 Task: nan
Action: Mouse moved to (499, 648)
Screenshot: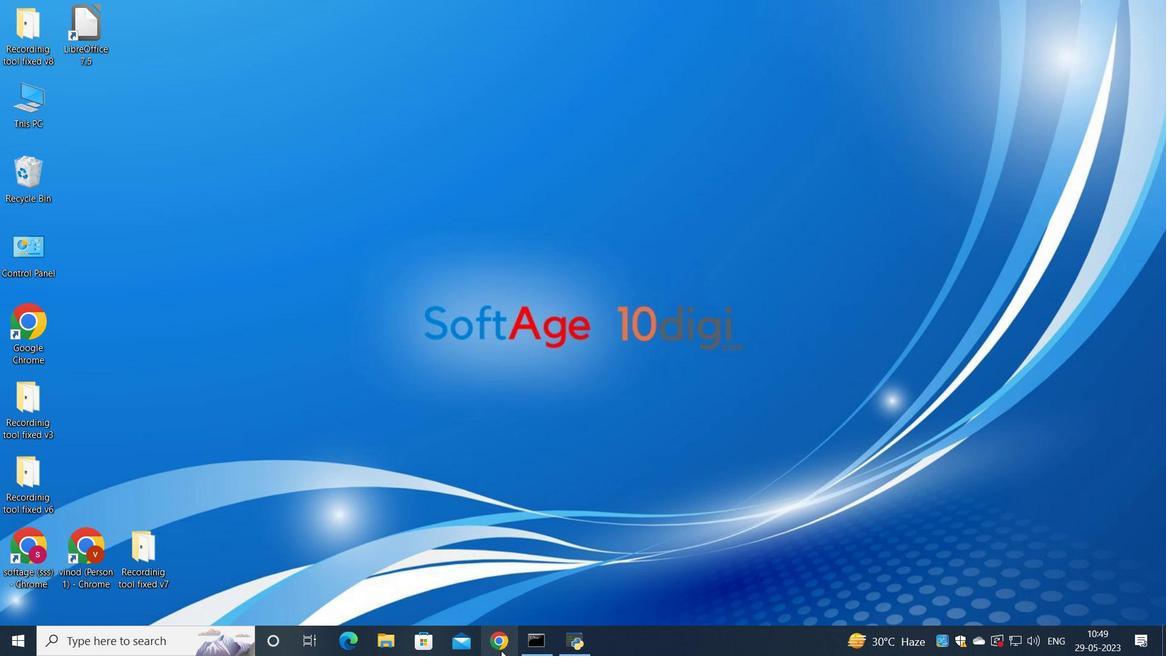 
Action: Mouse pressed left at (499, 648)
Screenshot: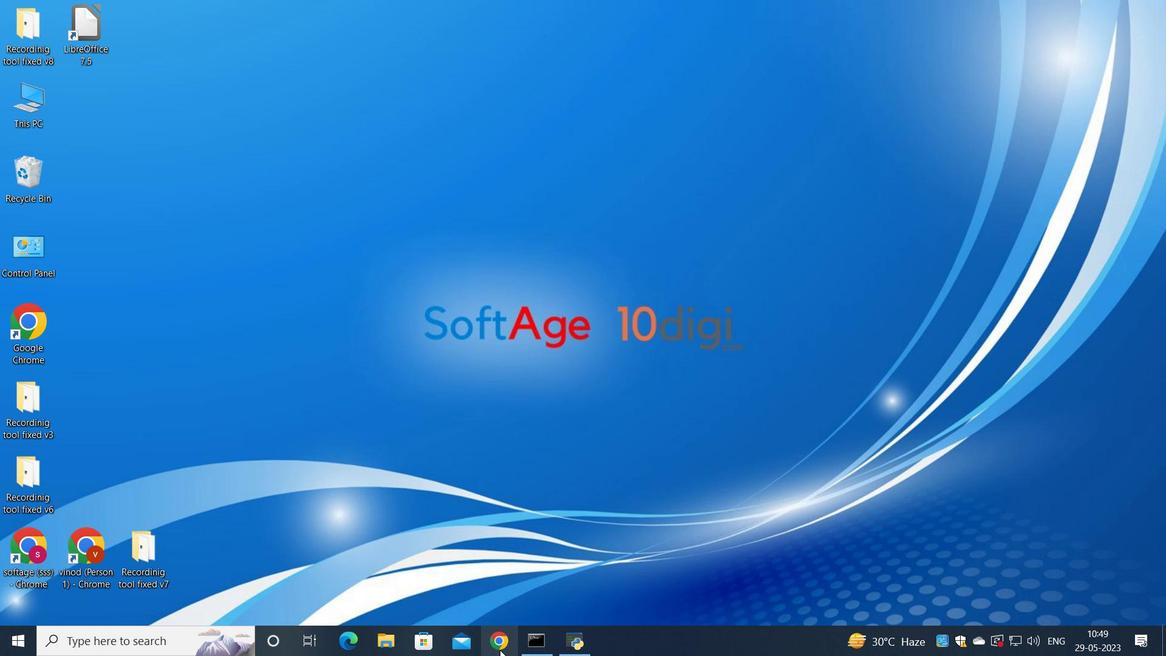 
Action: Mouse moved to (544, 386)
Screenshot: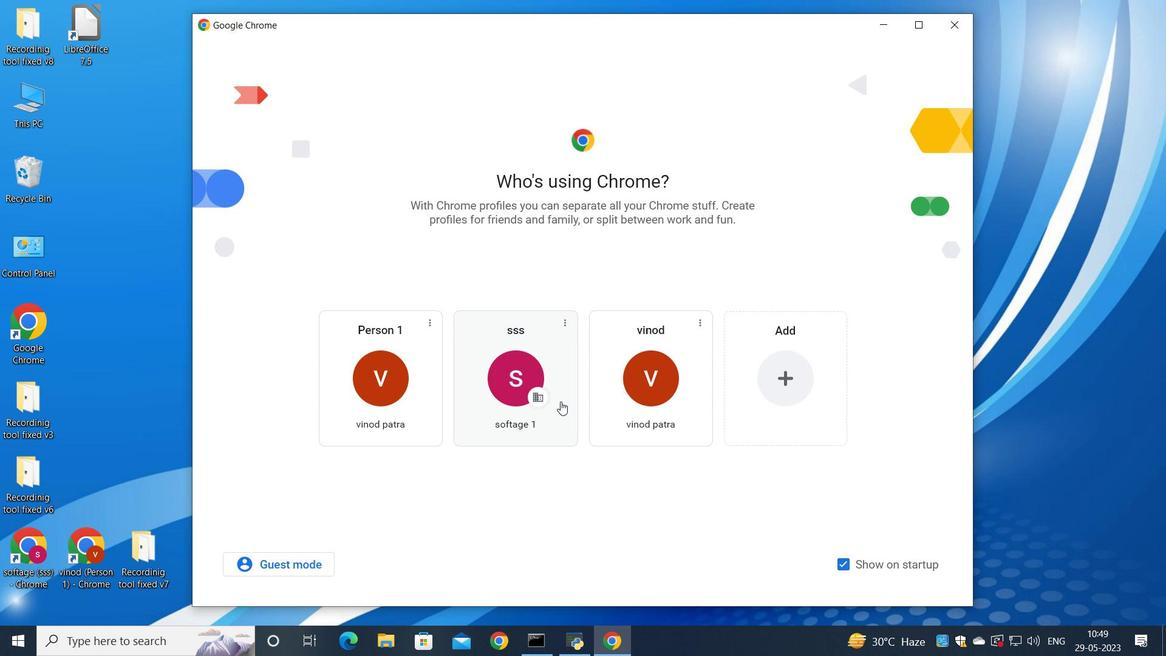 
Action: Mouse pressed left at (544, 386)
Screenshot: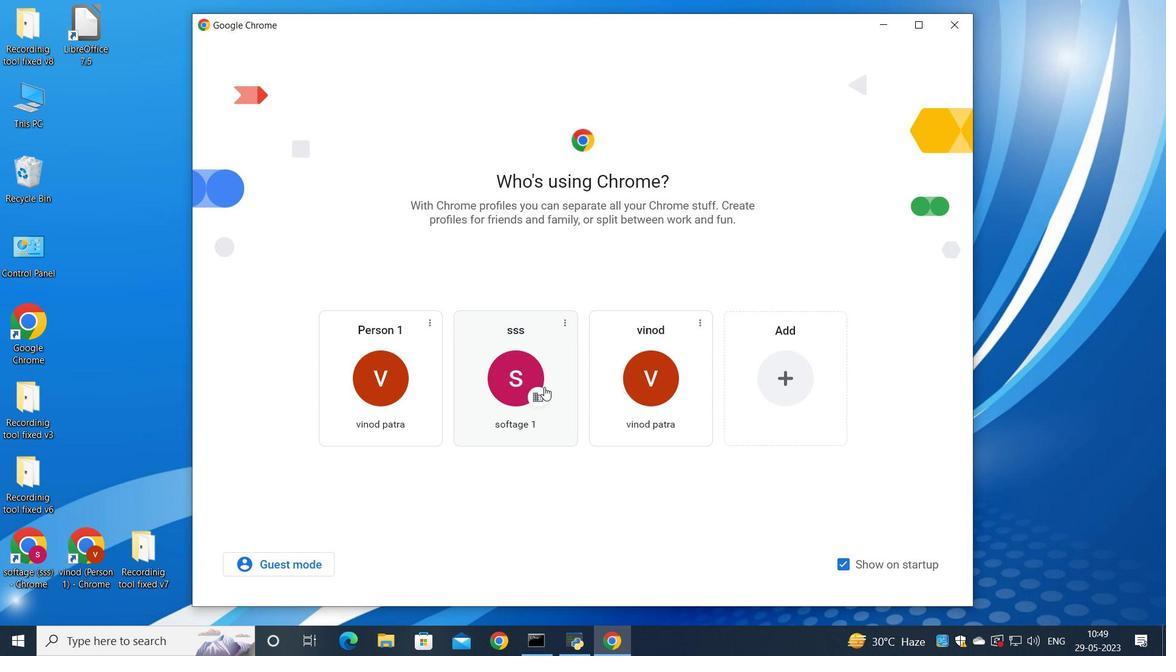
Action: Mouse moved to (1023, 82)
Screenshot: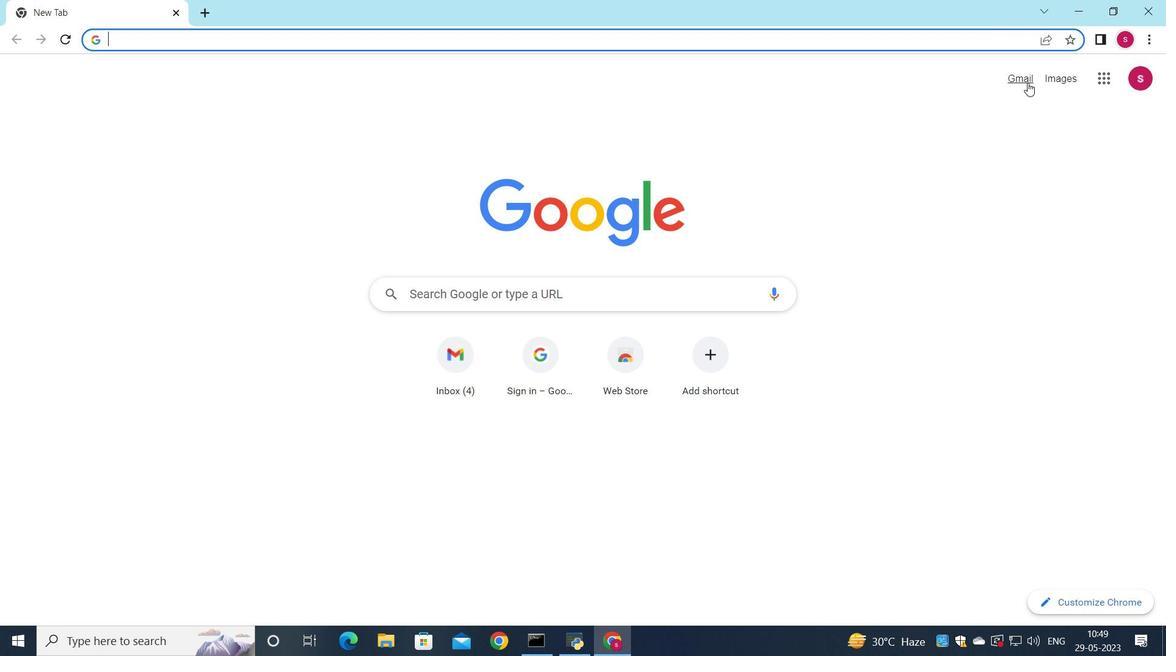 
Action: Mouse pressed left at (1023, 82)
Screenshot: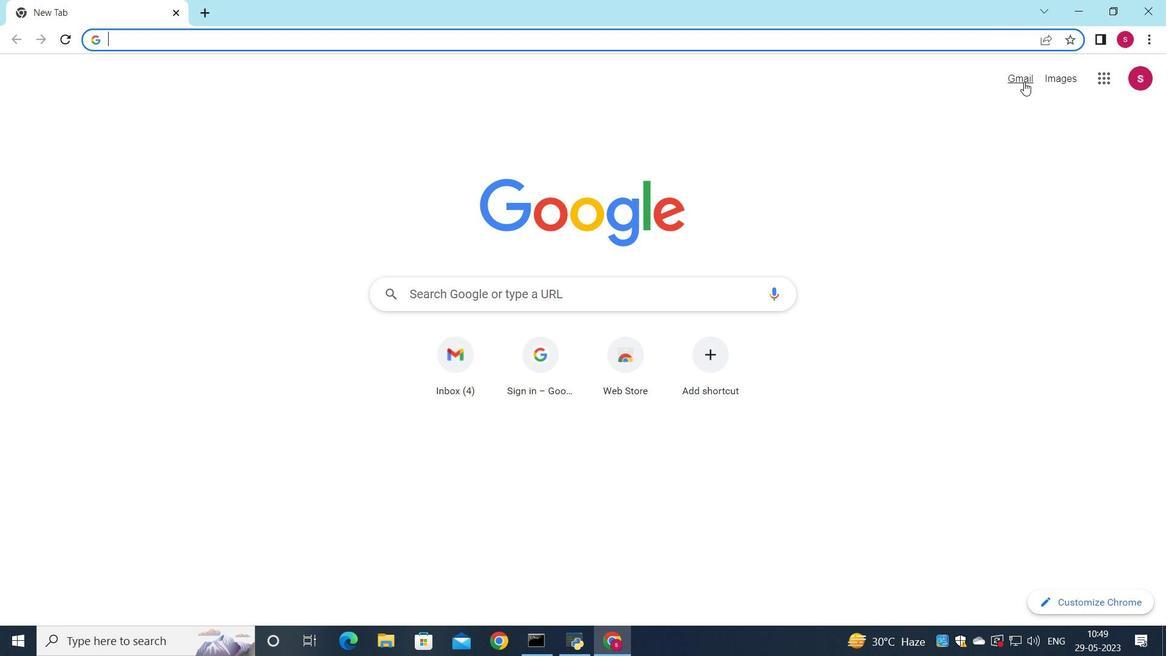 
Action: Mouse moved to (996, 98)
Screenshot: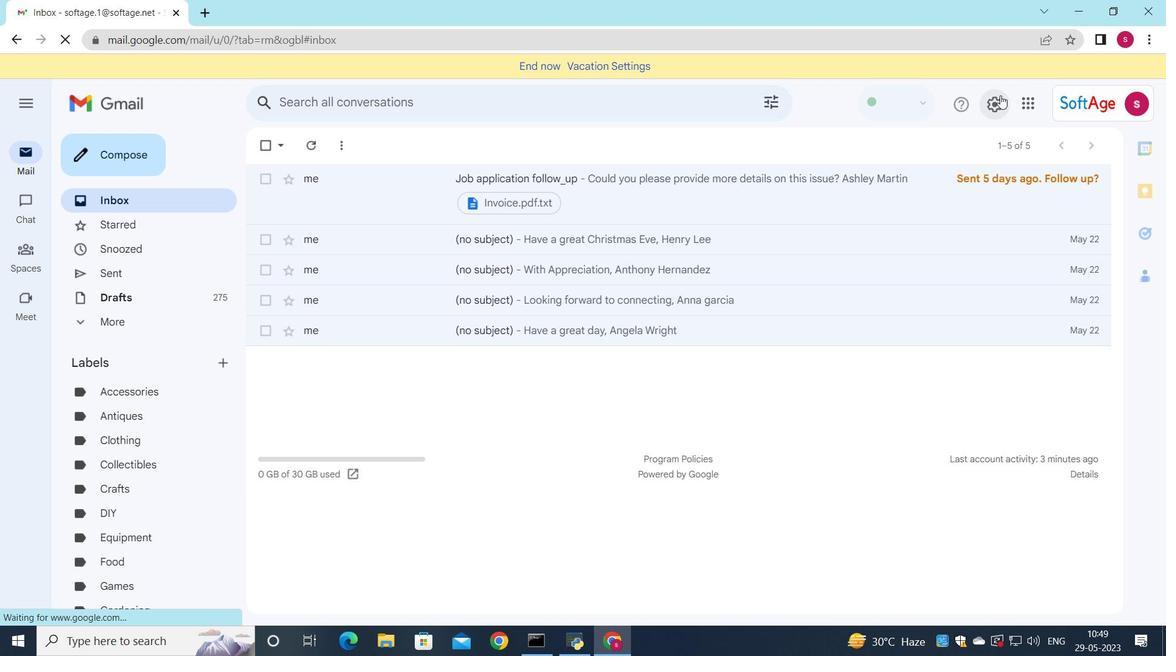 
Action: Mouse pressed left at (996, 98)
Screenshot: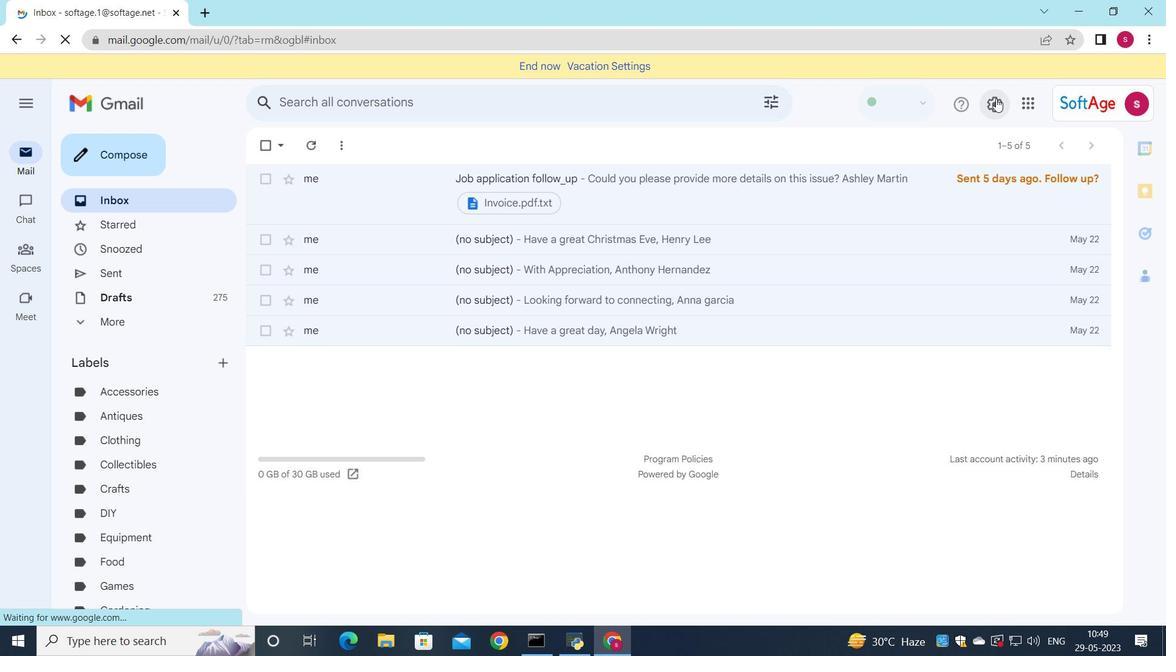 
Action: Mouse moved to (1004, 177)
Screenshot: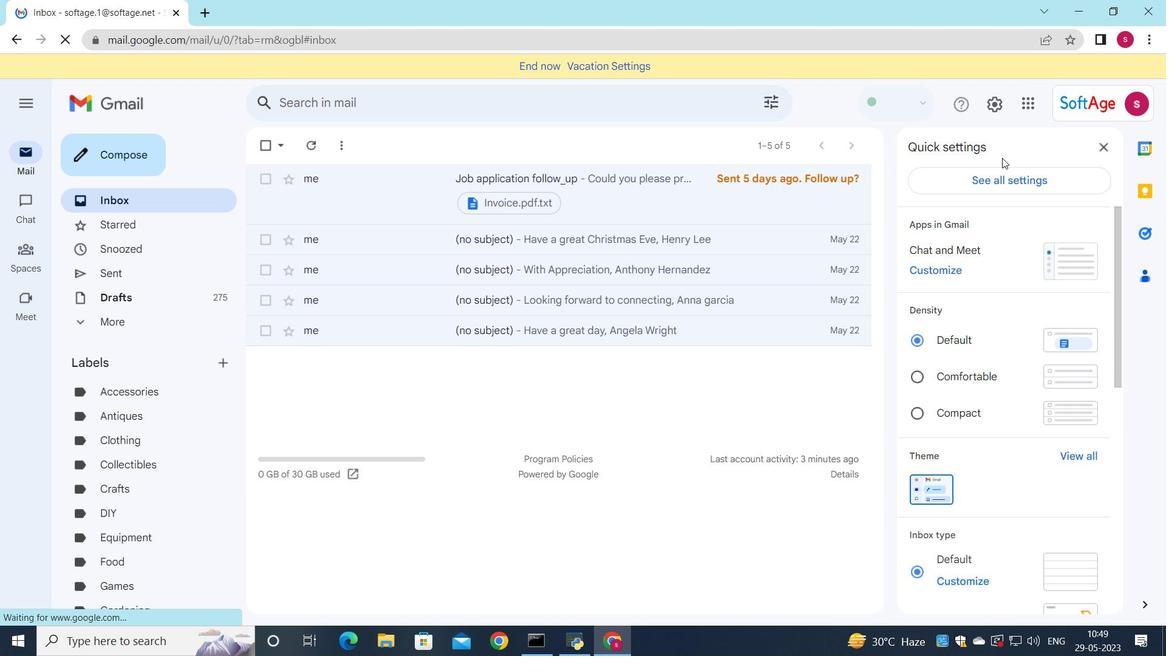 
Action: Mouse pressed left at (1004, 177)
Screenshot: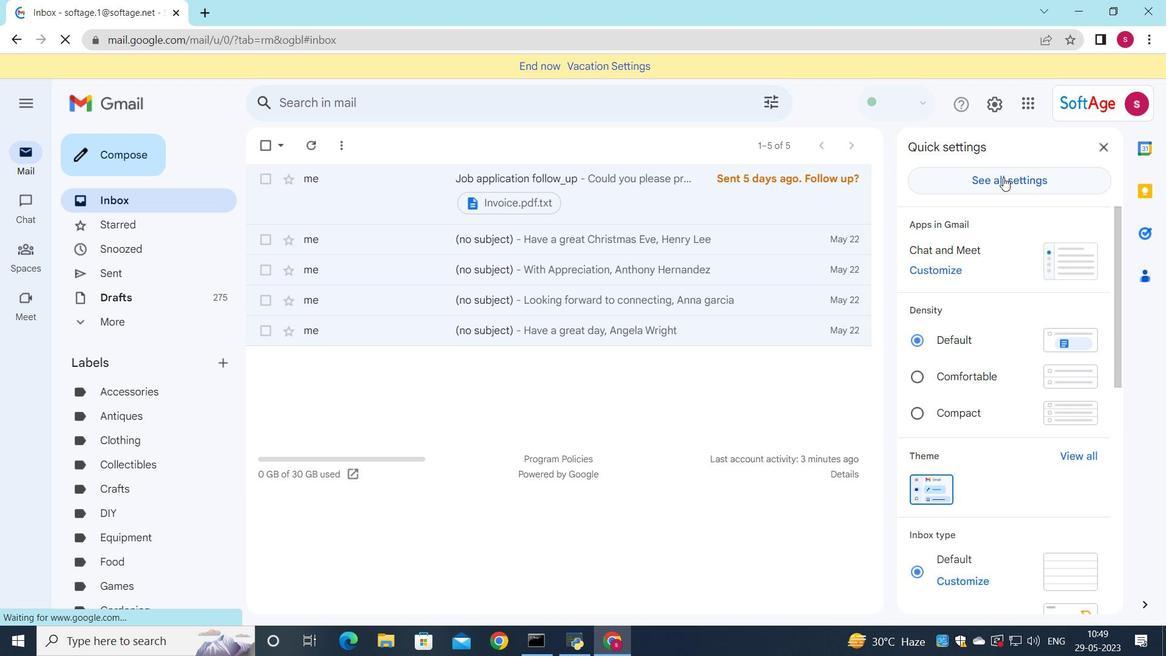 
Action: Mouse moved to (623, 278)
Screenshot: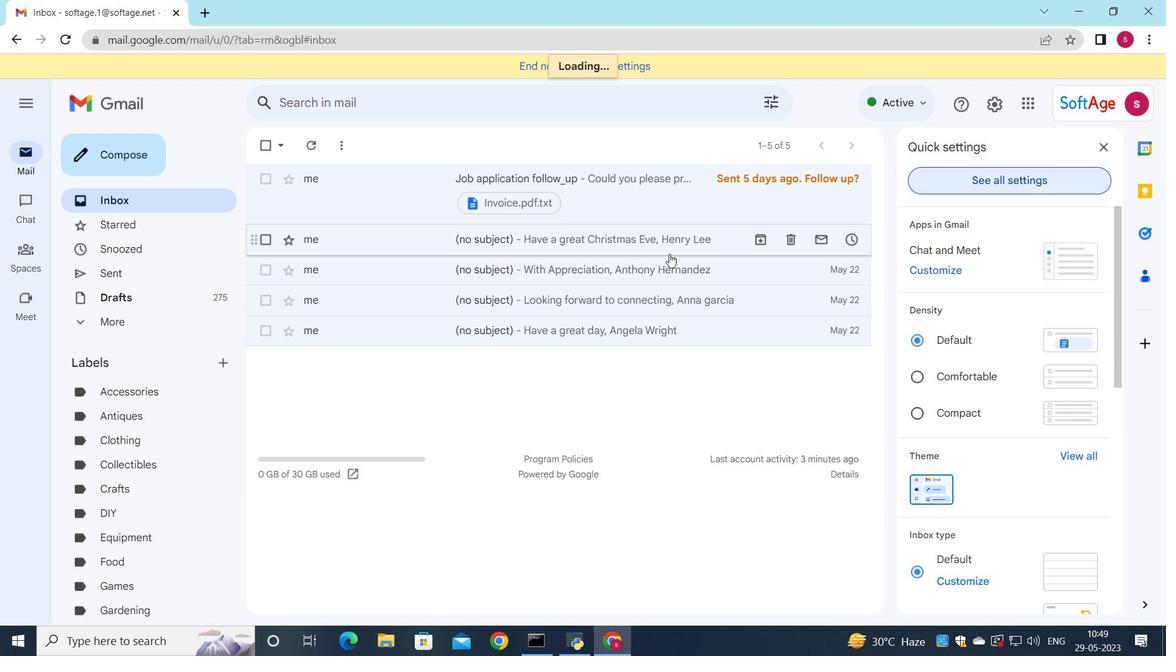 
Action: Mouse scrolled (623, 277) with delta (0, 0)
Screenshot: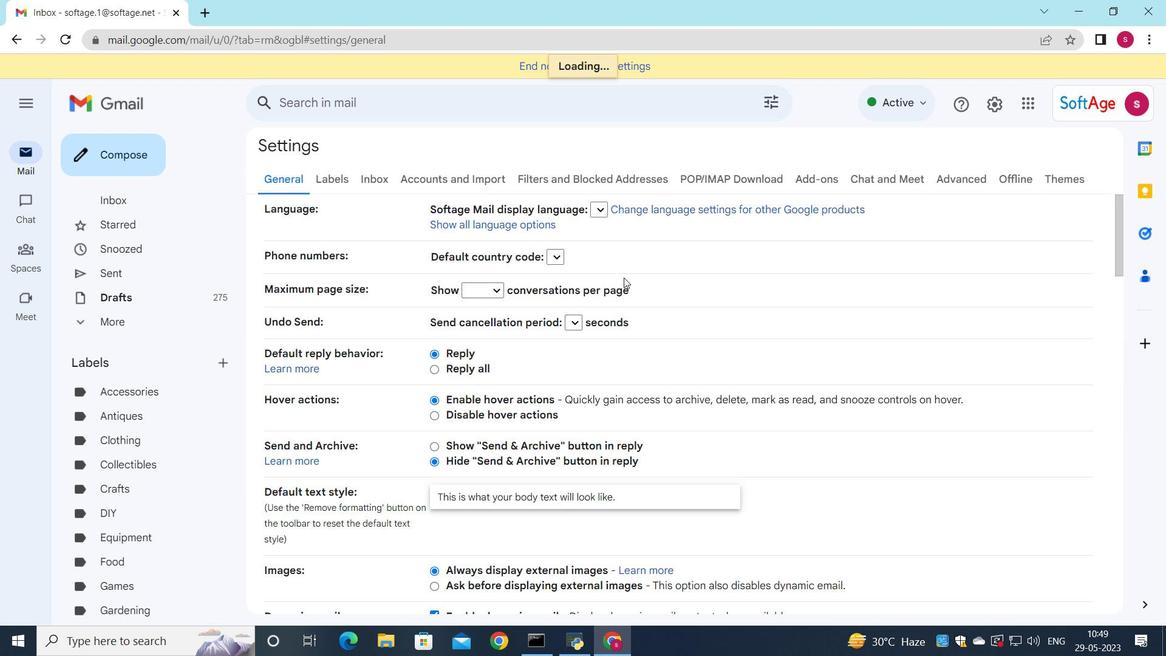 
Action: Mouse scrolled (623, 277) with delta (0, 0)
Screenshot: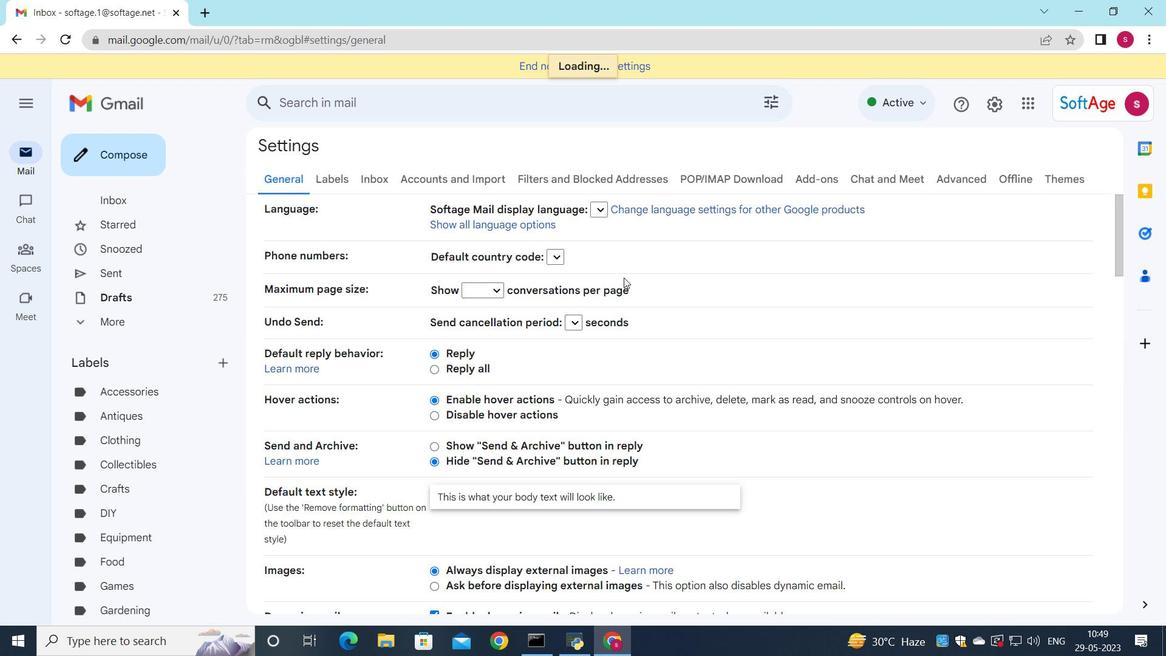 
Action: Mouse scrolled (623, 277) with delta (0, 0)
Screenshot: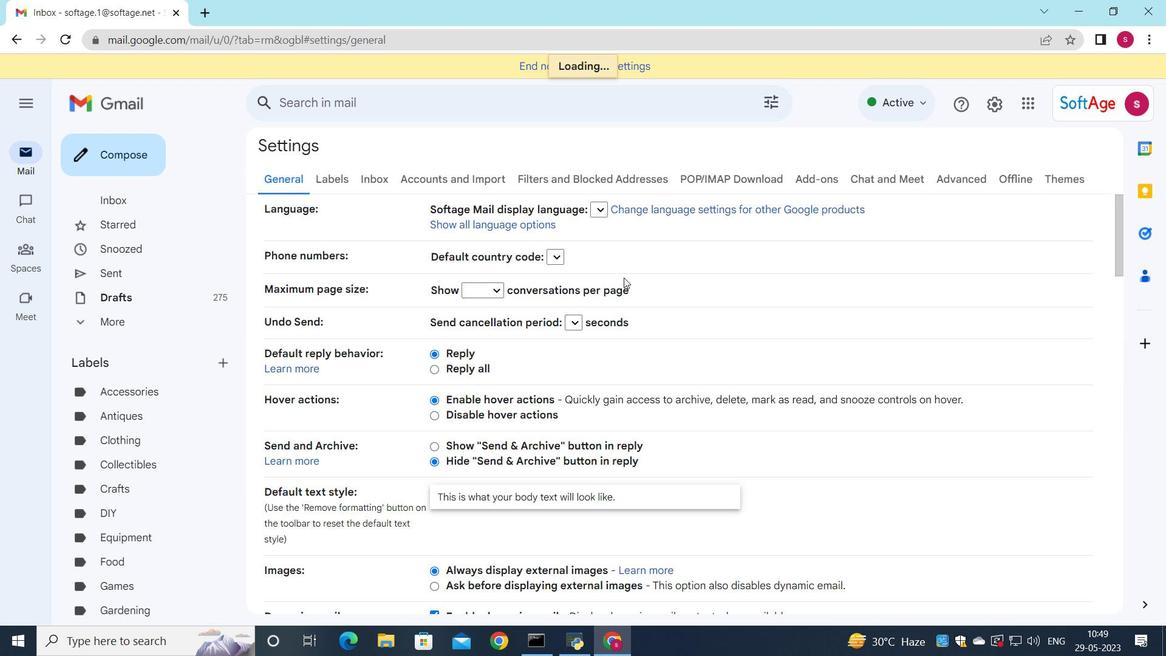 
Action: Mouse scrolled (623, 277) with delta (0, 0)
Screenshot: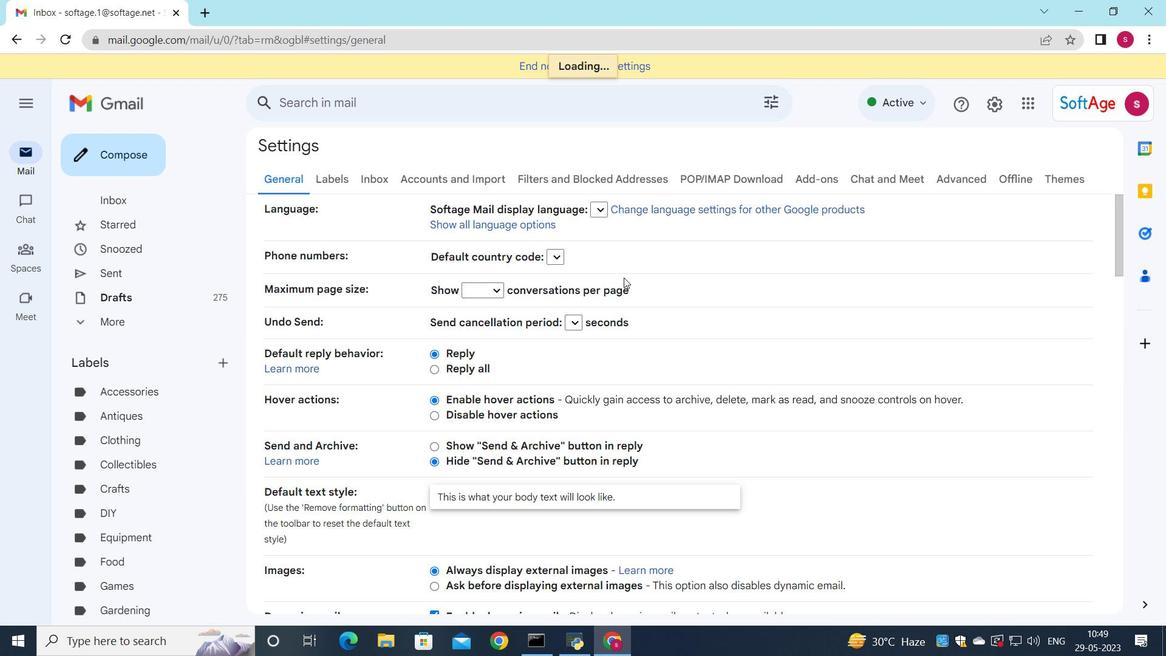 
Action: Mouse scrolled (623, 277) with delta (0, 0)
Screenshot: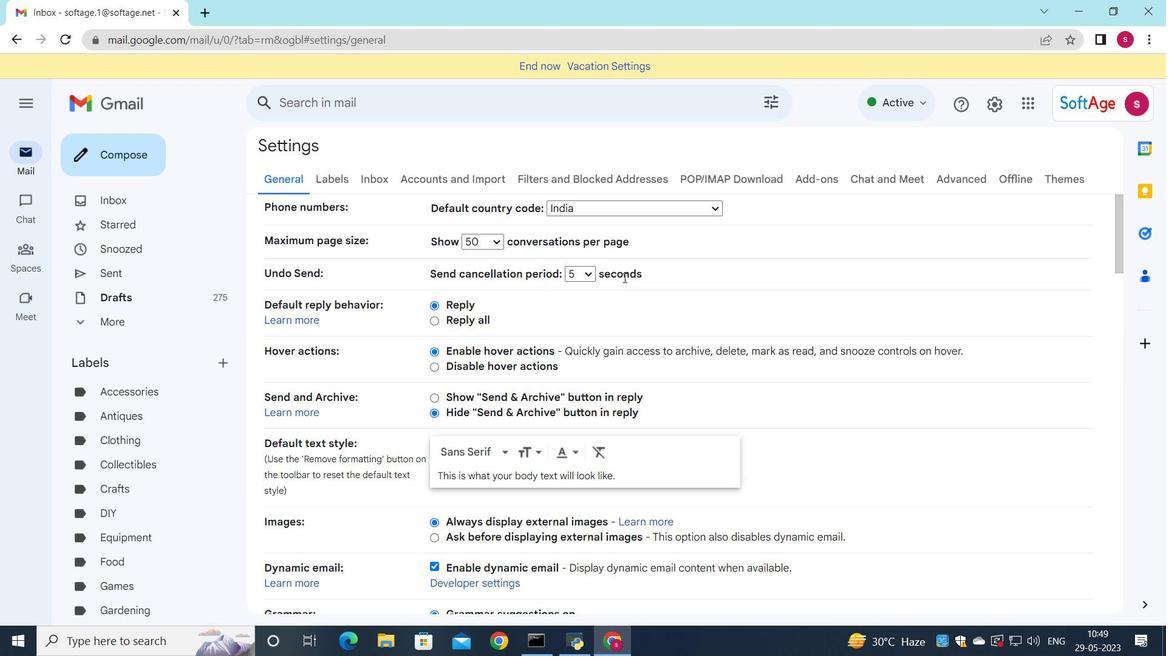 
Action: Mouse scrolled (623, 277) with delta (0, 0)
Screenshot: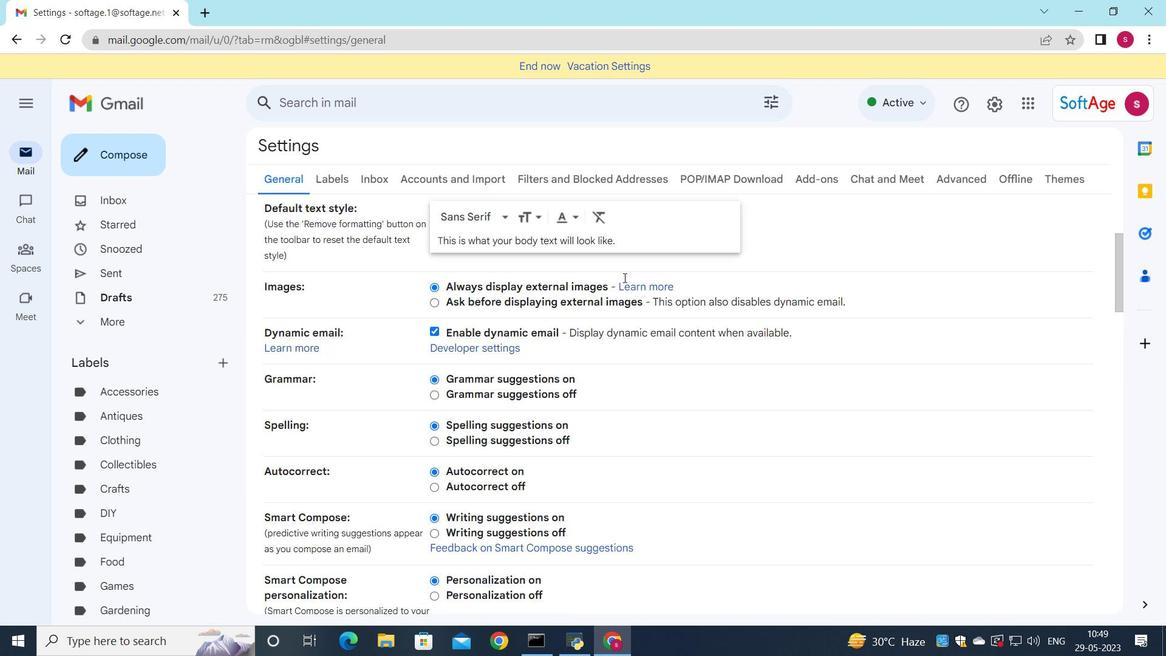 
Action: Mouse scrolled (623, 277) with delta (0, 0)
Screenshot: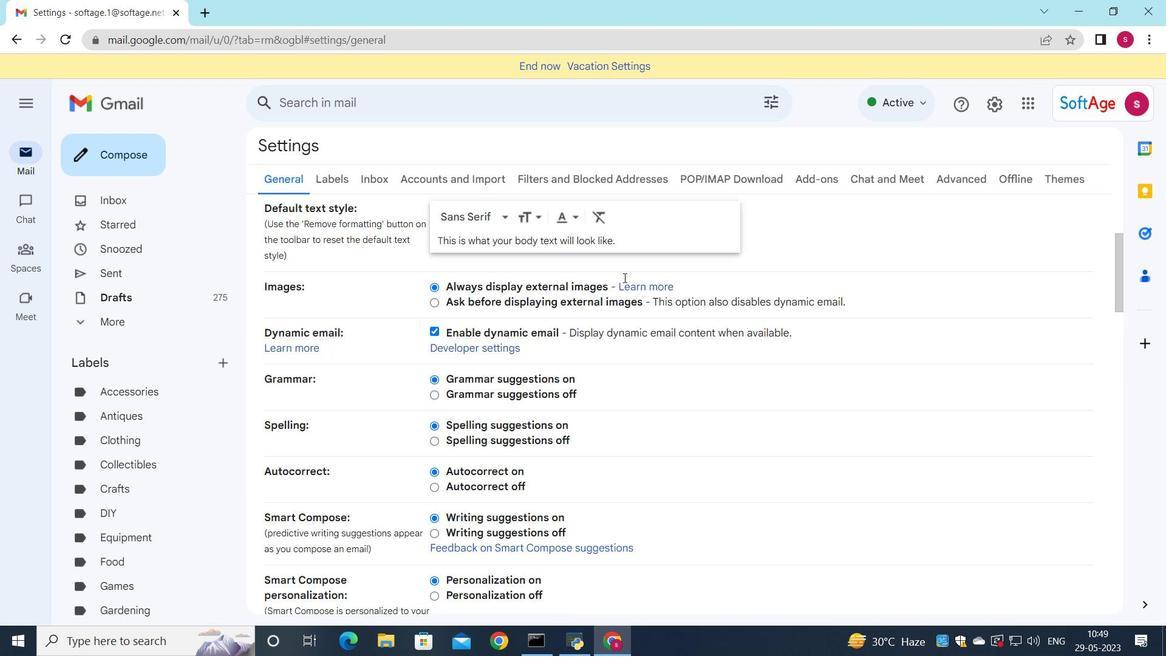 
Action: Mouse scrolled (623, 277) with delta (0, 0)
Screenshot: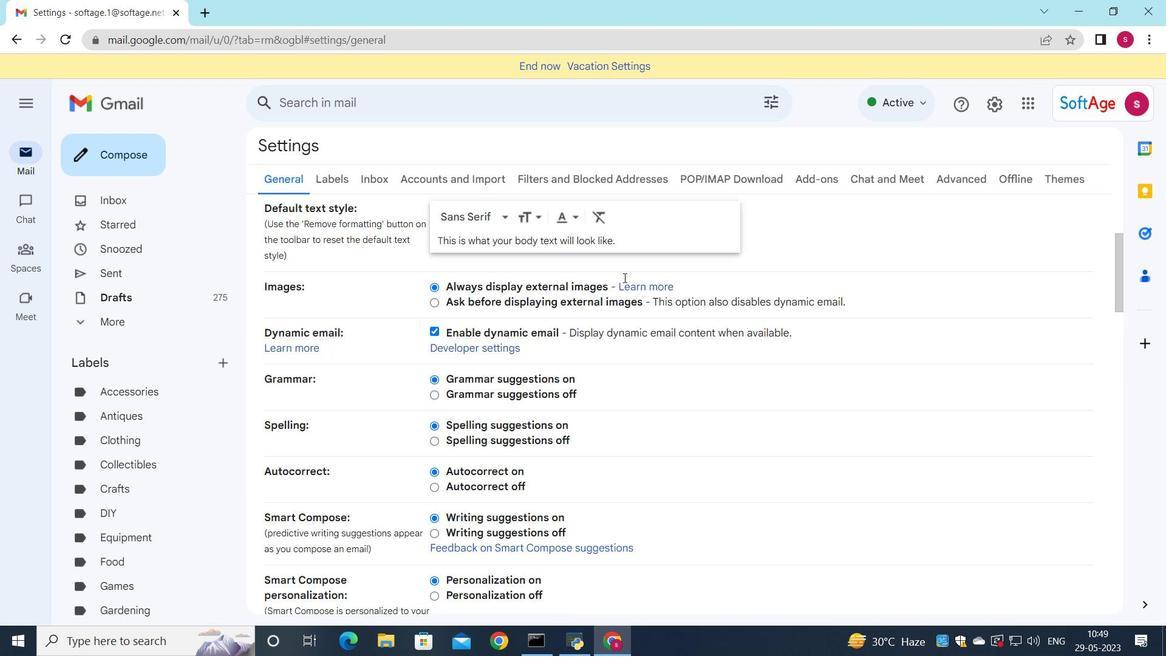 
Action: Mouse scrolled (623, 277) with delta (0, 0)
Screenshot: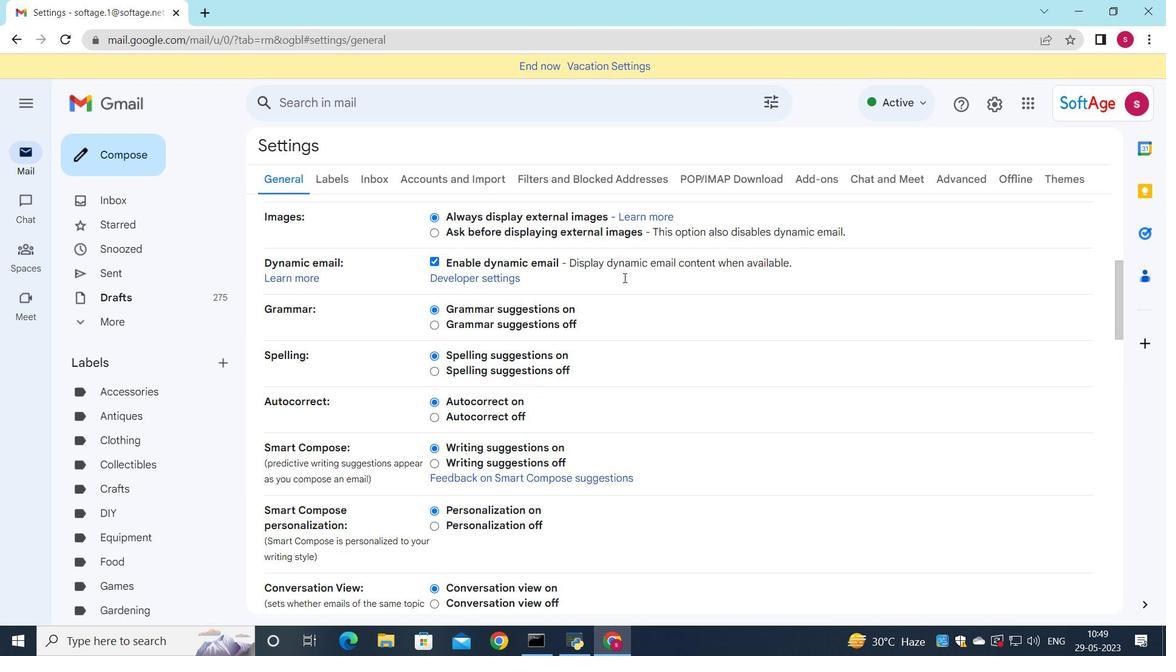 
Action: Mouse scrolled (623, 277) with delta (0, 0)
Screenshot: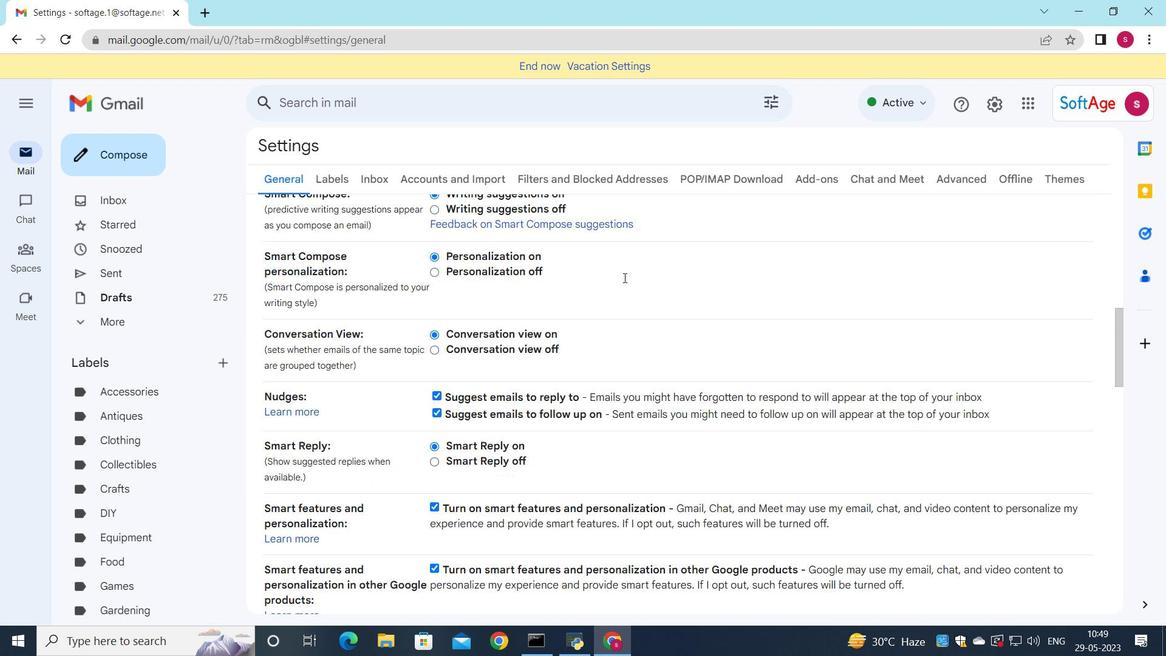 
Action: Mouse scrolled (623, 277) with delta (0, 0)
Screenshot: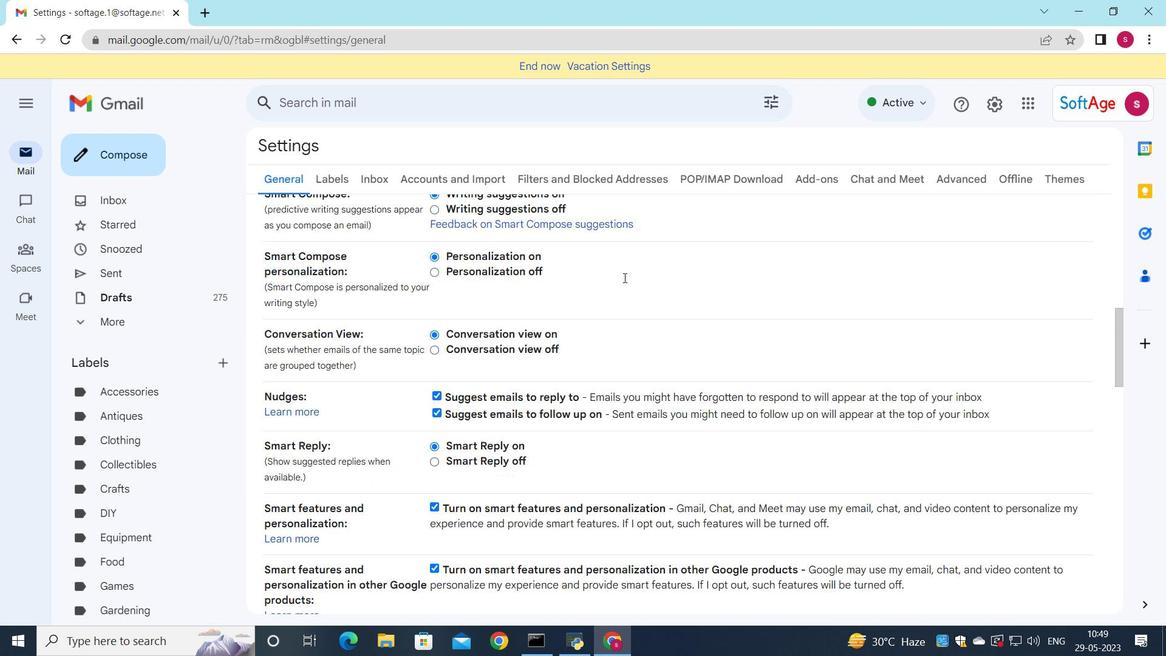 
Action: Mouse scrolled (623, 277) with delta (0, 0)
Screenshot: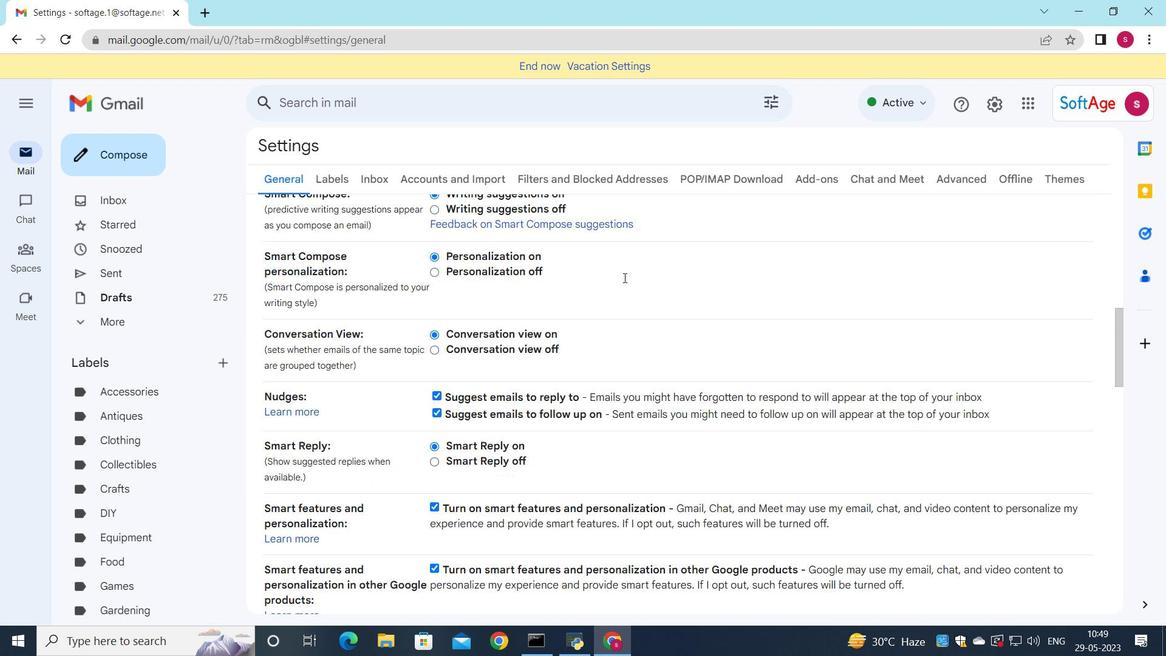 
Action: Mouse moved to (775, 346)
Screenshot: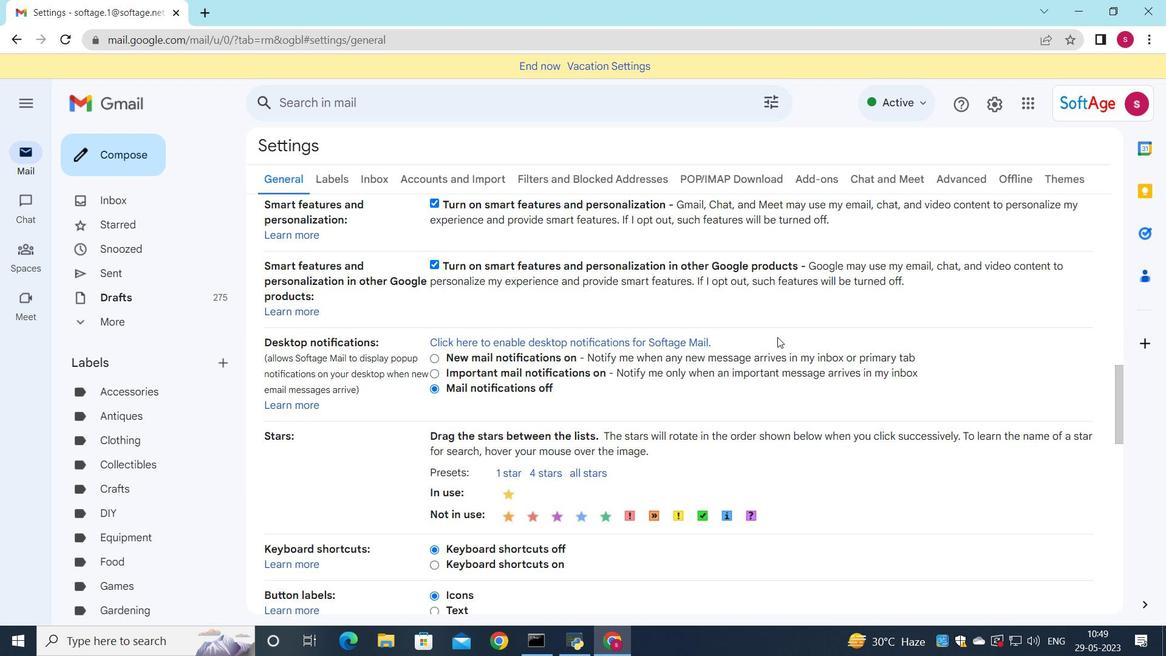 
Action: Mouse scrolled (775, 345) with delta (0, 0)
Screenshot: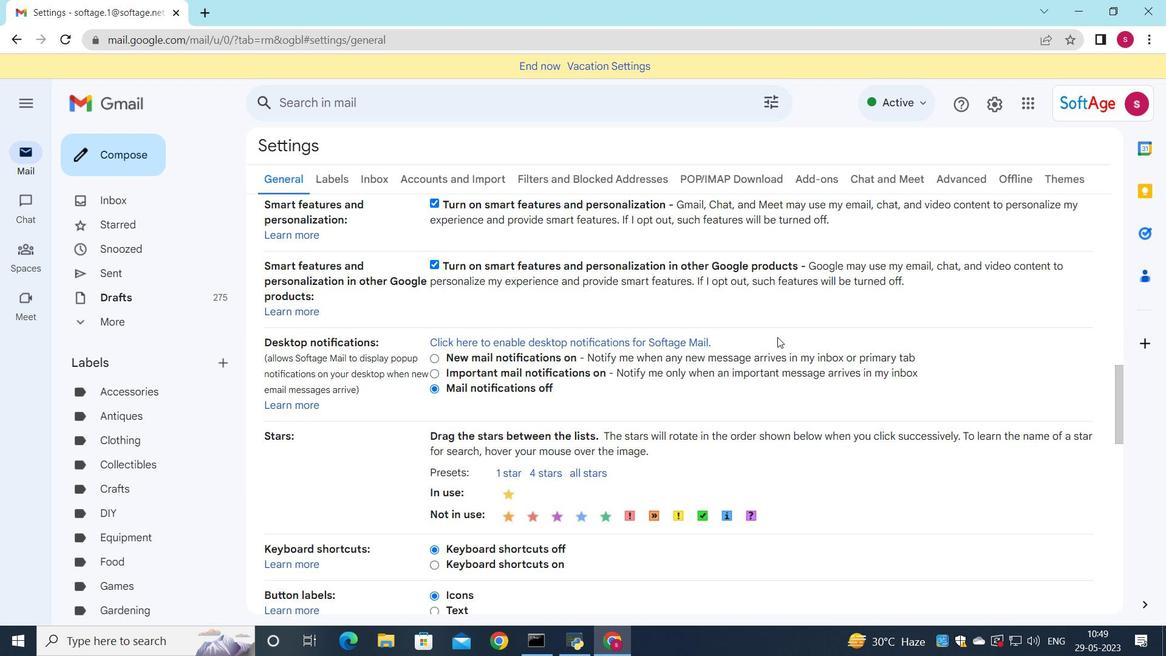 
Action: Mouse moved to (772, 352)
Screenshot: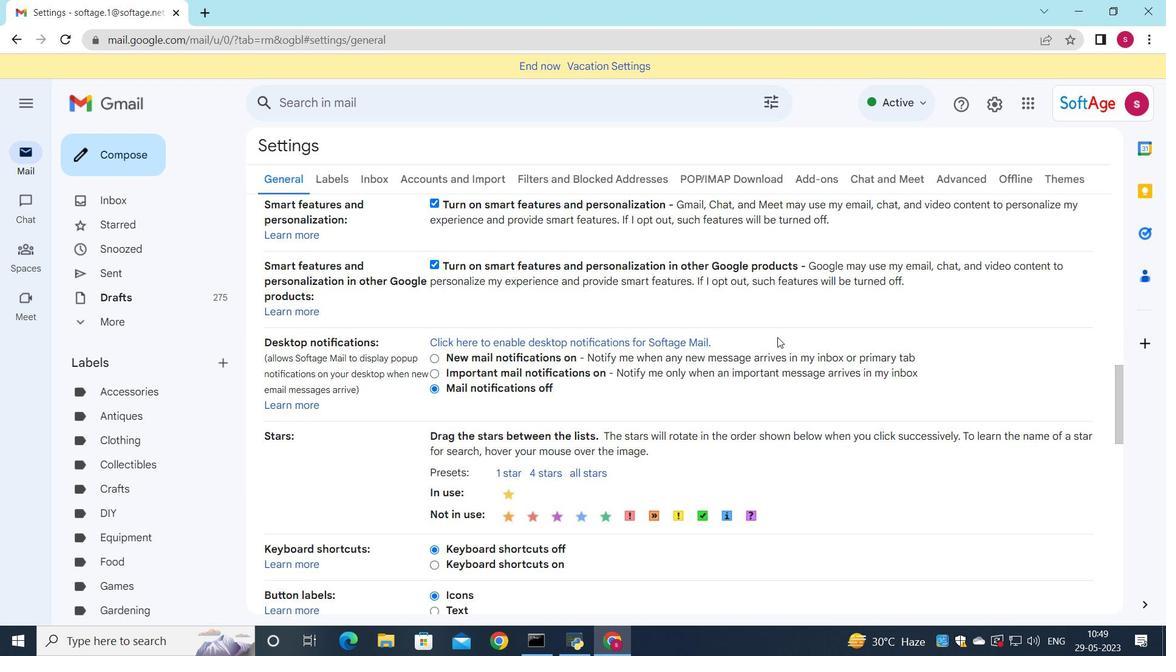 
Action: Mouse scrolled (772, 352) with delta (0, 0)
Screenshot: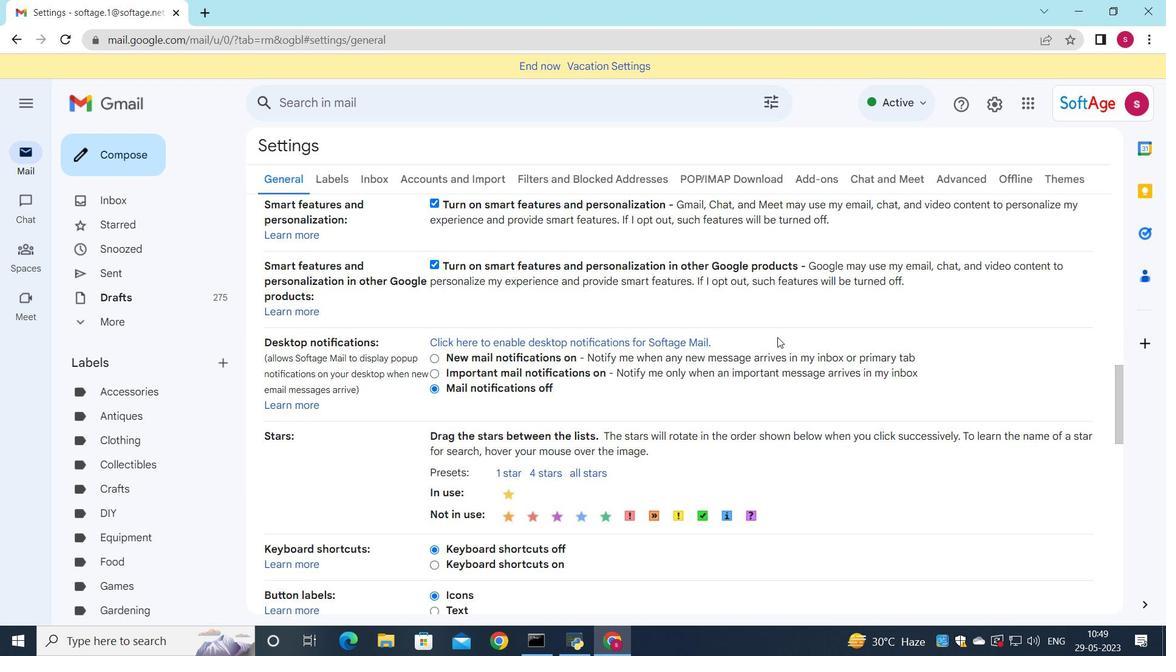 
Action: Mouse moved to (767, 359)
Screenshot: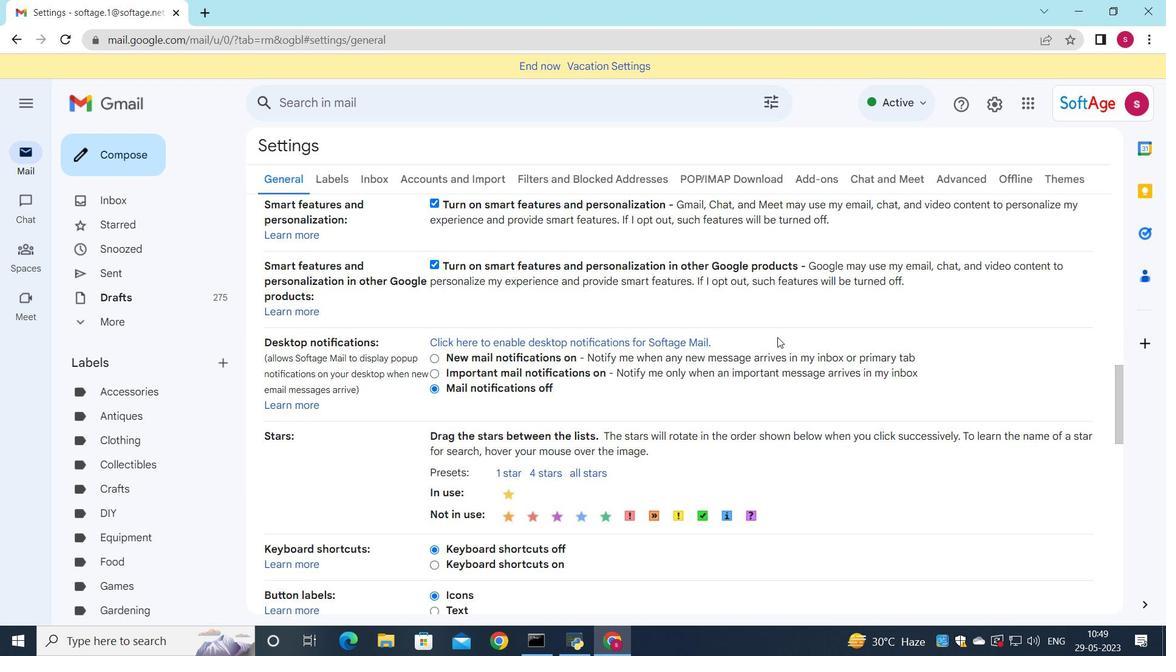 
Action: Mouse scrolled (767, 358) with delta (0, 0)
Screenshot: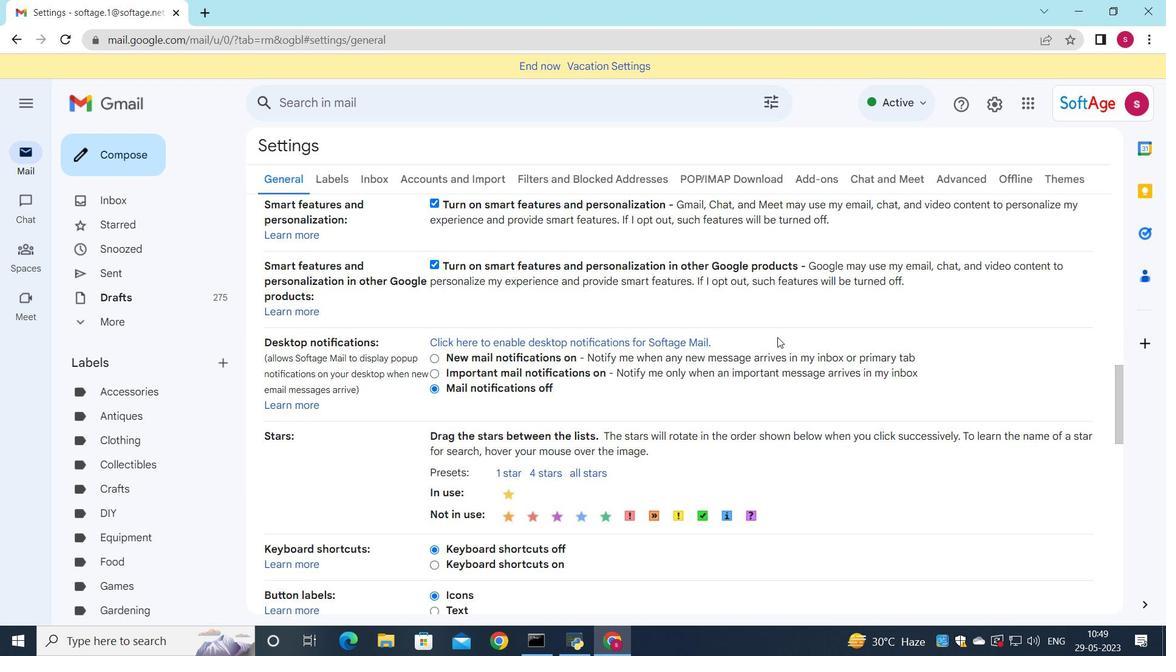 
Action: Mouse moved to (756, 385)
Screenshot: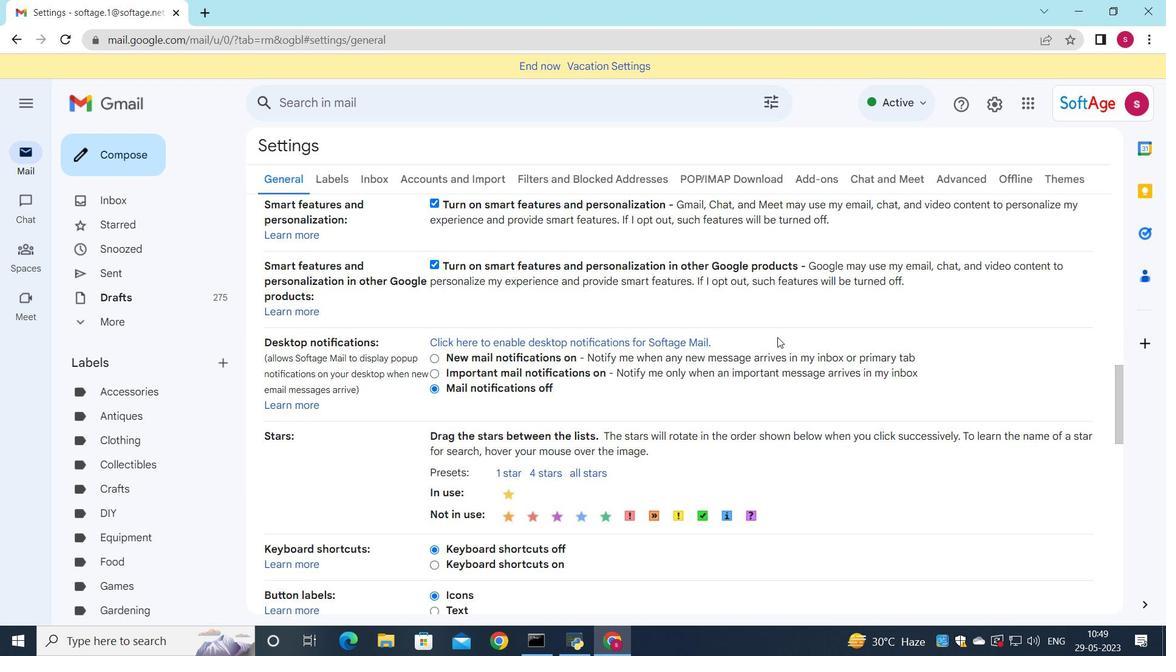 
Action: Mouse scrolled (760, 377) with delta (0, 0)
Screenshot: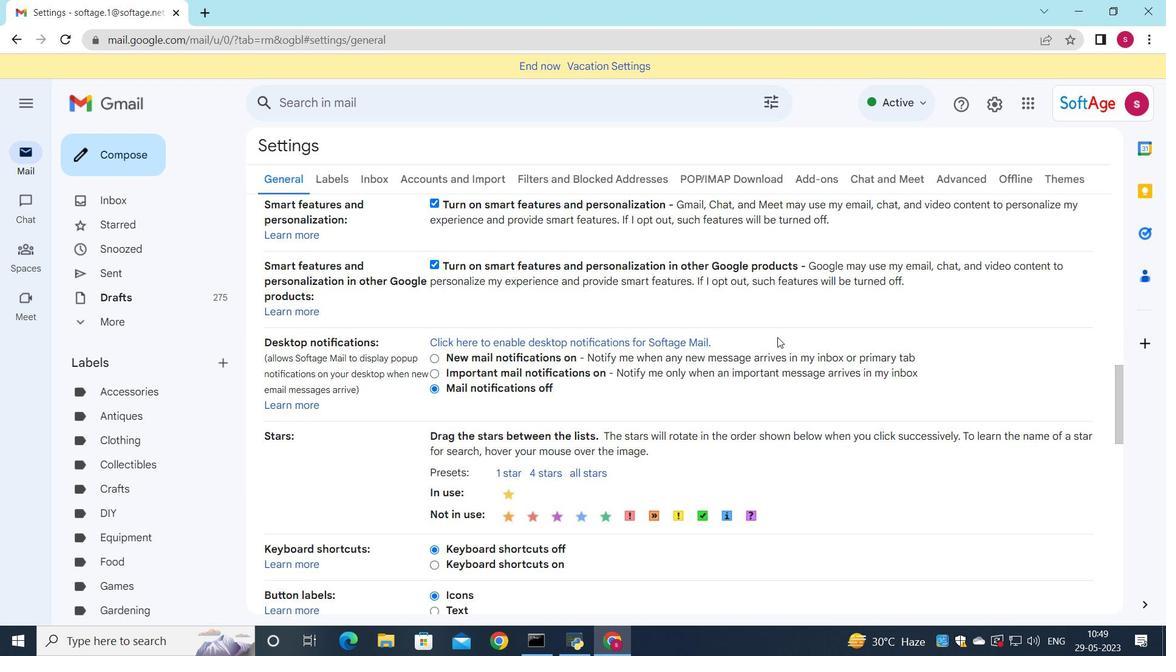 
Action: Mouse moved to (712, 397)
Screenshot: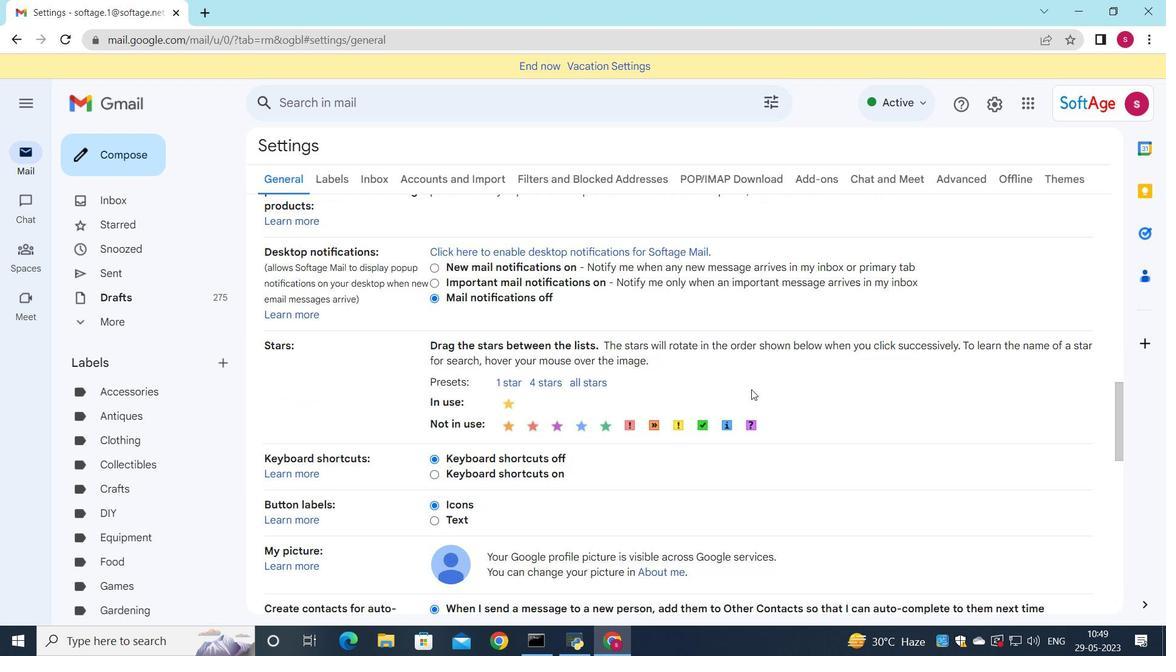 
Action: Mouse scrolled (712, 397) with delta (0, 0)
Screenshot: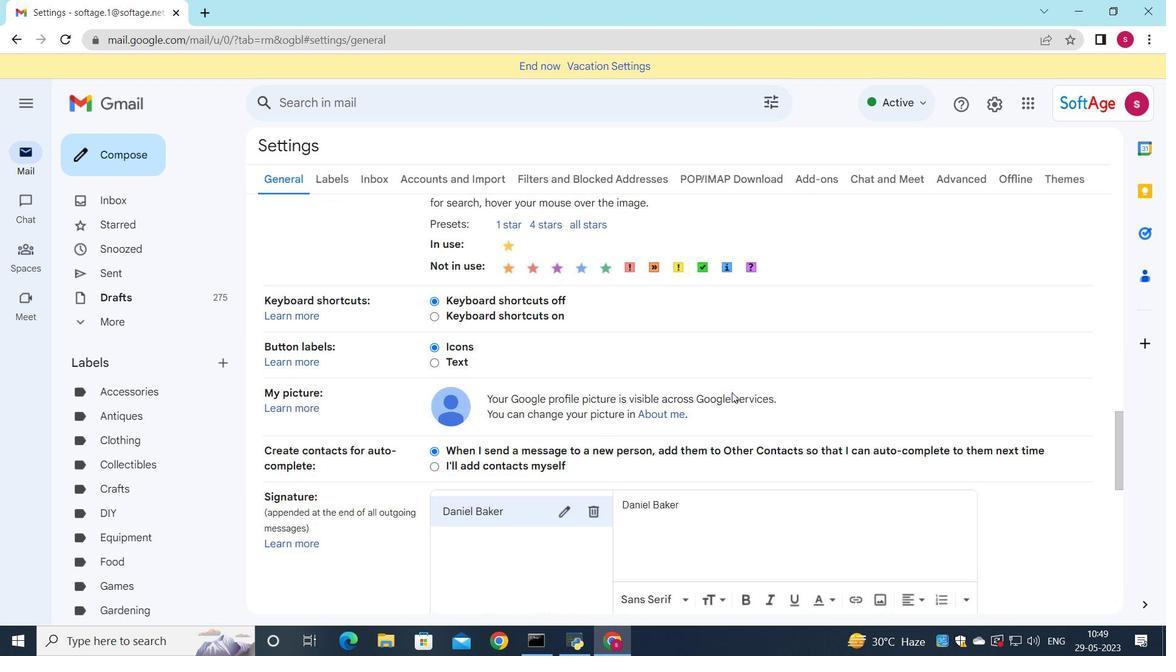 
Action: Mouse scrolled (712, 397) with delta (0, 0)
Screenshot: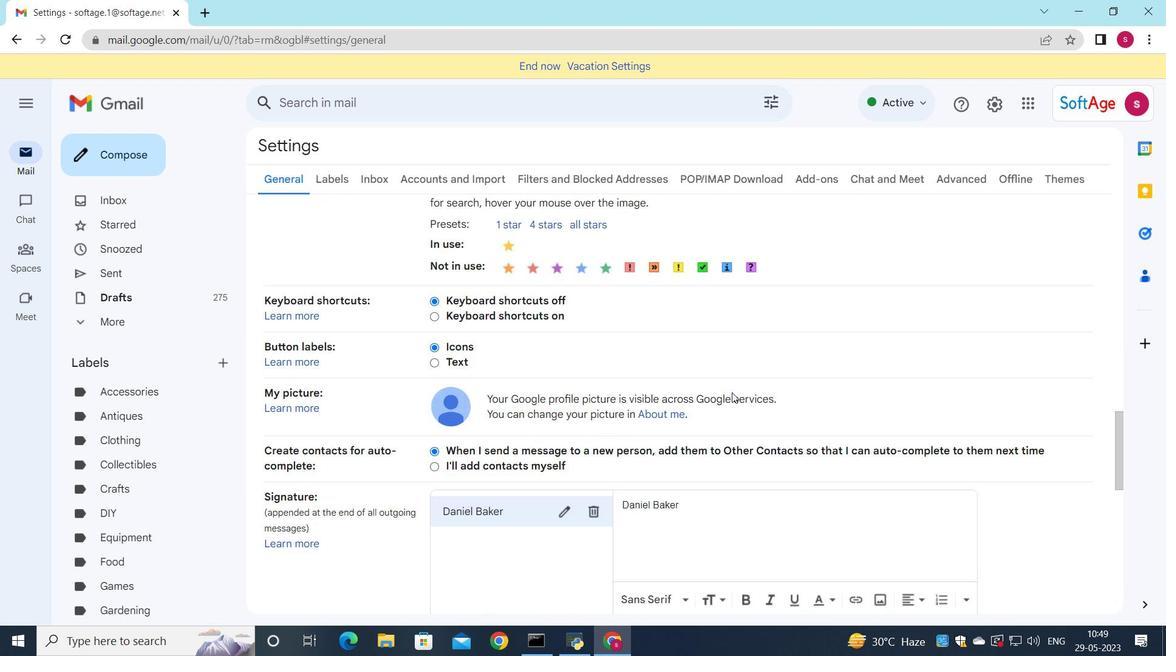 
Action: Mouse moved to (594, 305)
Screenshot: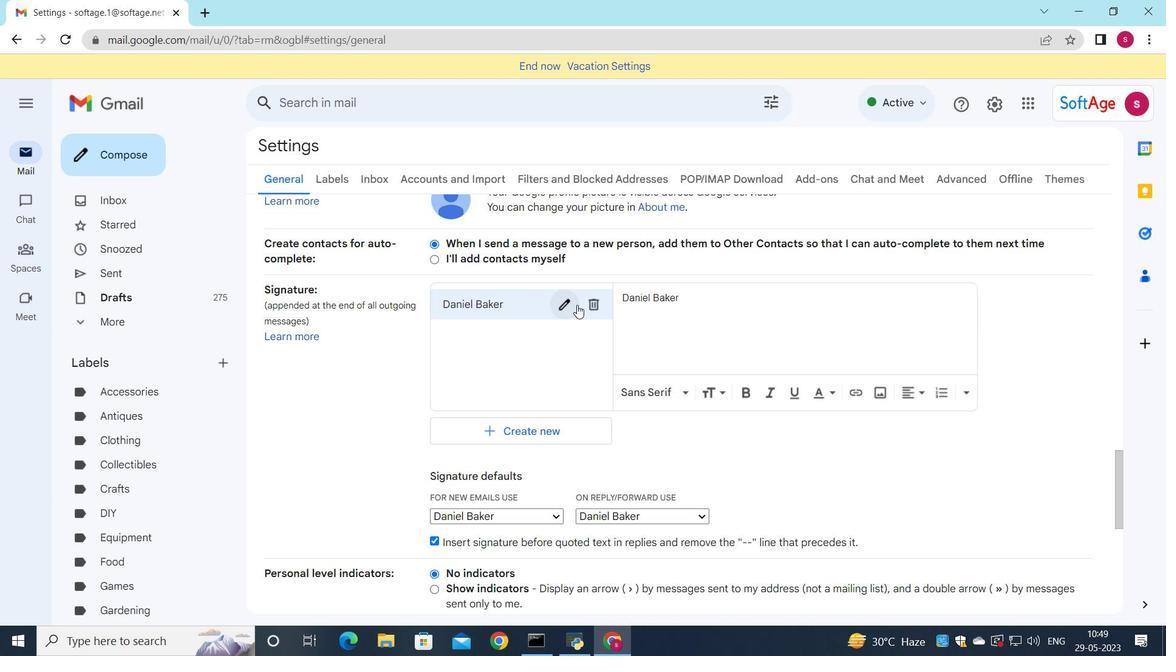 
Action: Mouse pressed left at (594, 305)
Screenshot: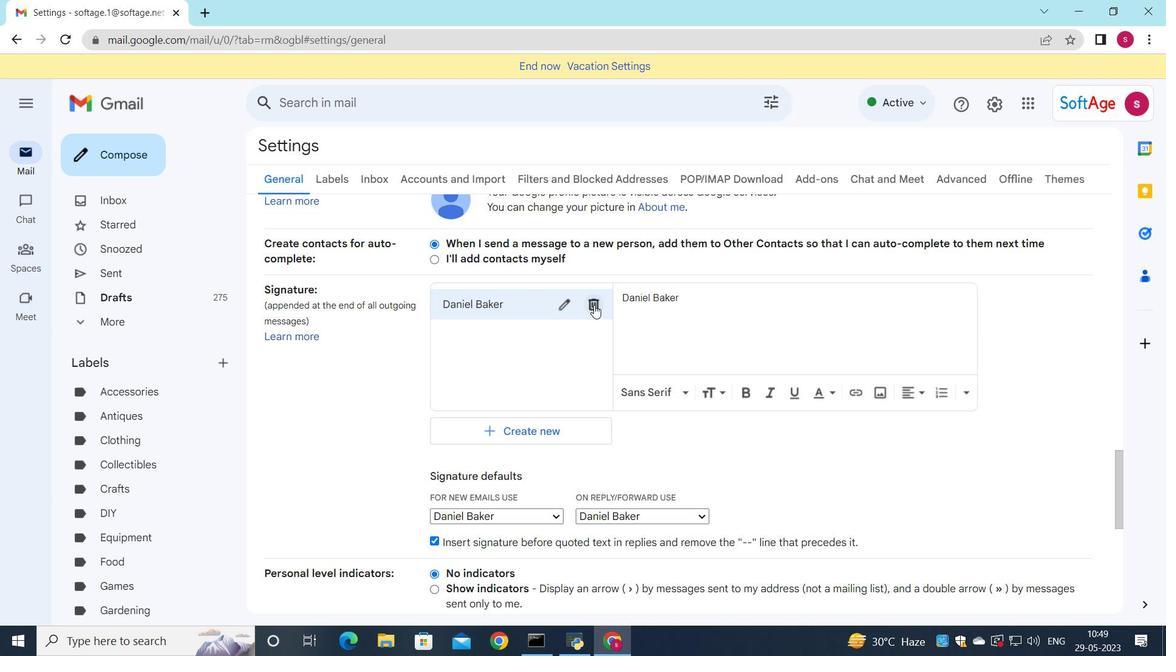 
Action: Mouse moved to (713, 357)
Screenshot: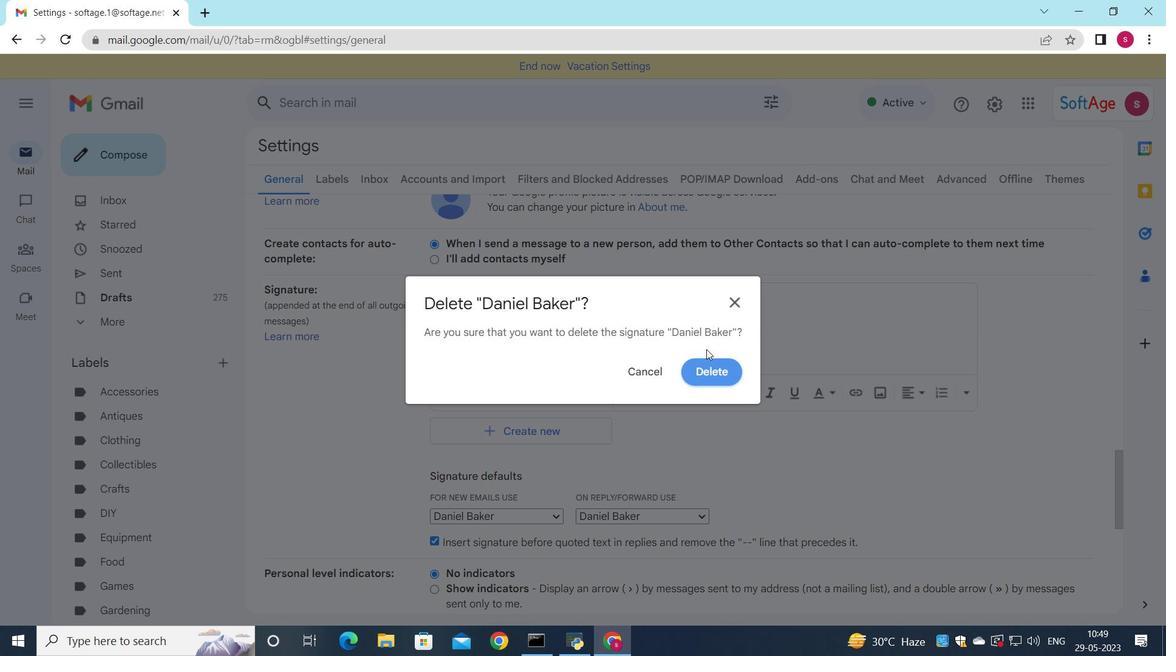 
Action: Mouse pressed left at (713, 357)
Screenshot: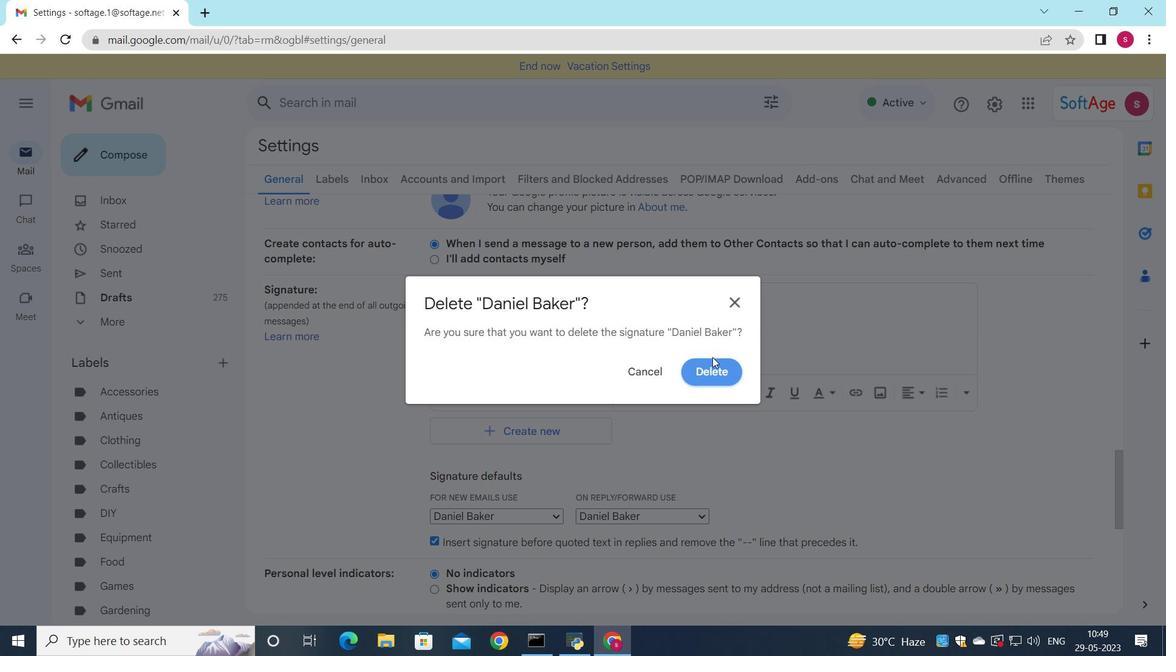 
Action: Mouse moved to (725, 377)
Screenshot: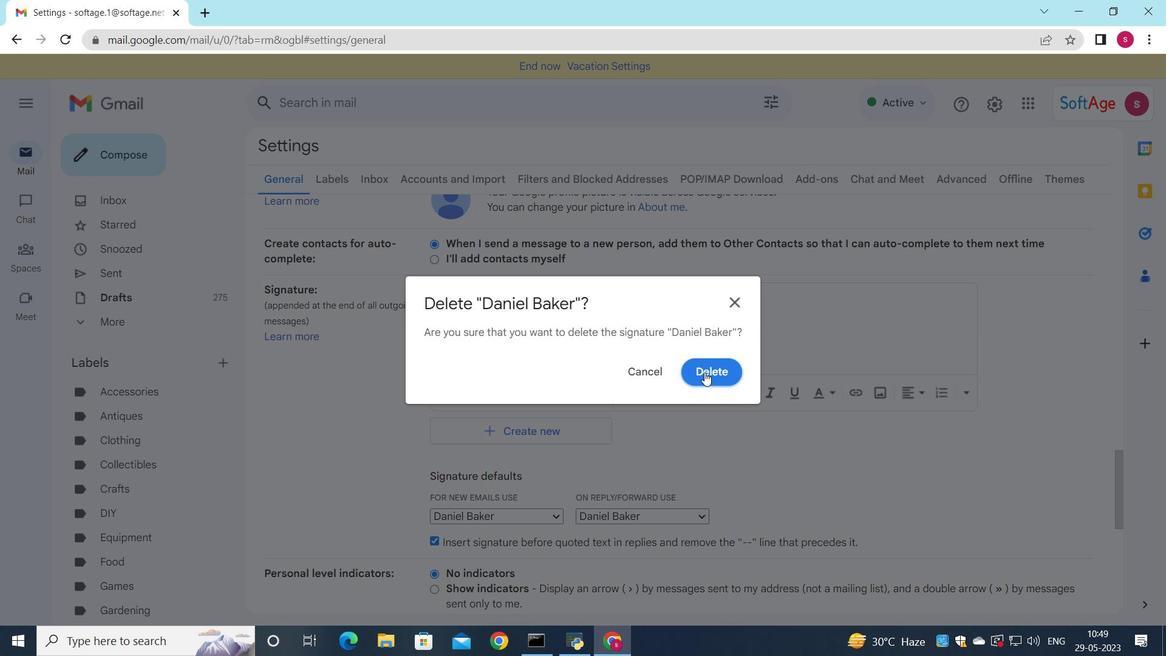 
Action: Mouse pressed left at (725, 377)
Screenshot: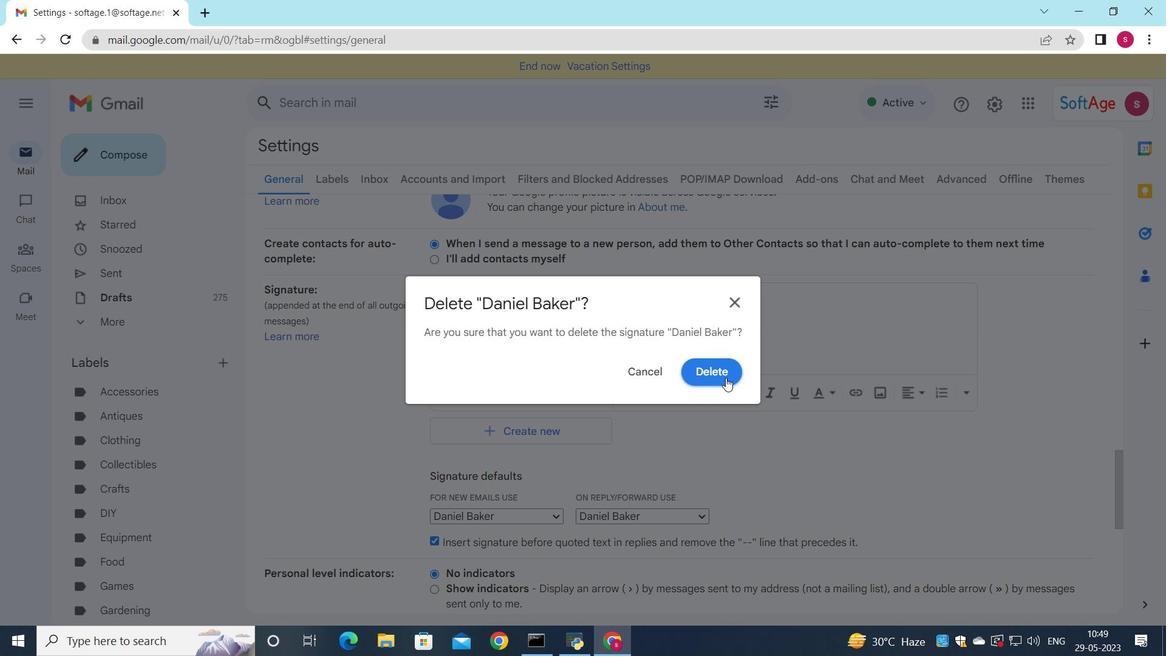 
Action: Mouse moved to (528, 323)
Screenshot: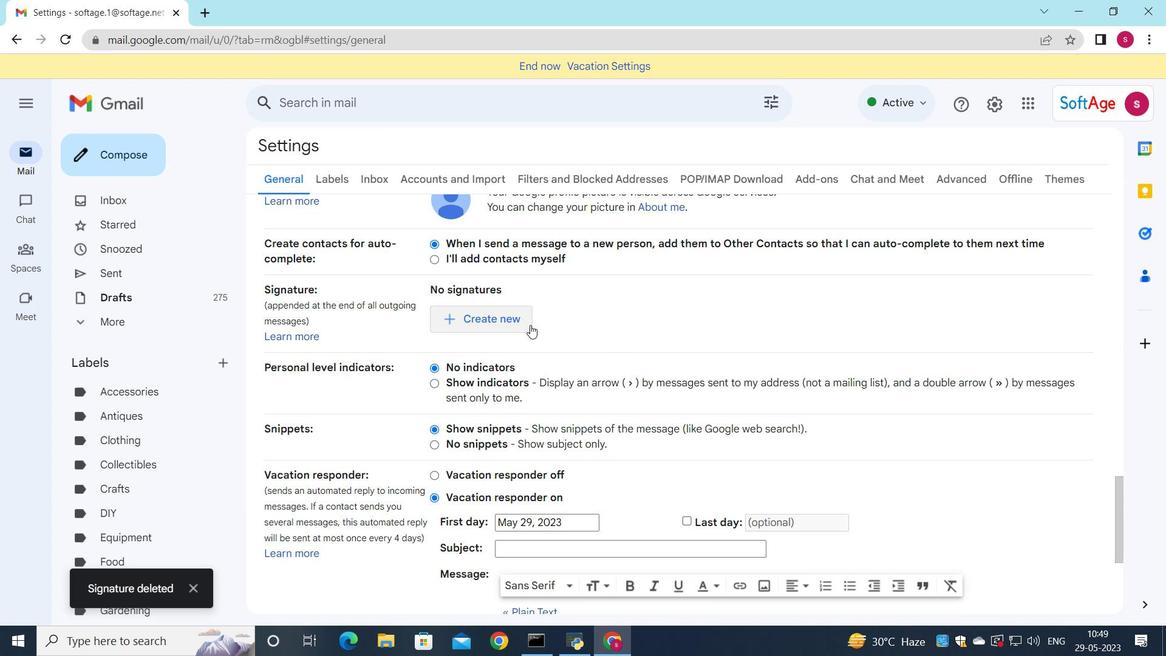 
Action: Mouse pressed left at (528, 323)
Screenshot: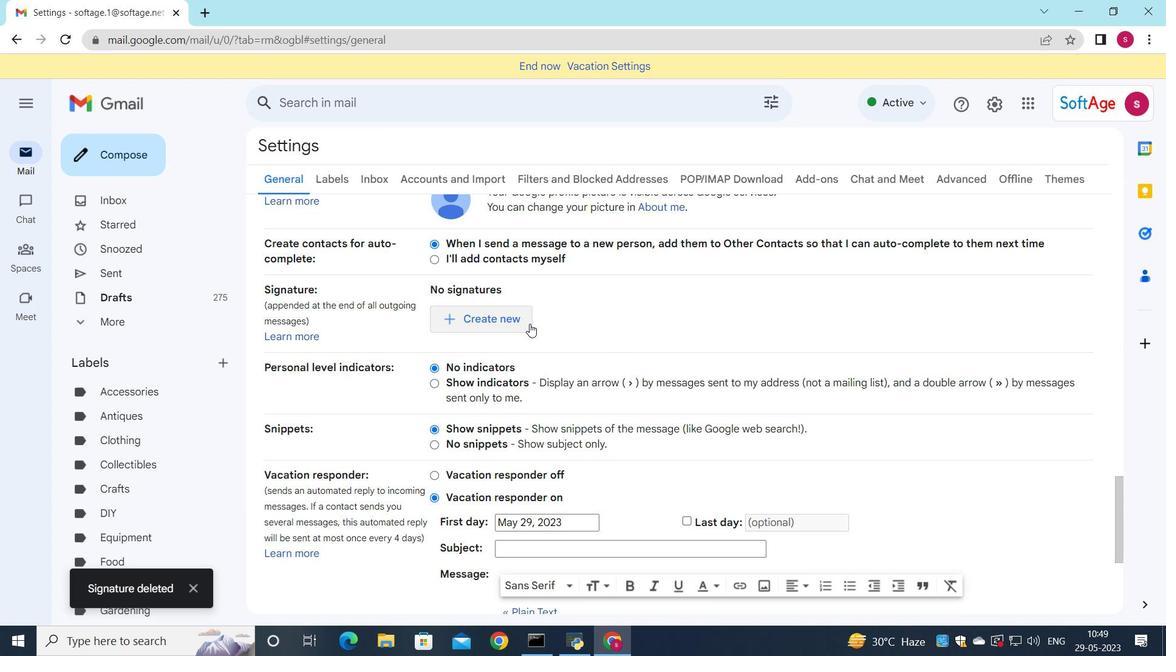 
Action: Mouse moved to (652, 346)
Screenshot: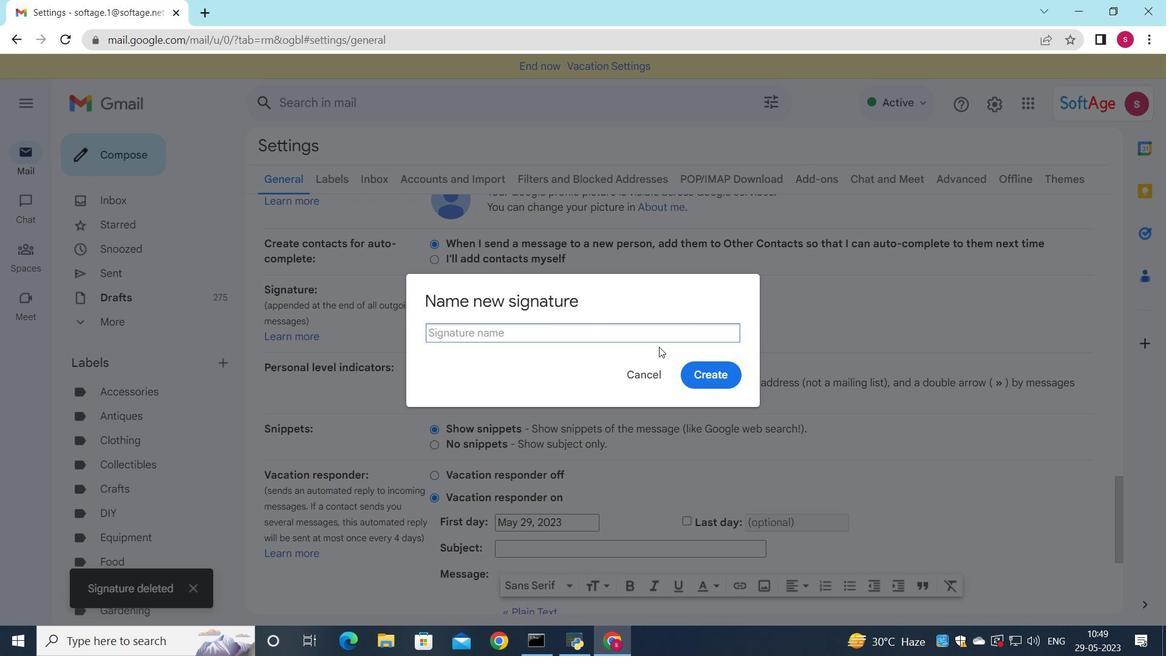 
Action: Key pressed <Key.shift>Danielle<Key.space><Key.shift>Scott
Screenshot: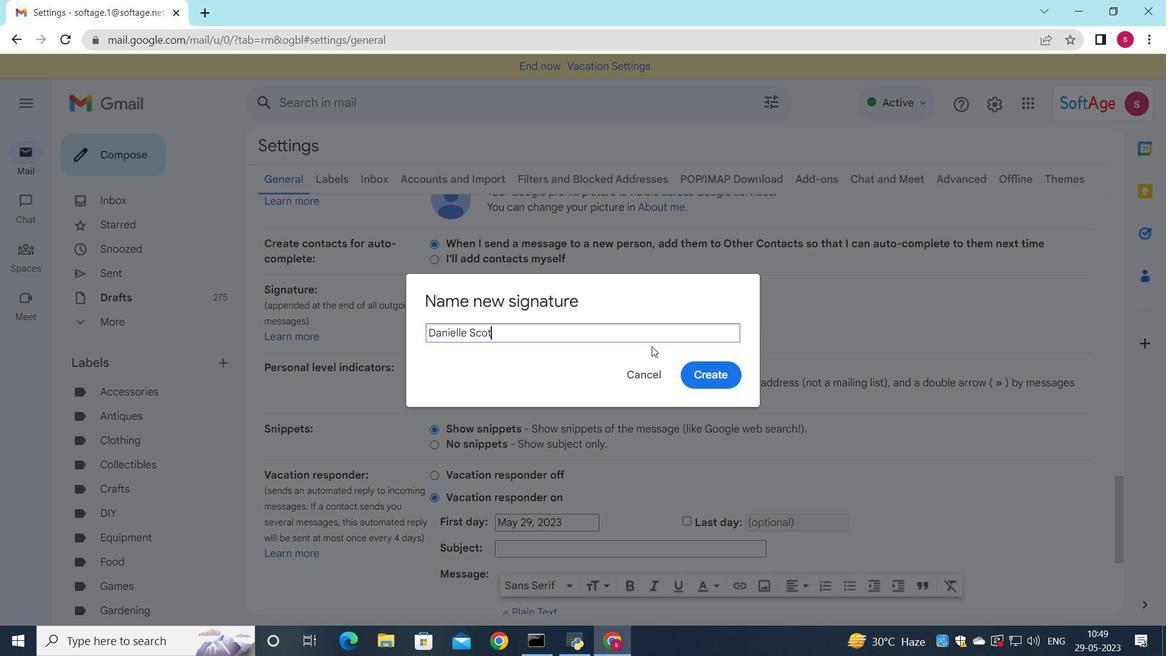 
Action: Mouse moved to (701, 379)
Screenshot: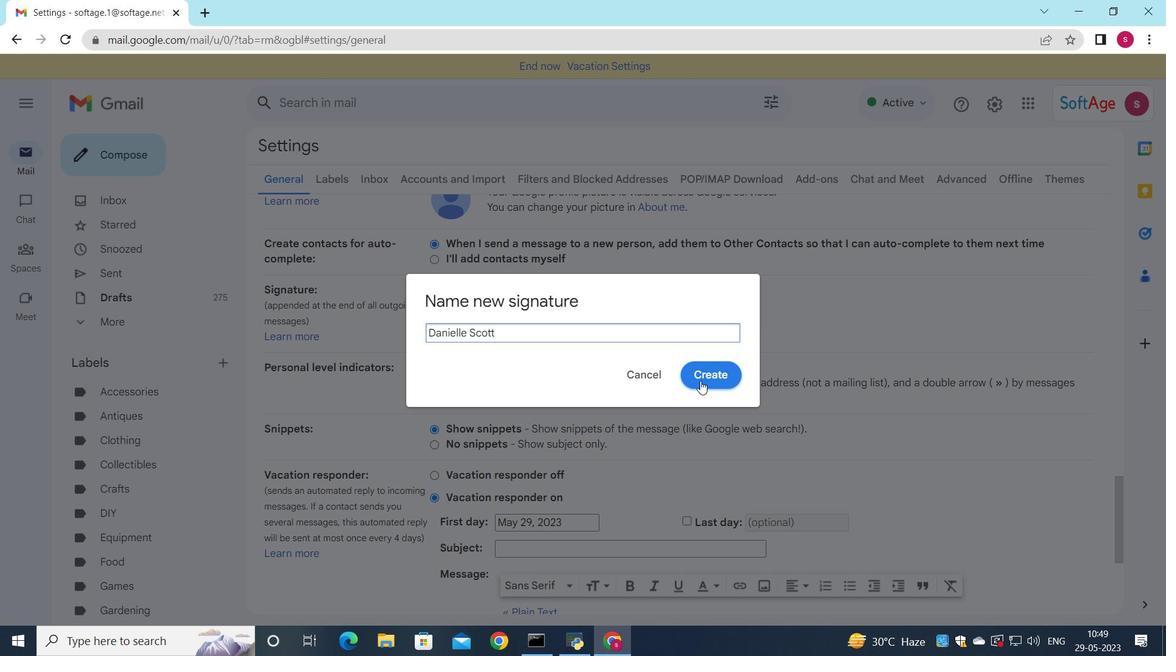 
Action: Mouse pressed left at (701, 379)
Screenshot: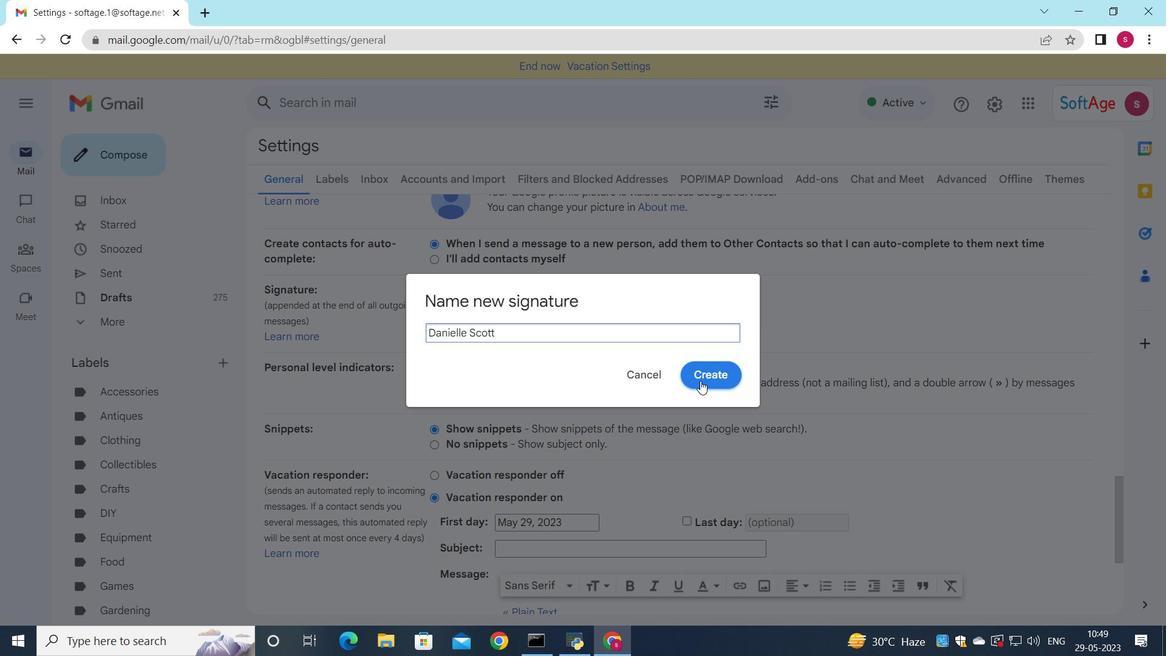 
Action: Mouse moved to (668, 305)
Screenshot: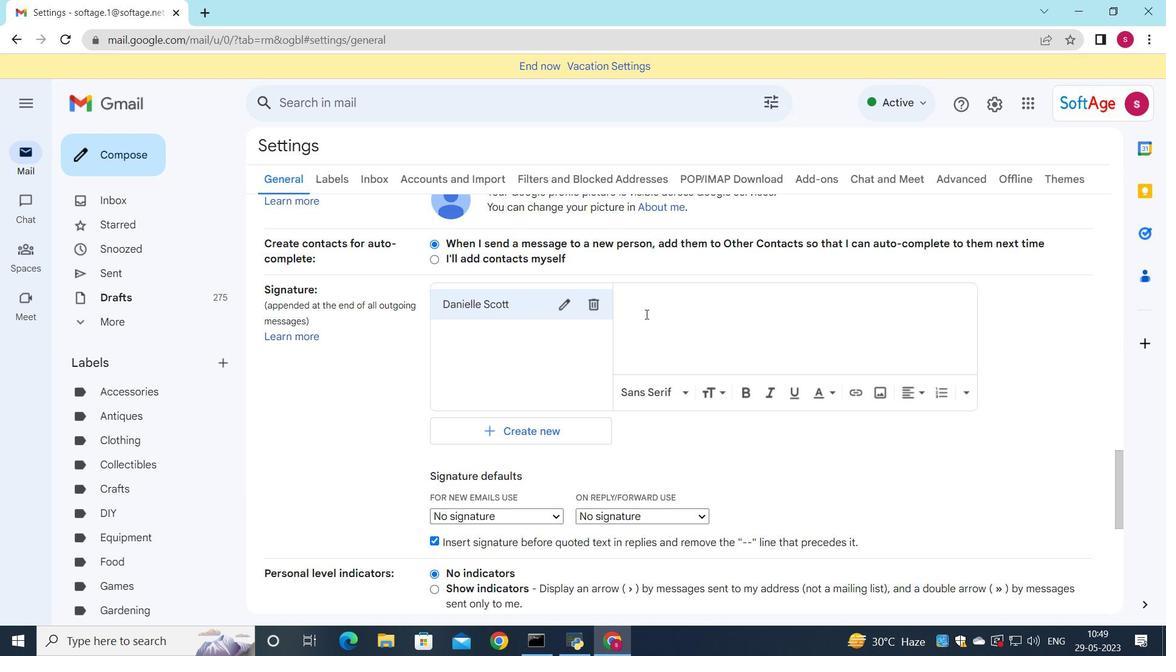 
Action: Mouse pressed left at (668, 305)
Screenshot: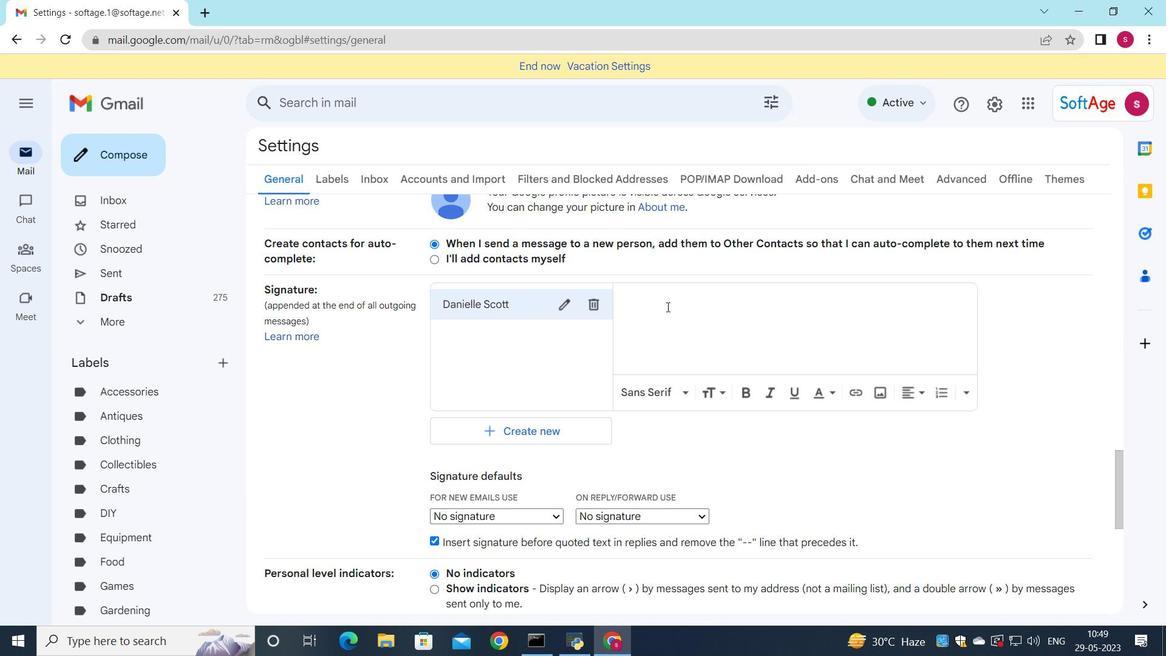 
Action: Key pressed <Key.shift>Danielle<Key.space><Key.shift>Scott
Screenshot: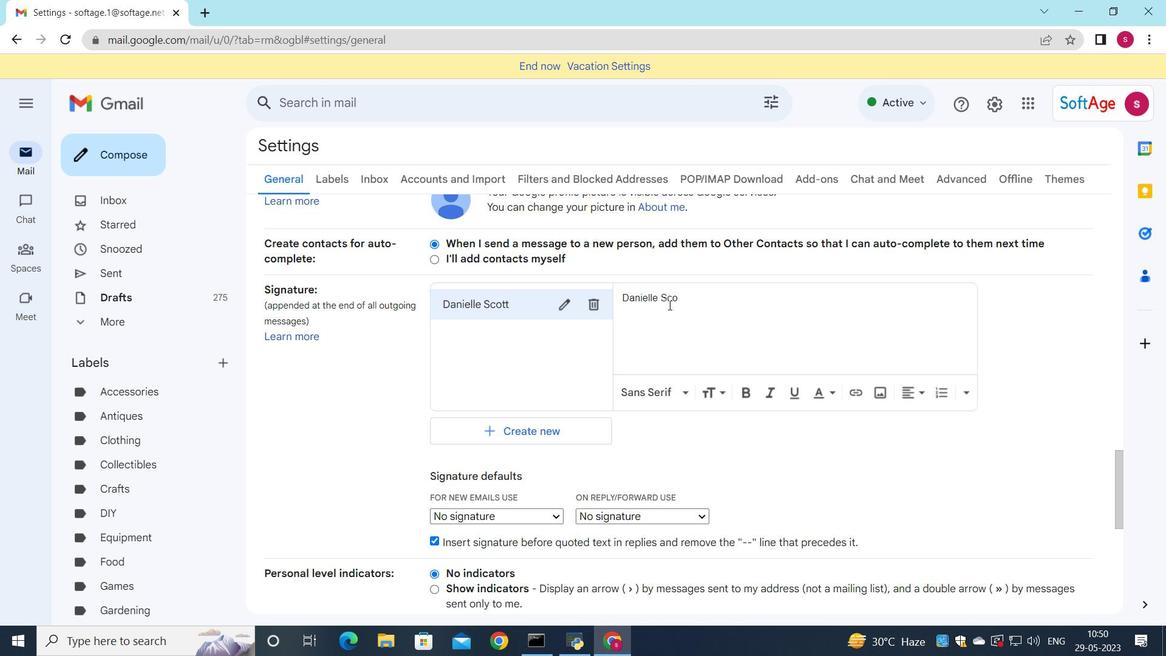
Action: Mouse moved to (560, 513)
Screenshot: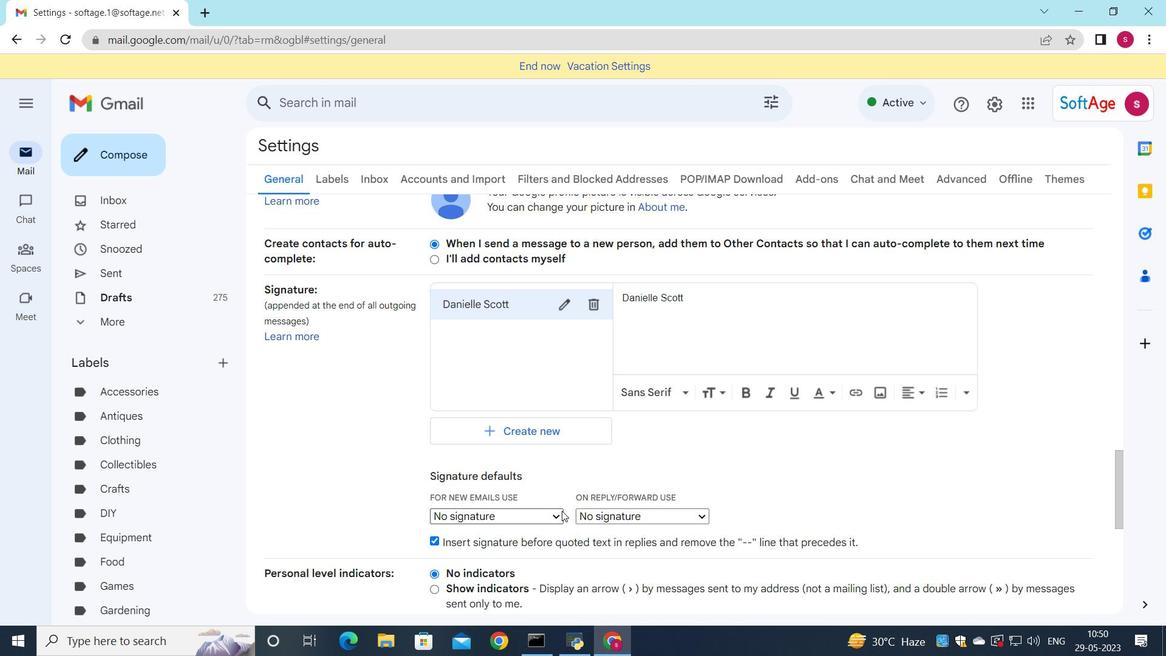 
Action: Mouse pressed left at (560, 513)
Screenshot: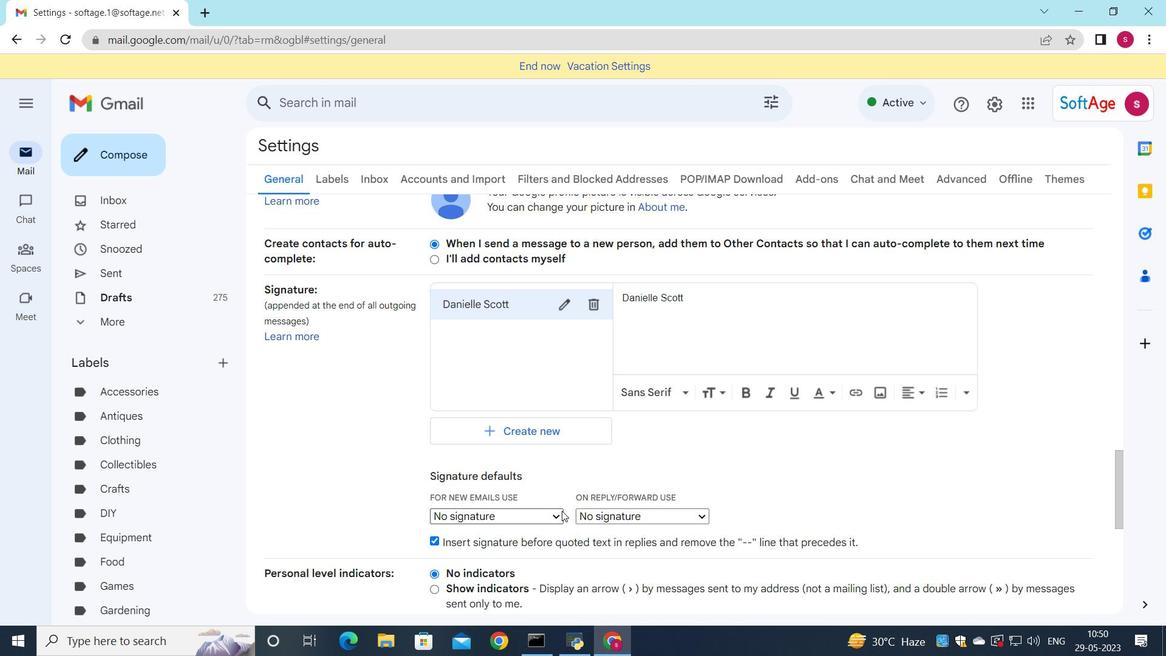 
Action: Mouse moved to (516, 557)
Screenshot: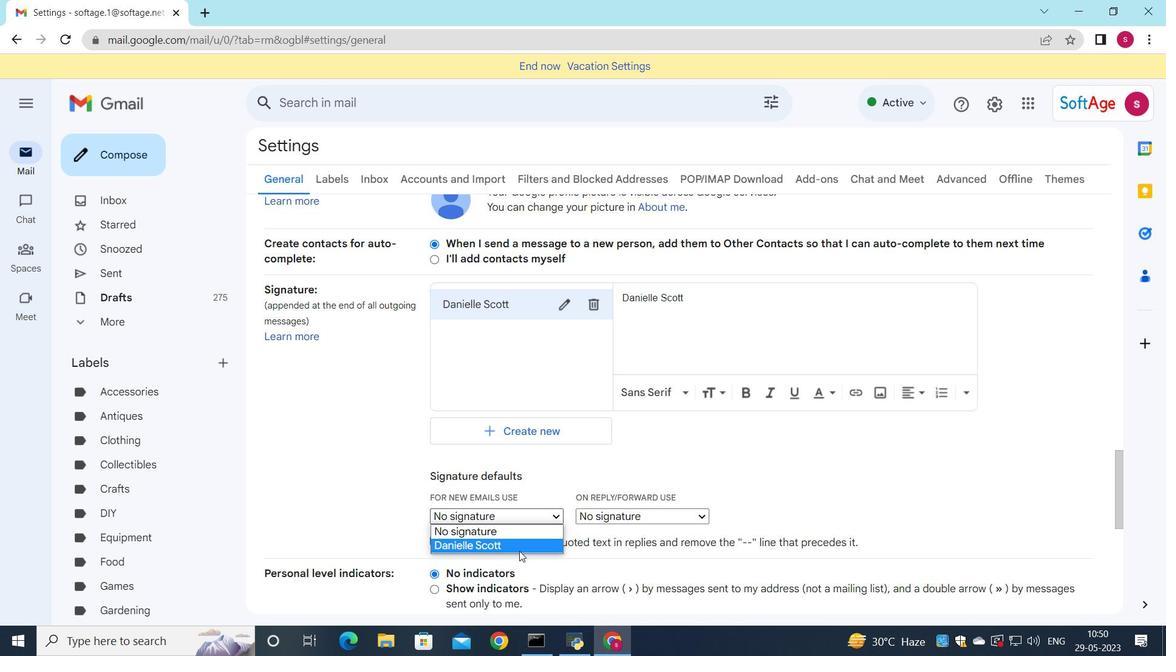 
Action: Mouse pressed left at (516, 557)
Screenshot: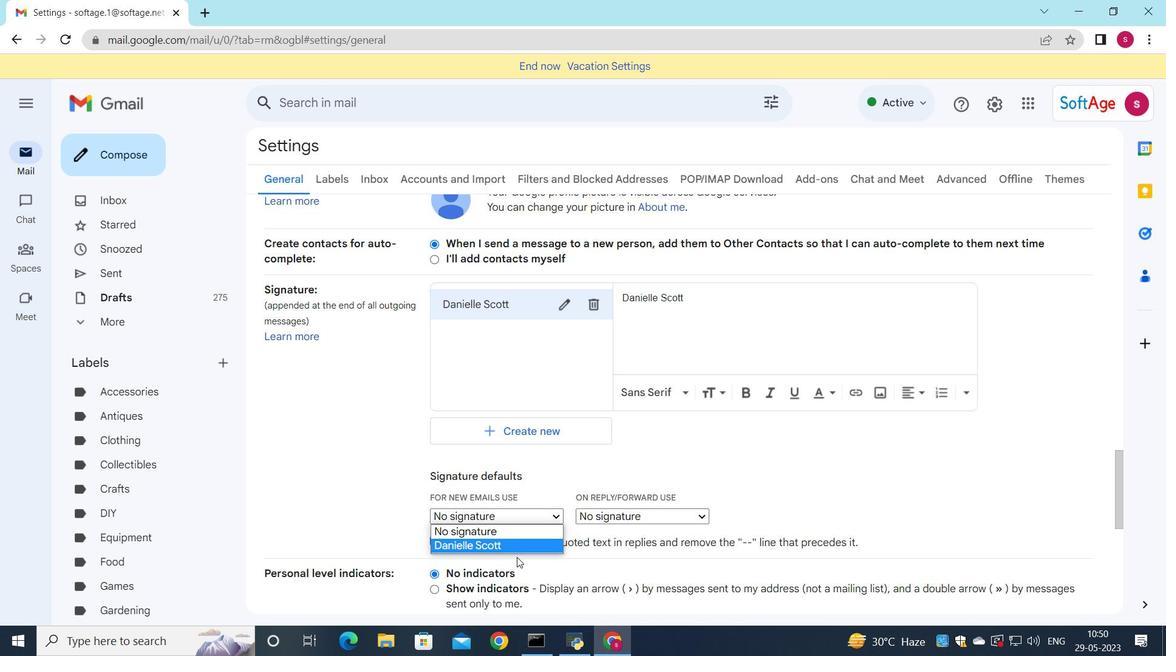 
Action: Mouse moved to (533, 521)
Screenshot: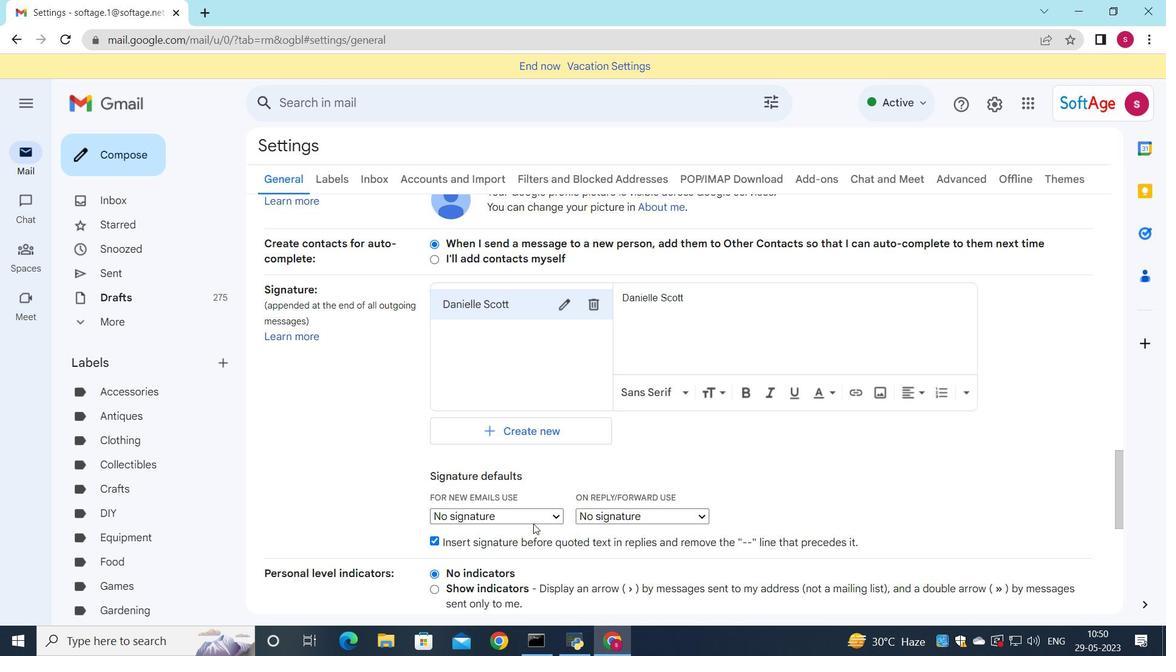 
Action: Mouse pressed left at (533, 521)
Screenshot: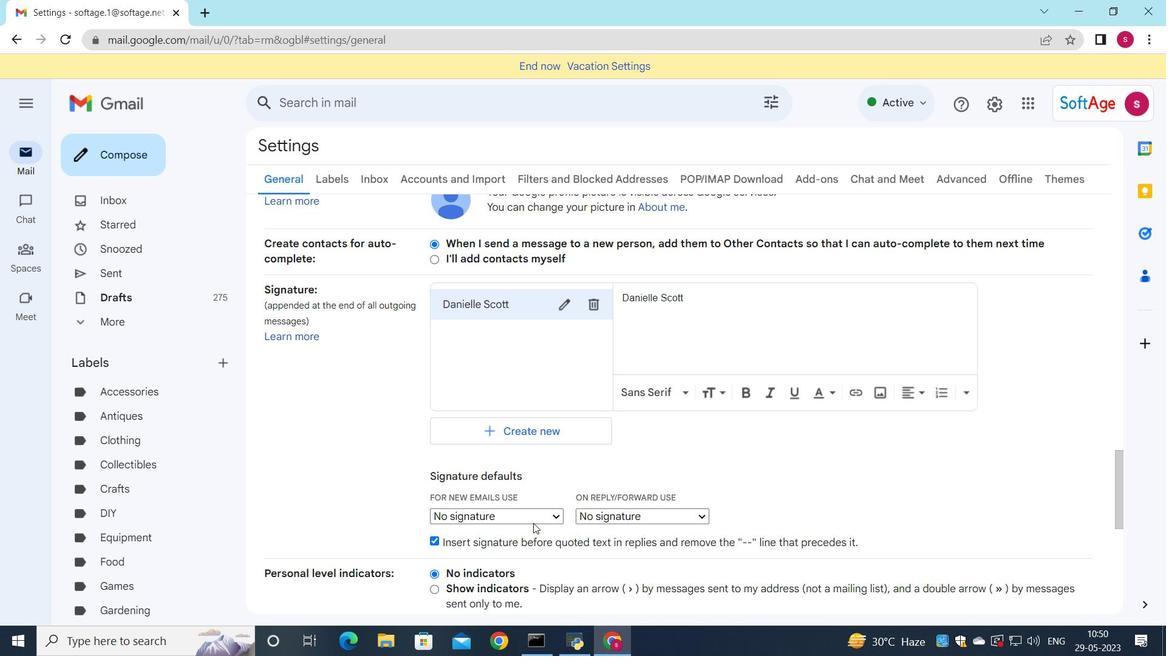 
Action: Mouse moved to (523, 540)
Screenshot: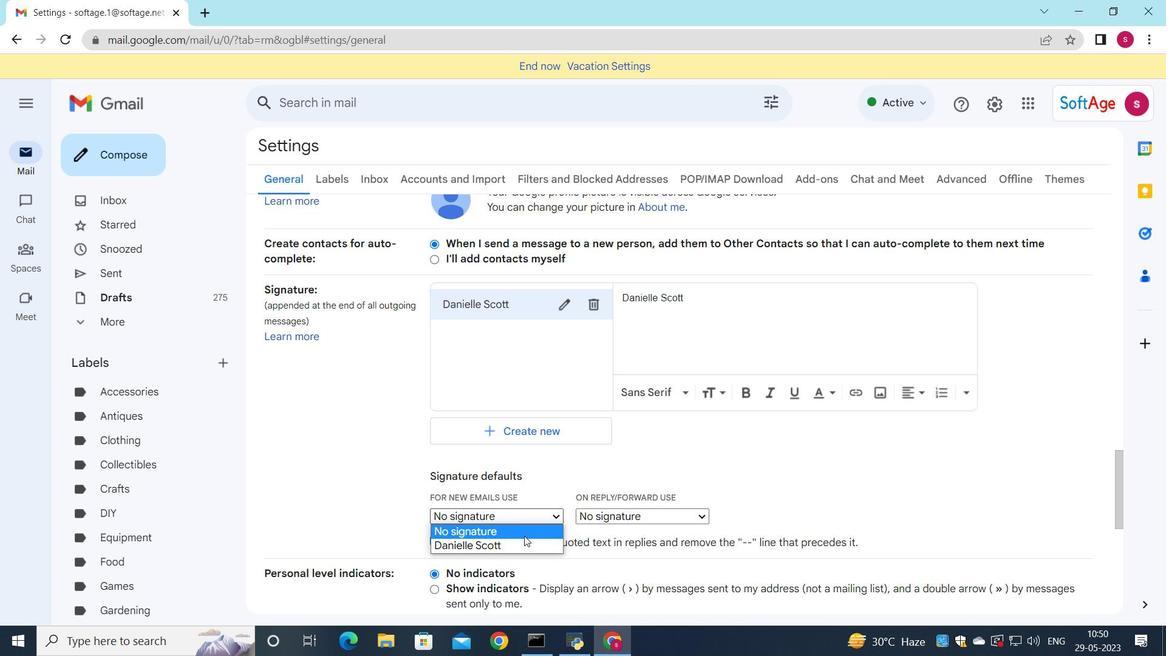 
Action: Mouse pressed left at (523, 540)
Screenshot: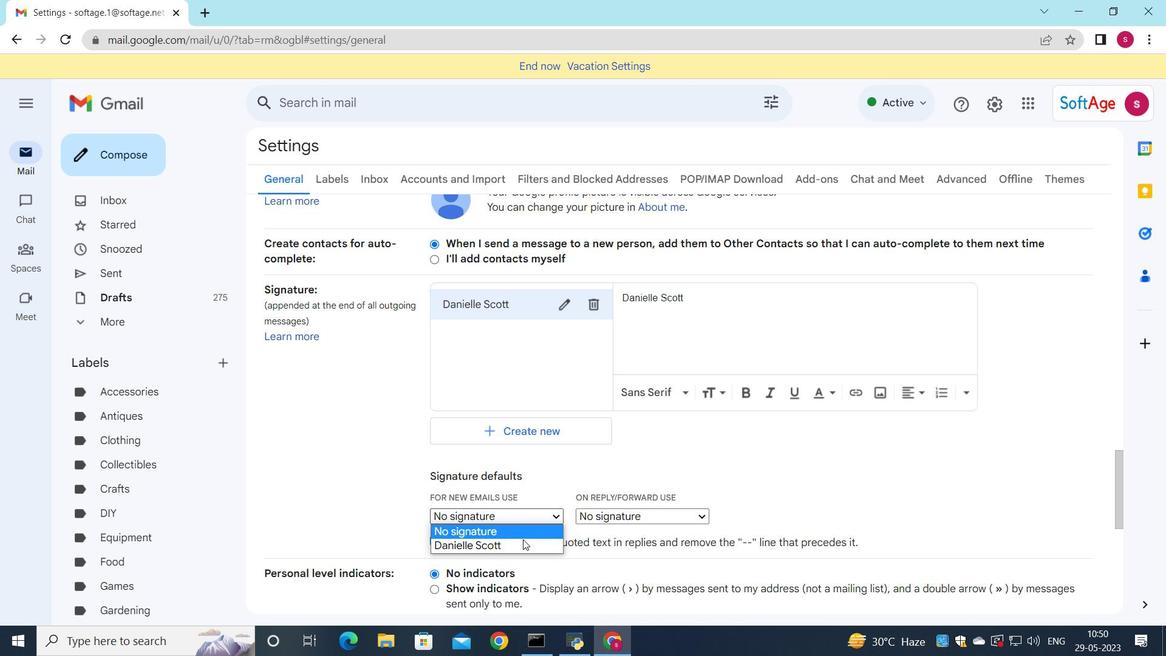 
Action: Mouse moved to (595, 515)
Screenshot: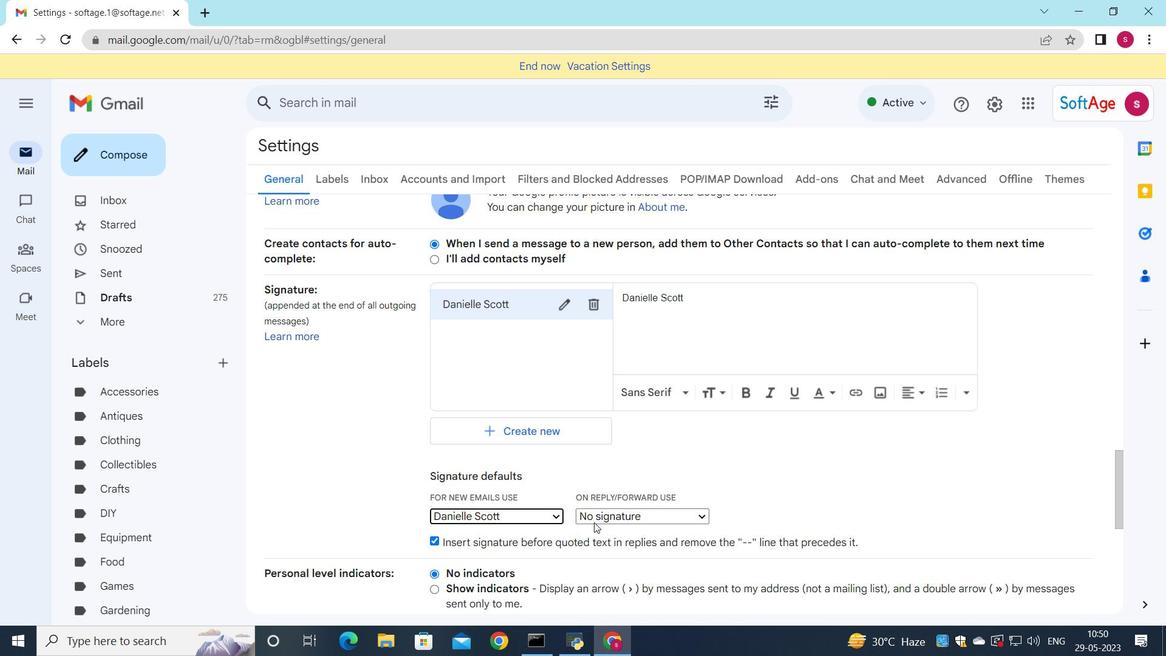 
Action: Mouse pressed left at (595, 515)
Screenshot: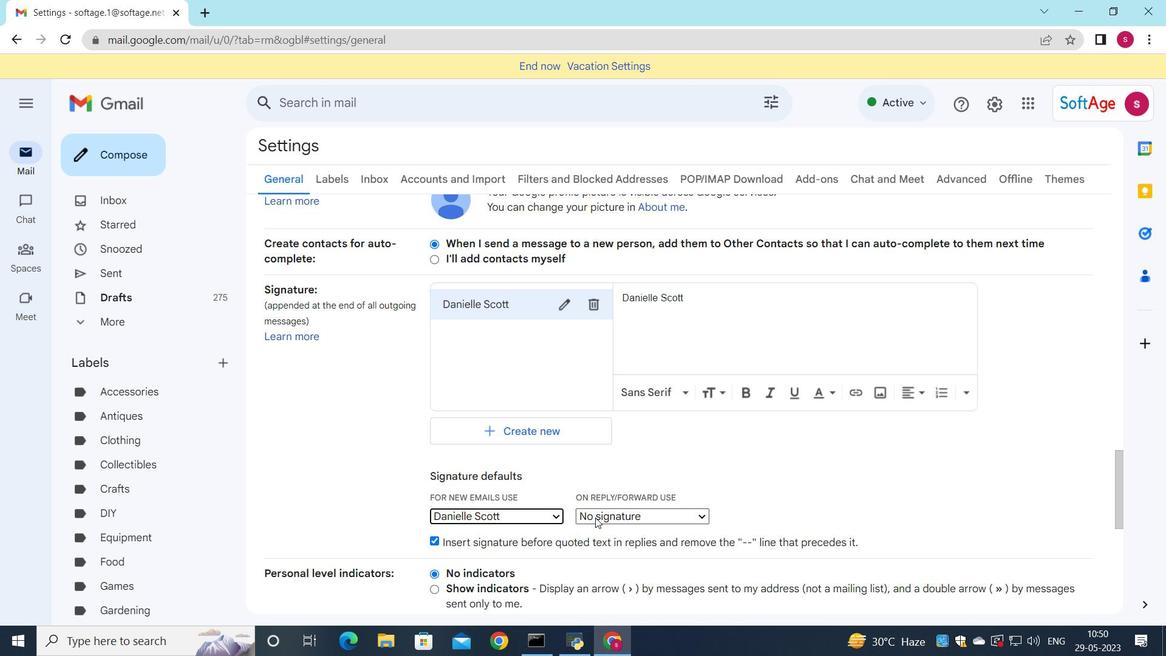 
Action: Mouse moved to (580, 547)
Screenshot: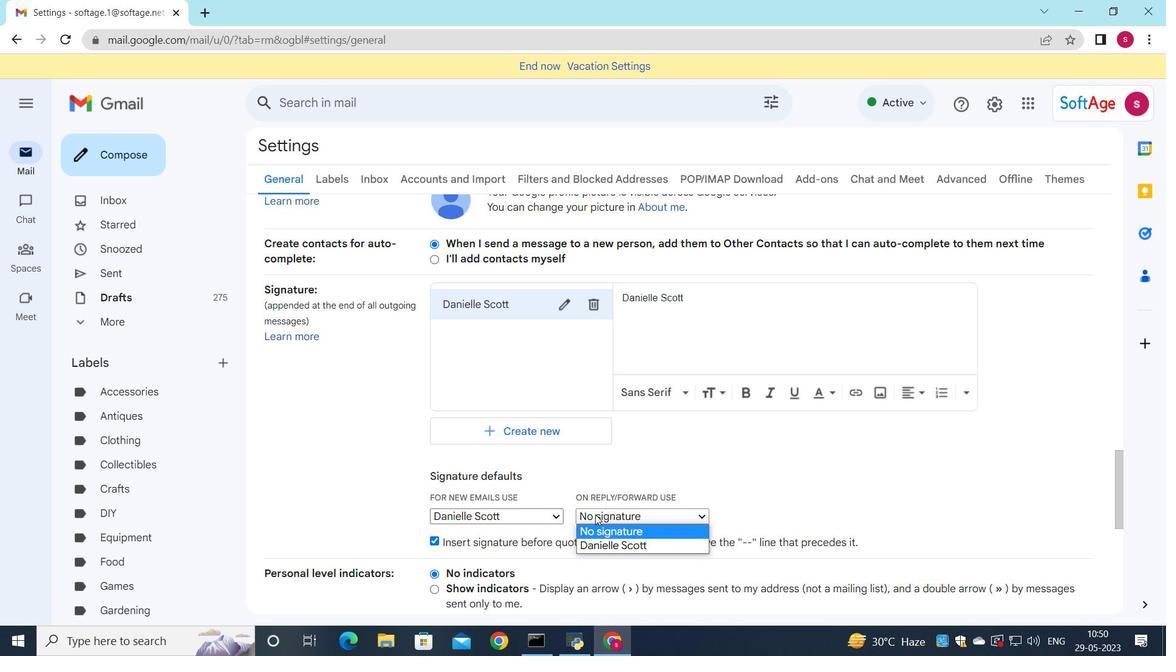 
Action: Mouse pressed left at (580, 547)
Screenshot: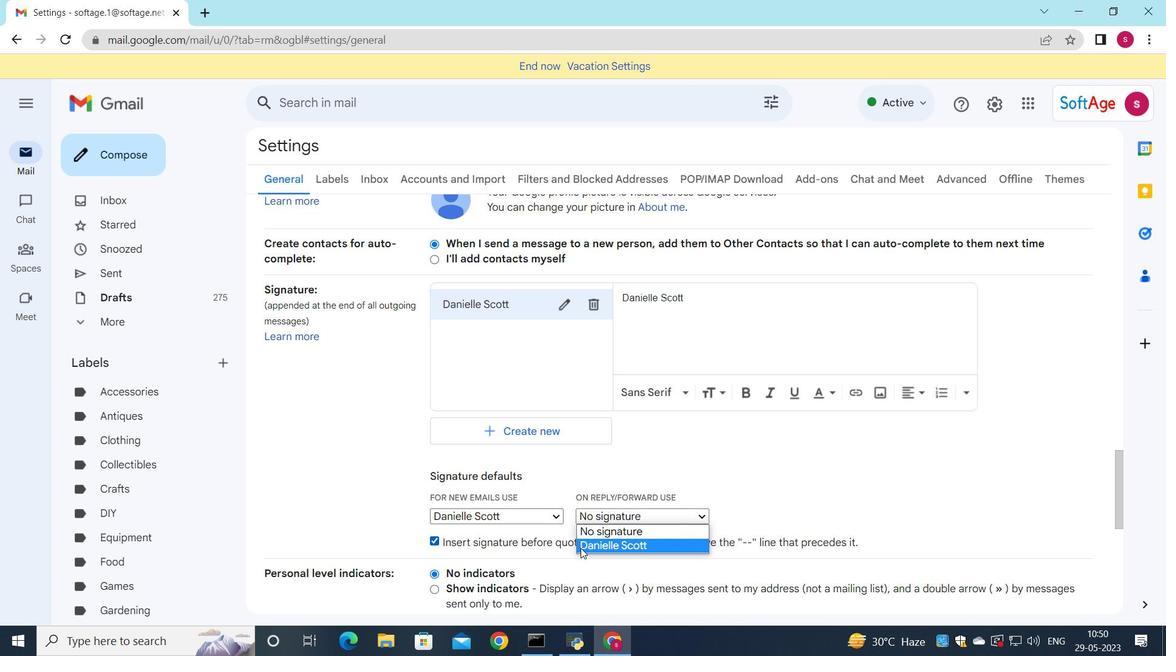 
Action: Mouse moved to (575, 540)
Screenshot: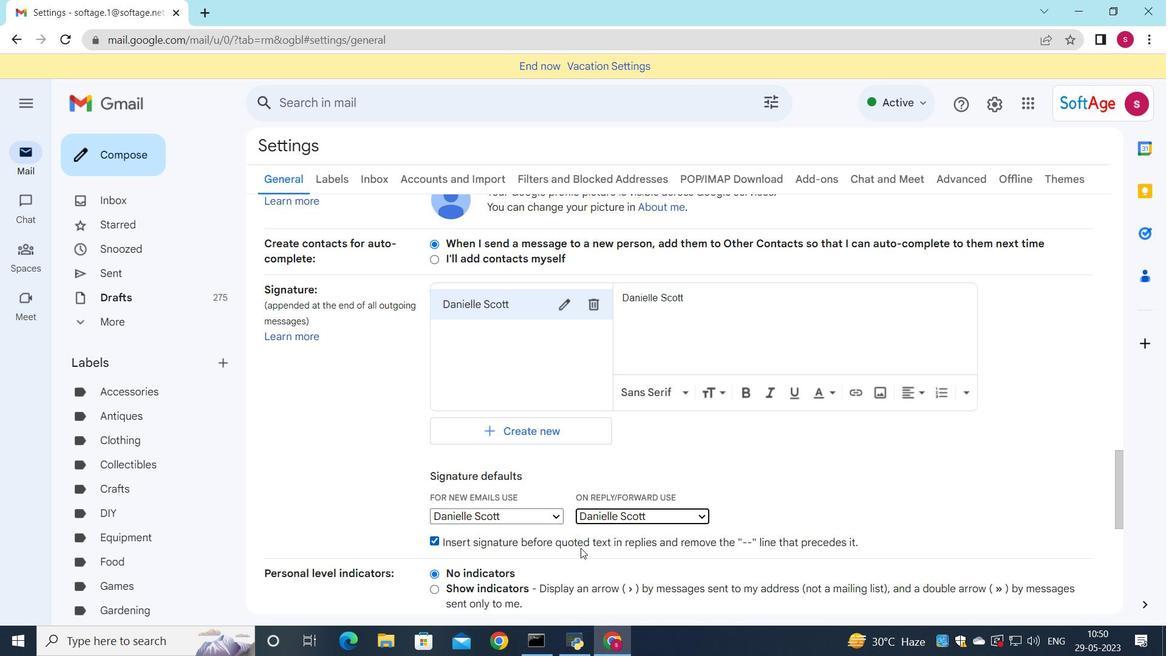 
Action: Mouse scrolled (575, 539) with delta (0, 0)
Screenshot: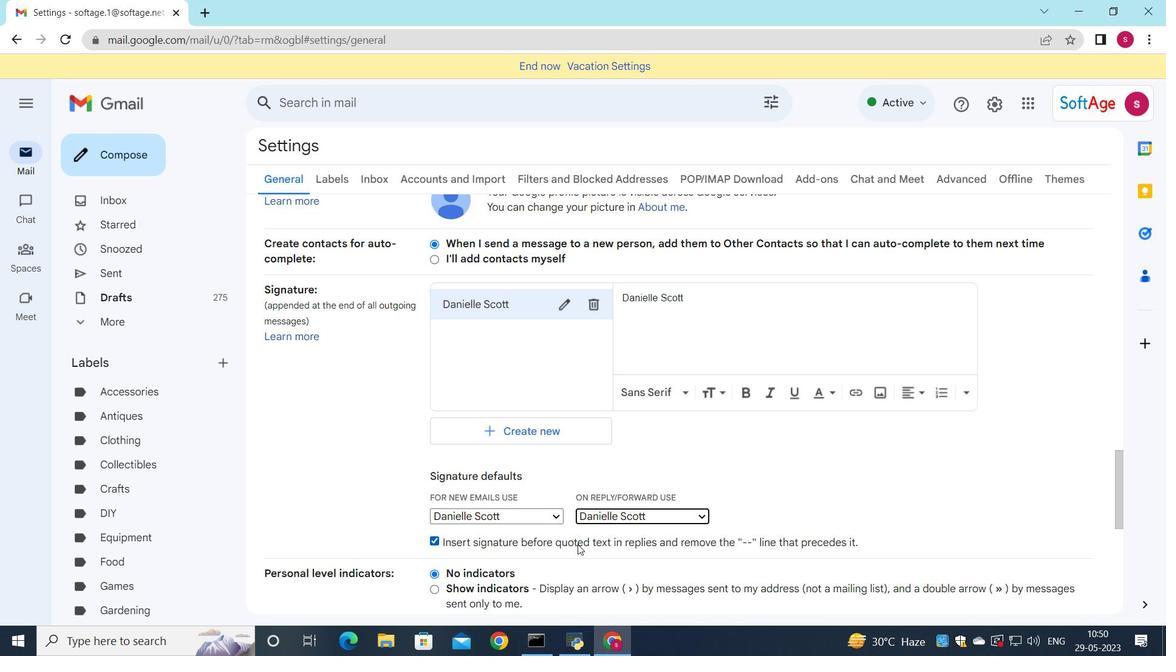 
Action: Mouse scrolled (575, 539) with delta (0, 0)
Screenshot: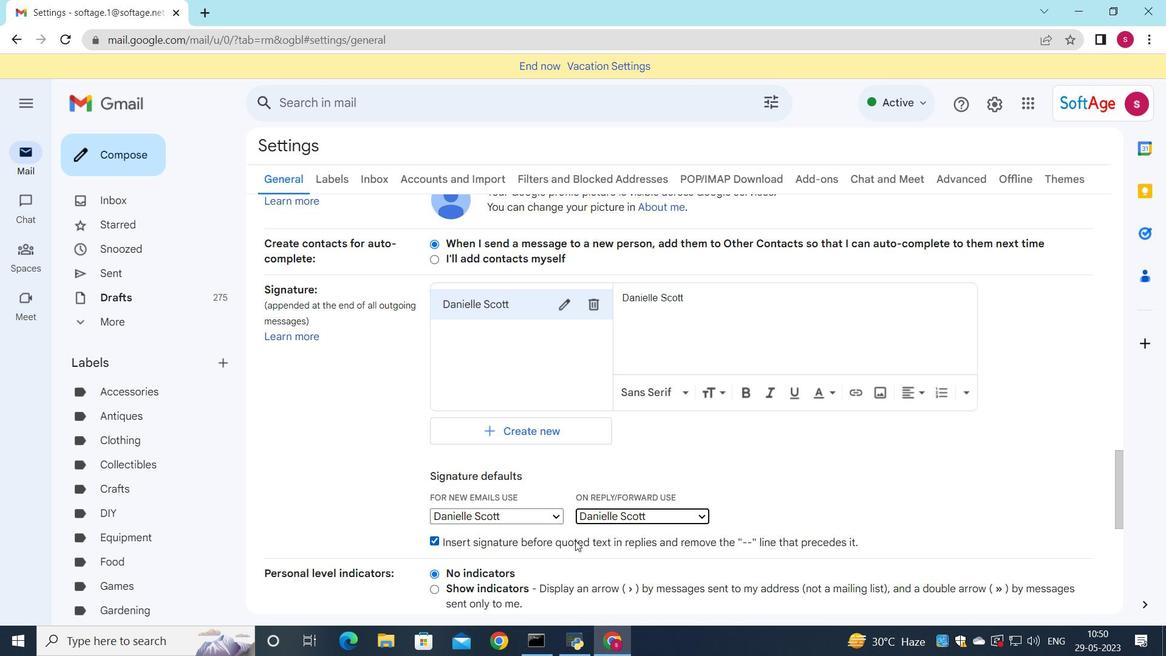 
Action: Mouse scrolled (575, 539) with delta (0, 0)
Screenshot: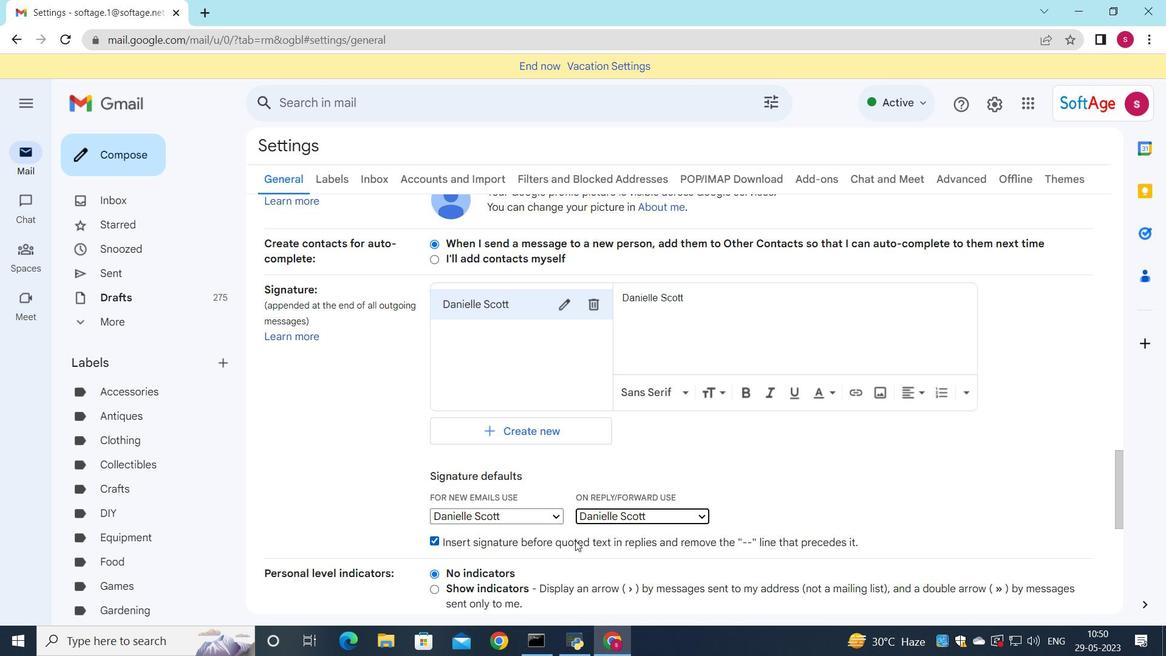 
Action: Mouse moved to (574, 540)
Screenshot: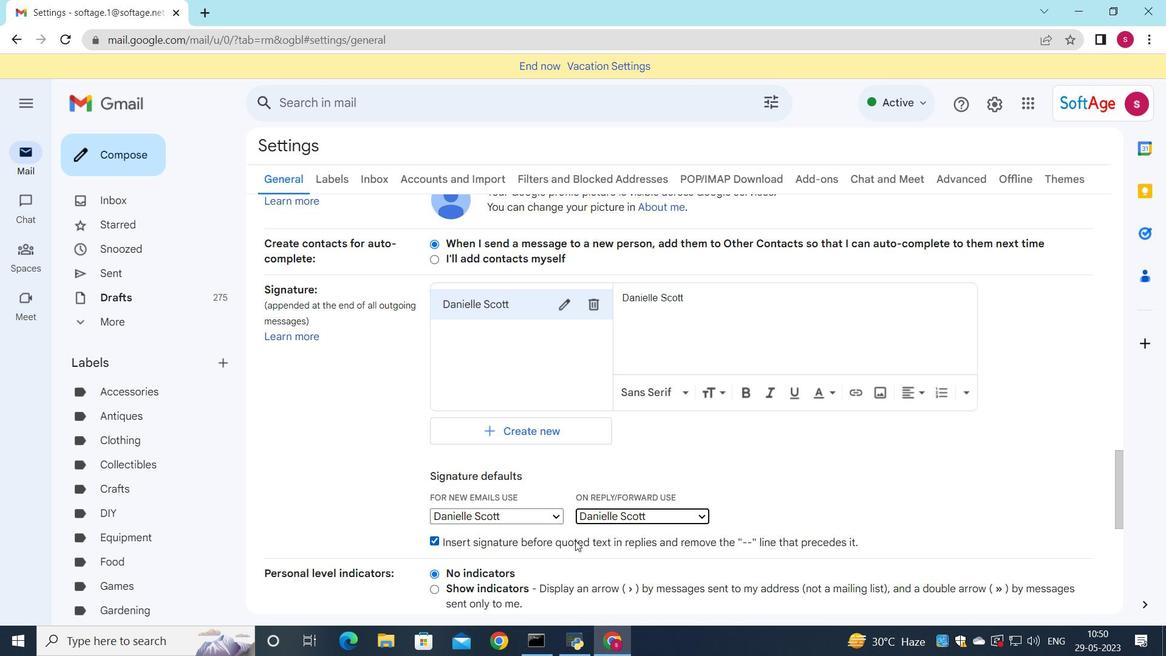 
Action: Mouse scrolled (574, 539) with delta (0, 0)
Screenshot: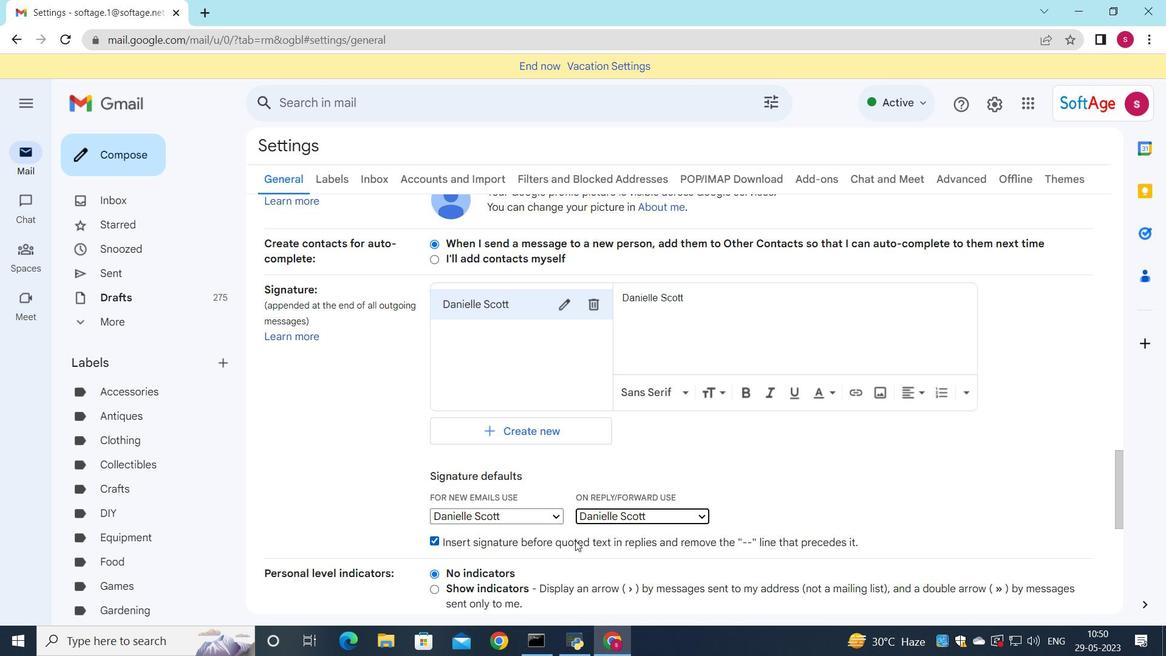 
Action: Mouse moved to (564, 525)
Screenshot: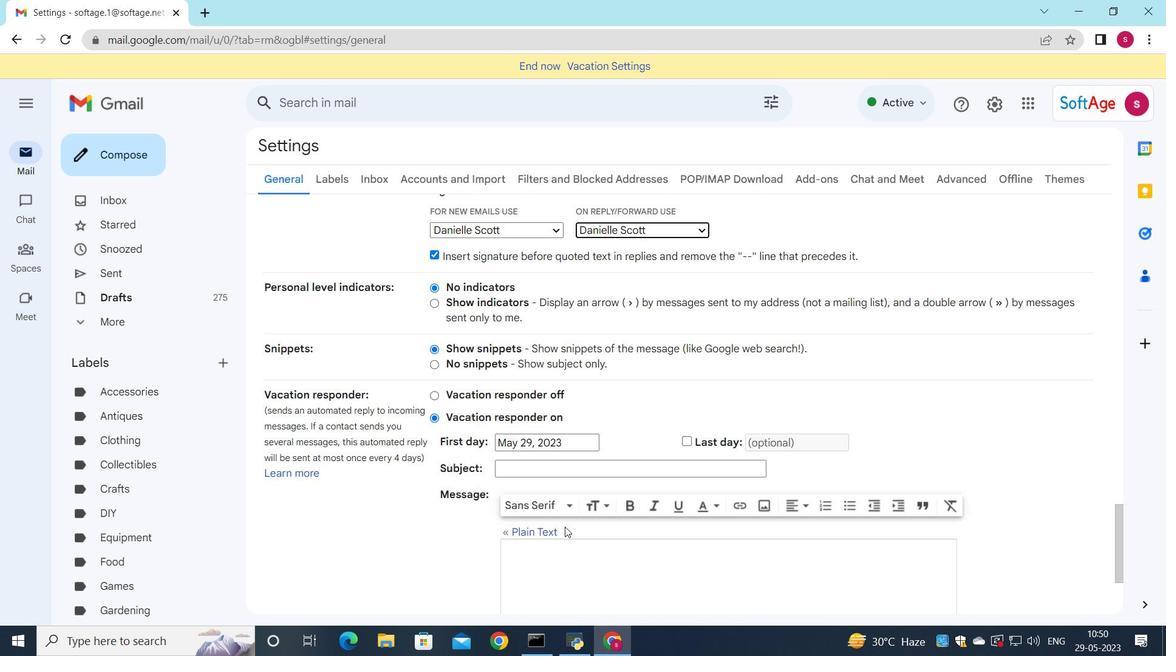 
Action: Mouse scrolled (564, 524) with delta (0, 0)
Screenshot: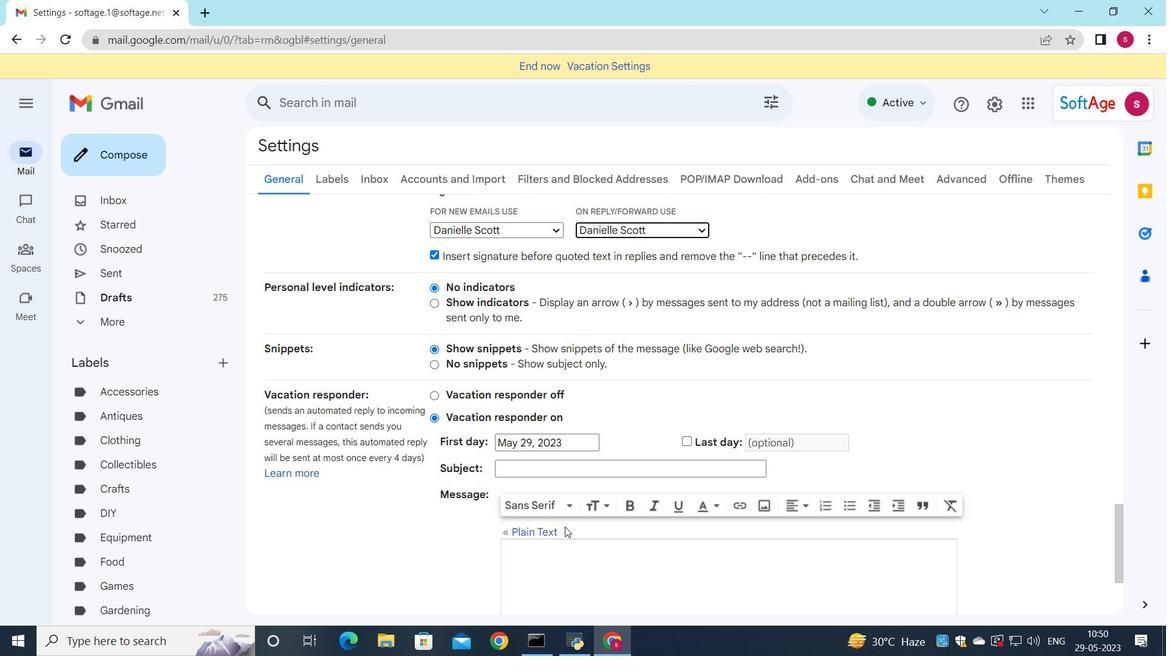 
Action: Mouse moved to (560, 528)
Screenshot: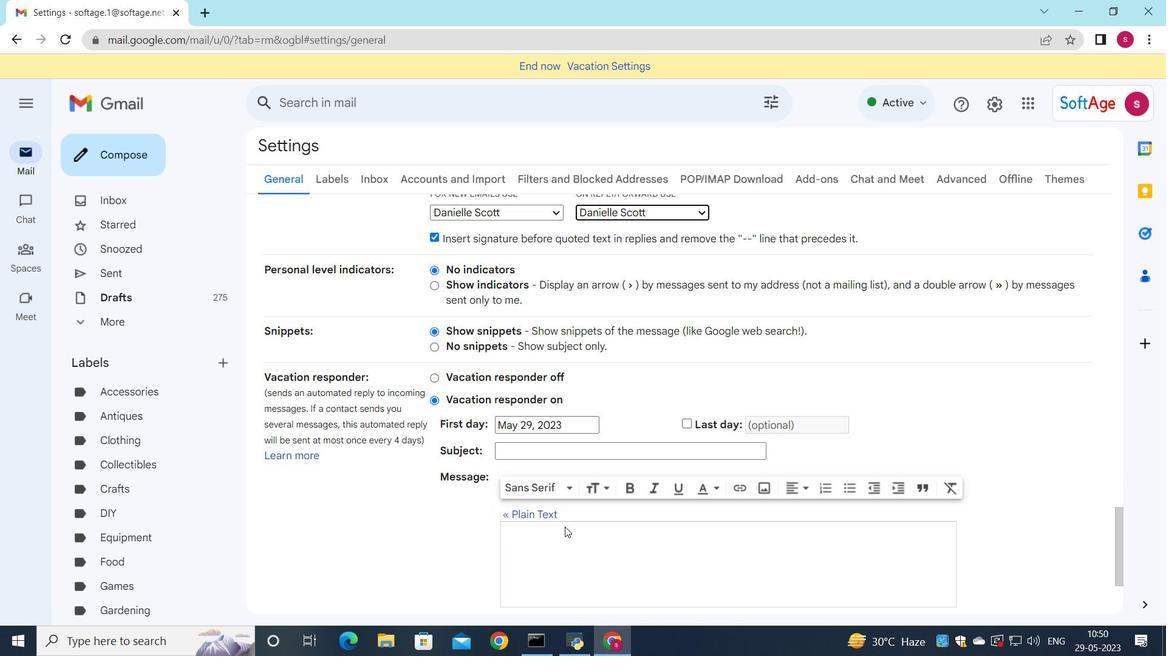 
Action: Mouse scrolled (560, 527) with delta (0, 0)
Screenshot: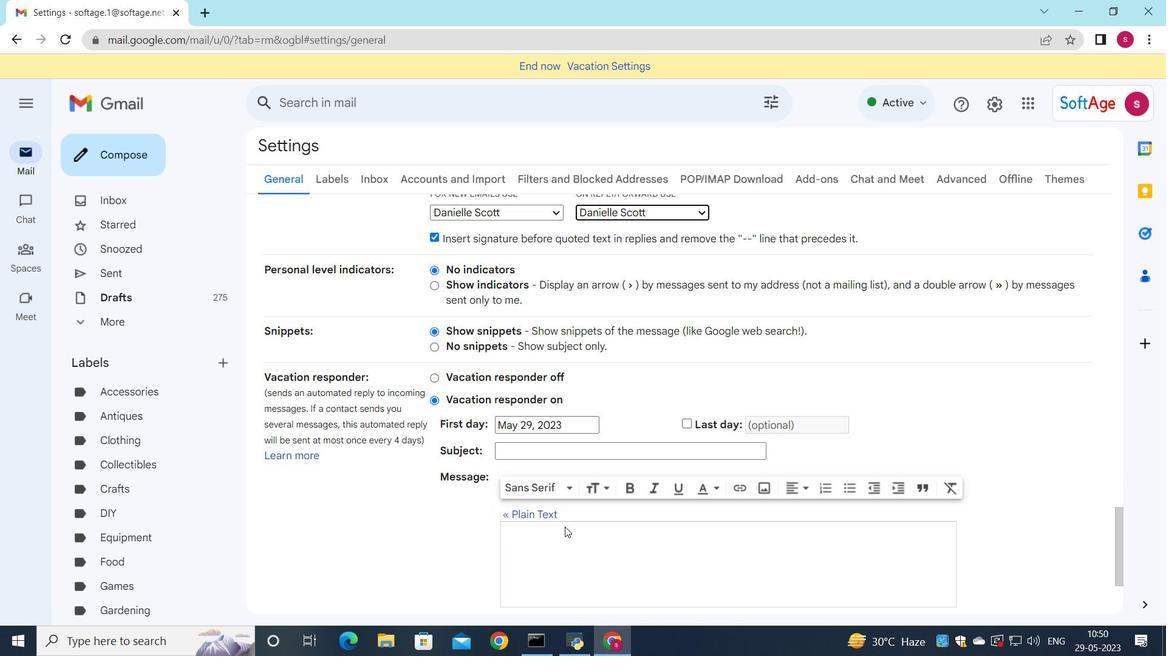 
Action: Mouse moved to (558, 529)
Screenshot: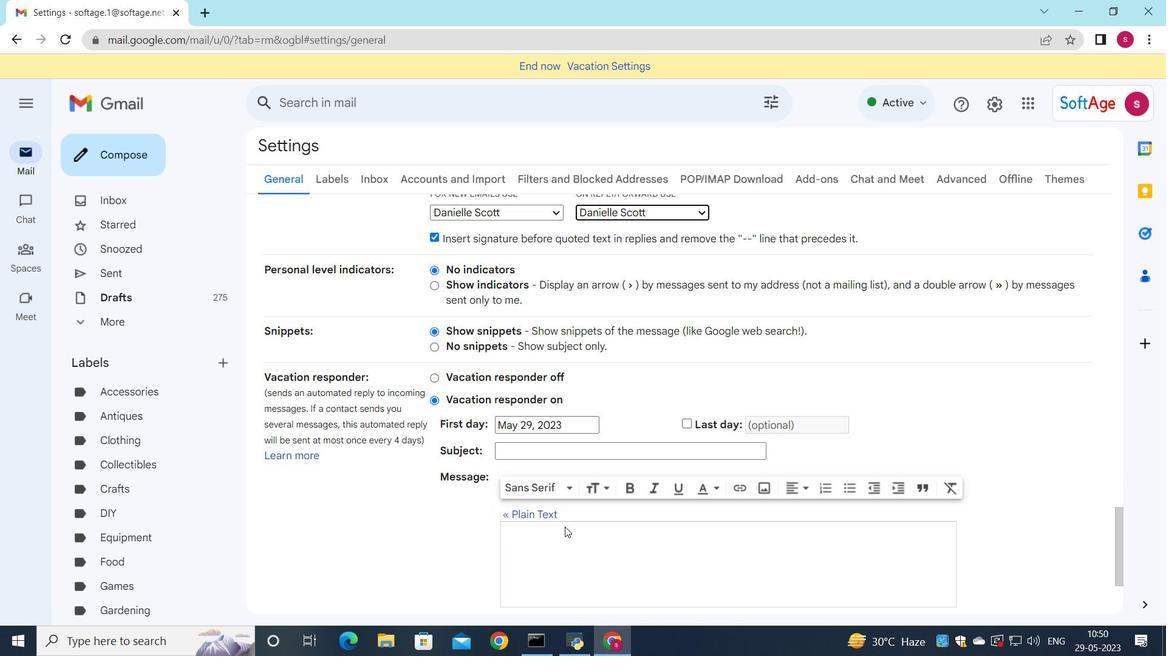 
Action: Mouse scrolled (558, 528) with delta (0, 0)
Screenshot: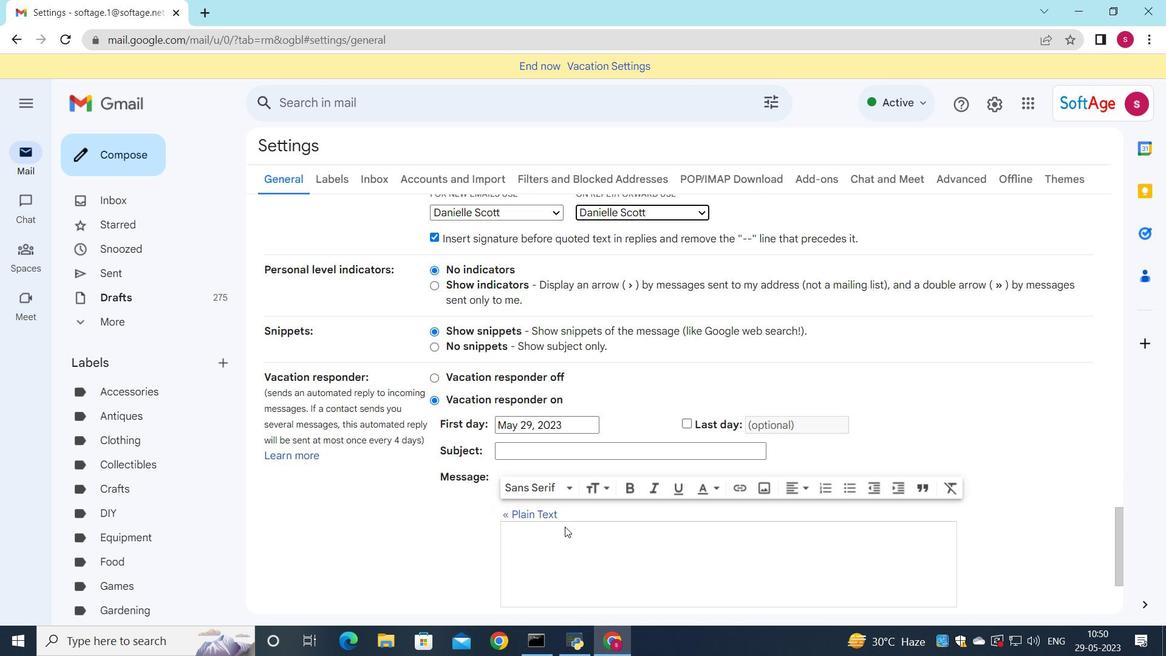 
Action: Mouse scrolled (558, 528) with delta (0, 0)
Screenshot: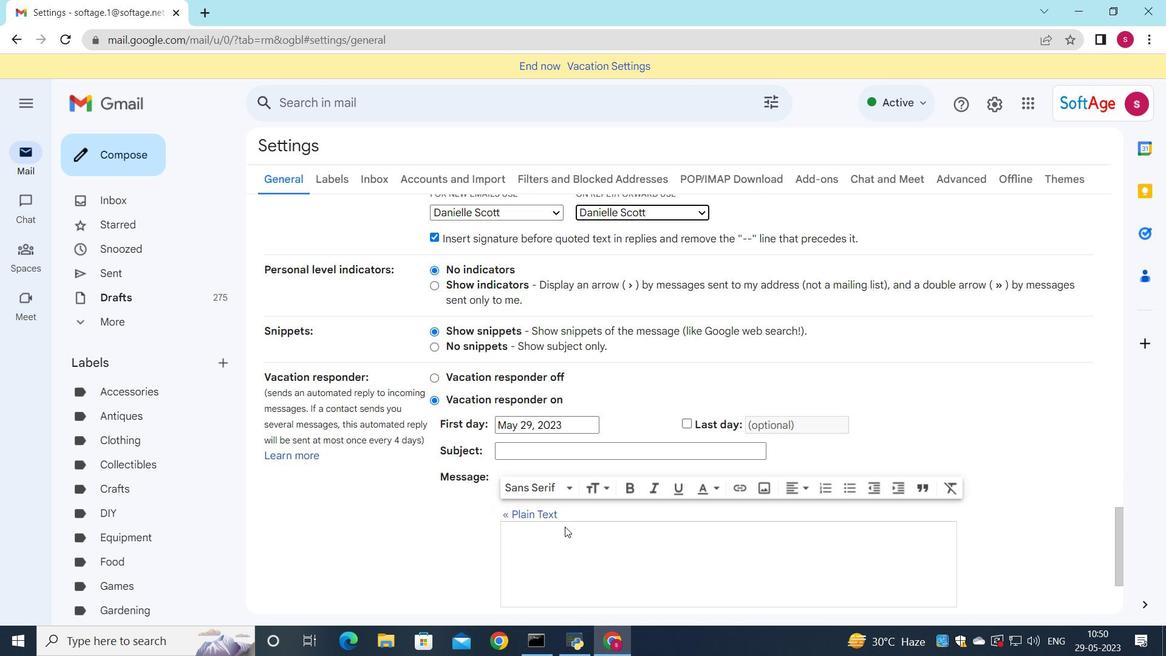 
Action: Mouse moved to (566, 545)
Screenshot: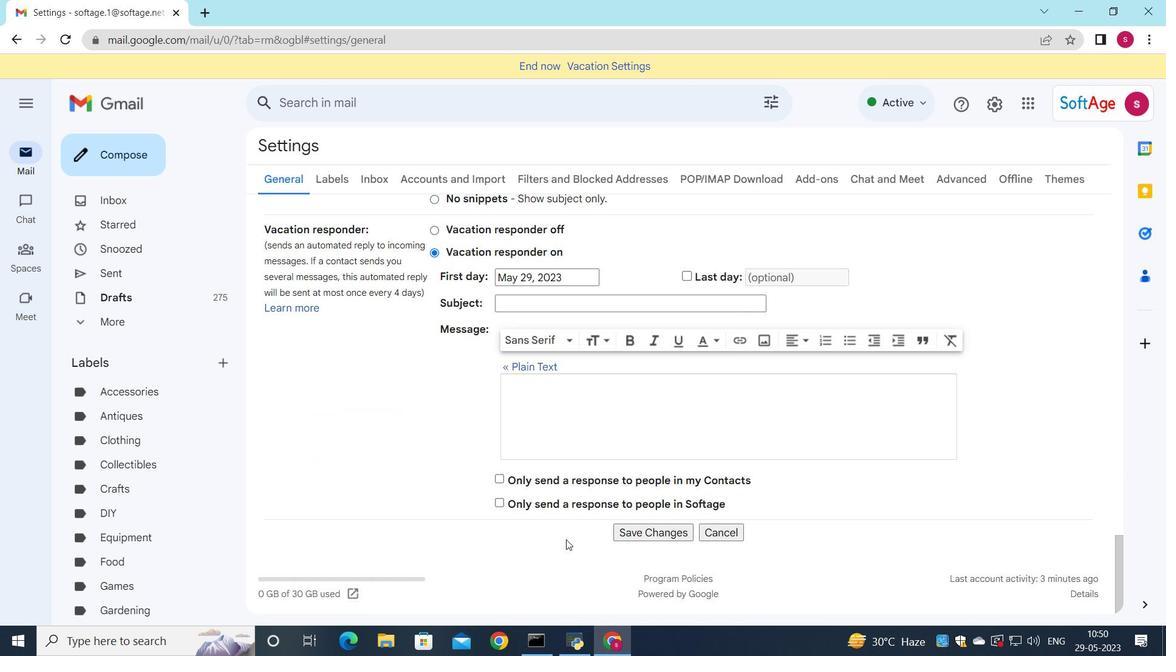 
Action: Mouse scrolled (566, 544) with delta (0, 0)
Screenshot: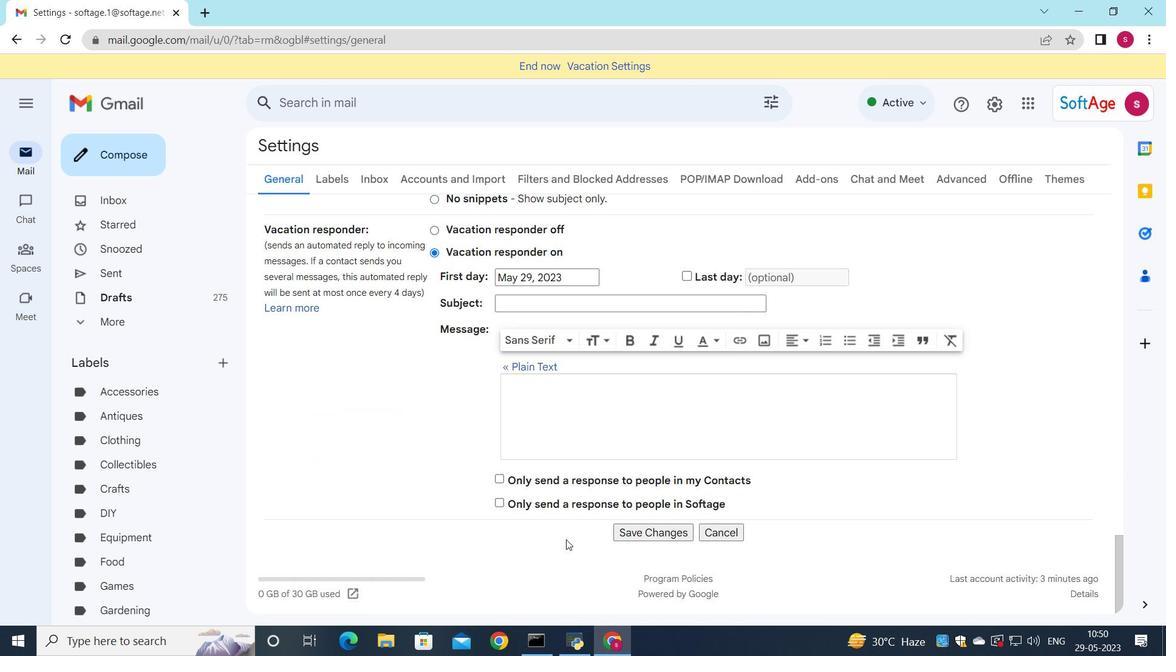 
Action: Mouse moved to (566, 549)
Screenshot: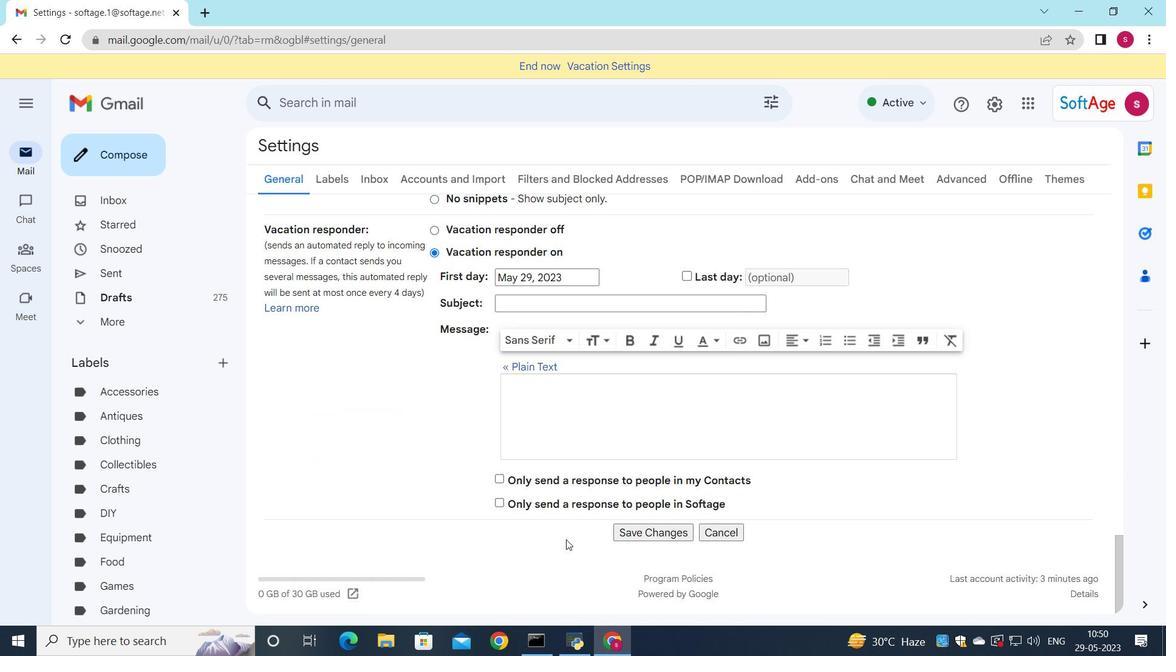 
Action: Mouse scrolled (566, 549) with delta (0, 0)
Screenshot: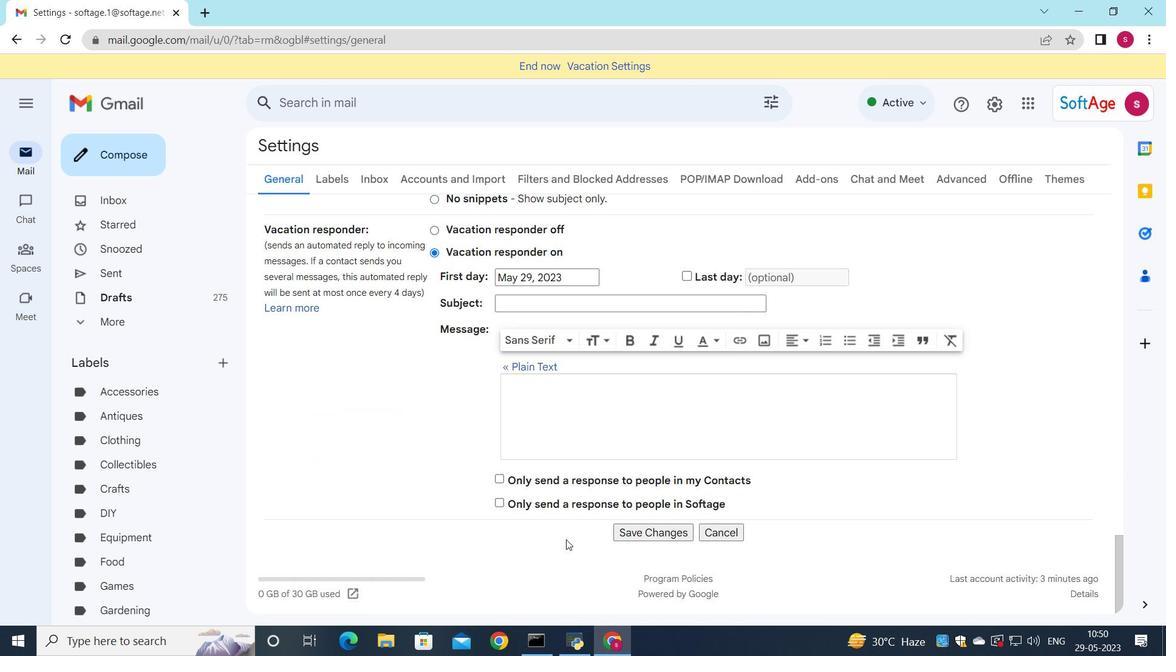 
Action: Mouse moved to (626, 537)
Screenshot: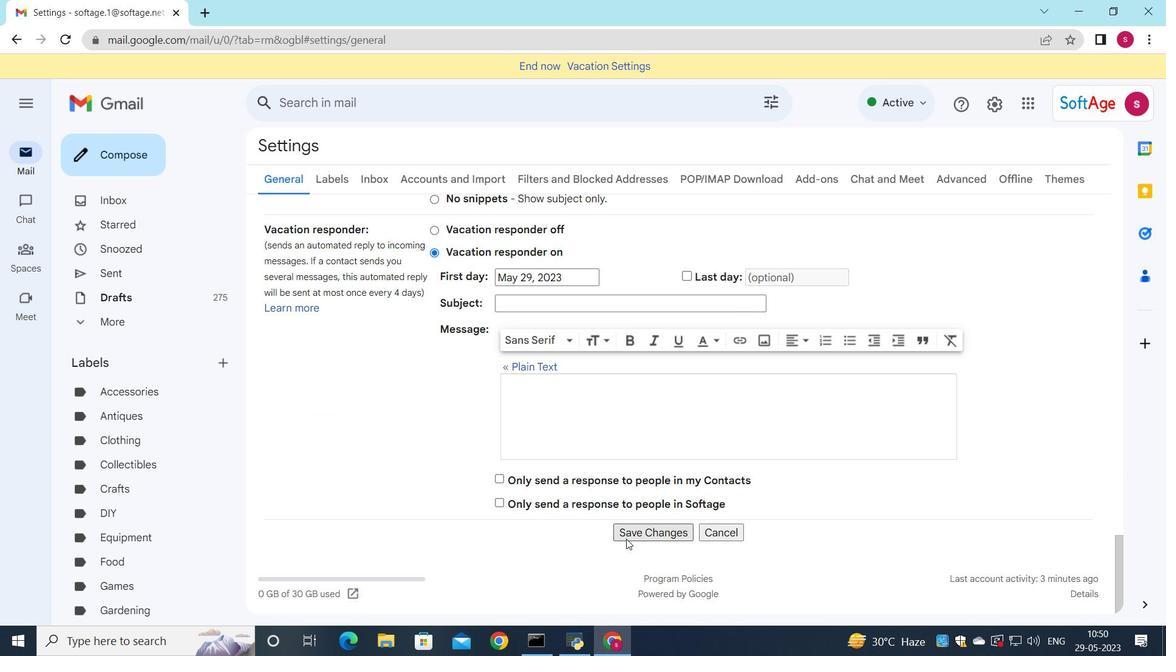 
Action: Mouse pressed left at (626, 537)
Screenshot: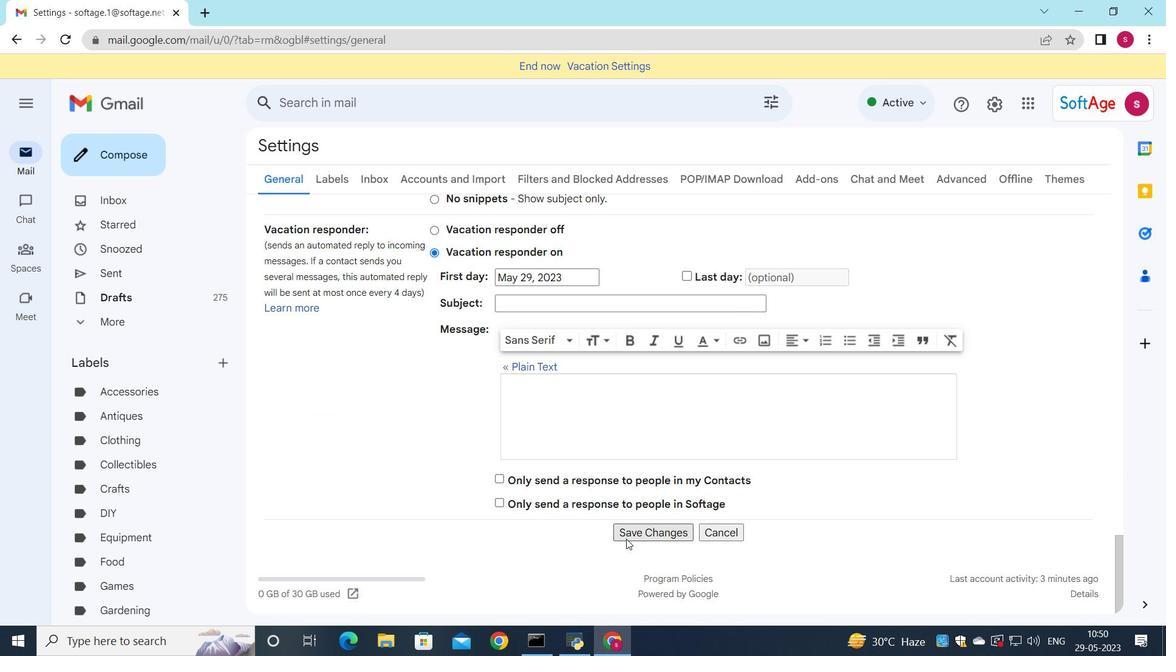 
Action: Mouse moved to (137, 156)
Screenshot: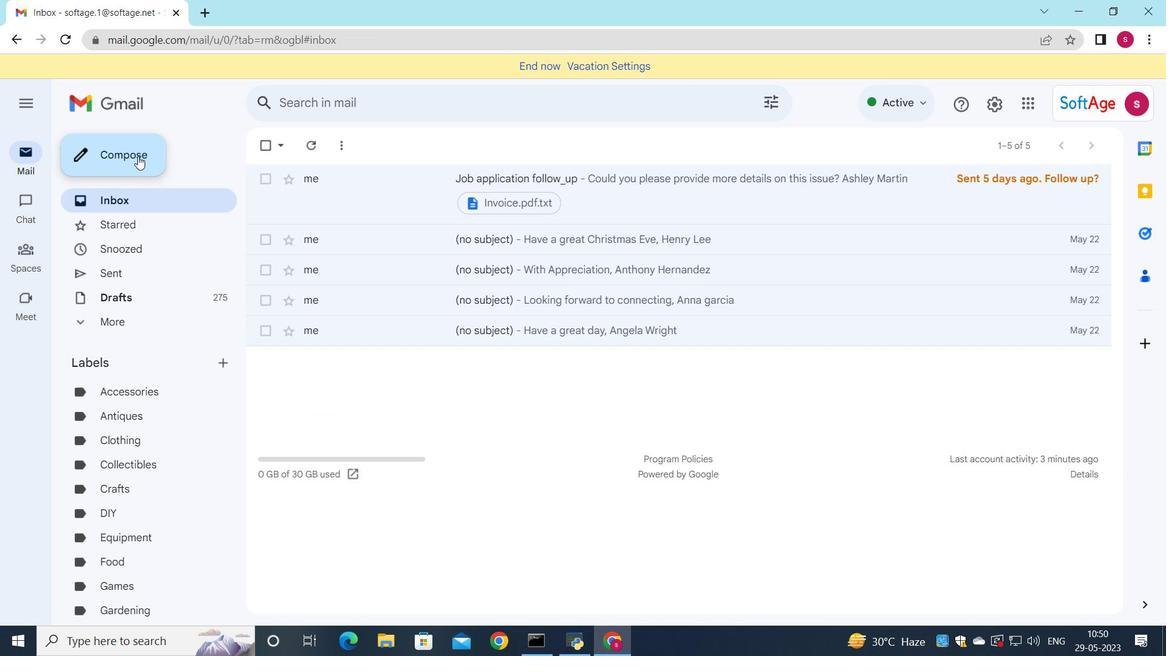 
Action: Mouse pressed left at (137, 156)
Screenshot: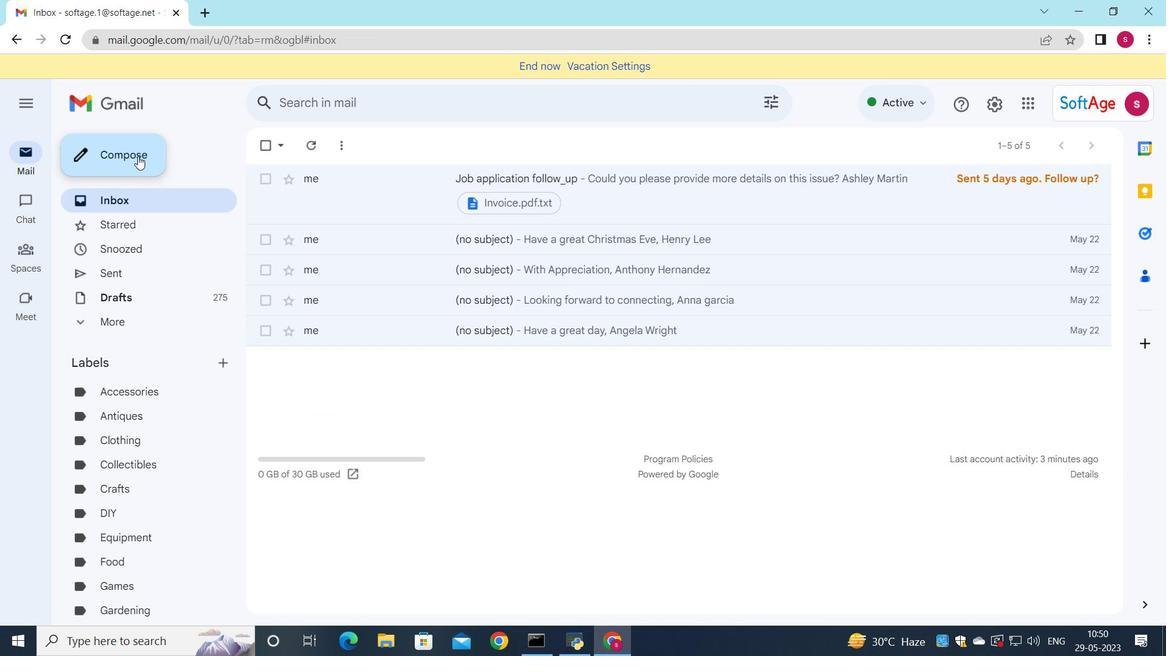 
Action: Mouse moved to (727, 286)
Screenshot: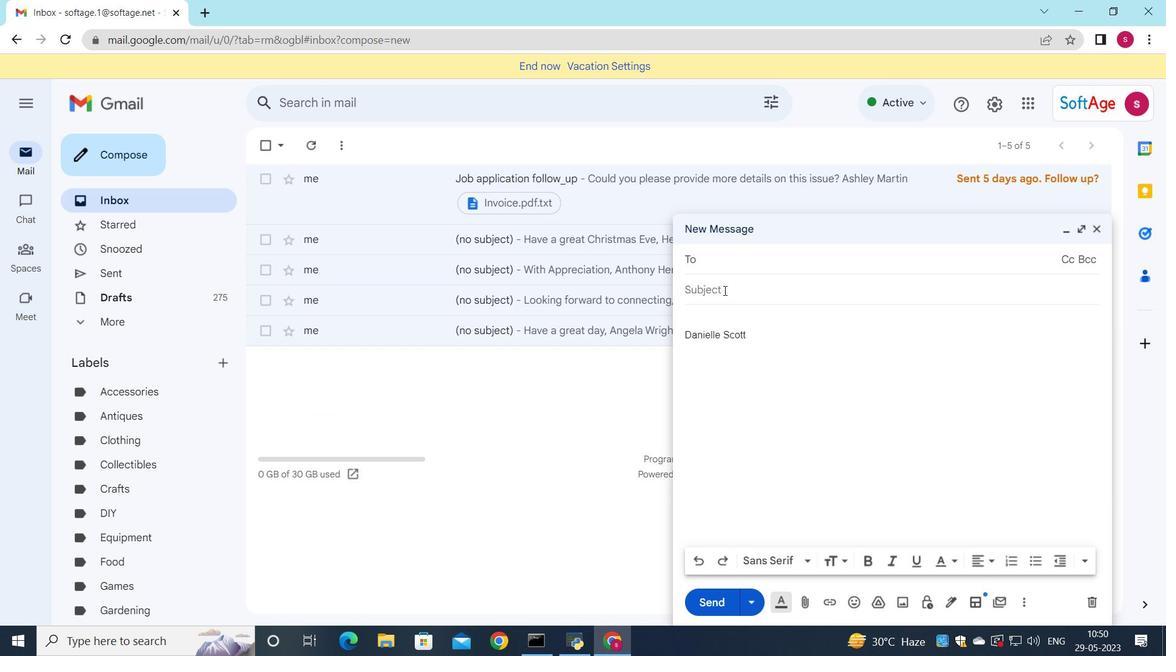 
Action: Key pressed <Key.down><Key.down><Key.down><Key.down><Key.down><Key.up><Key.enter><Key.down><Key.down><Key.down><Key.down><Key.down><Key.enter>
Screenshot: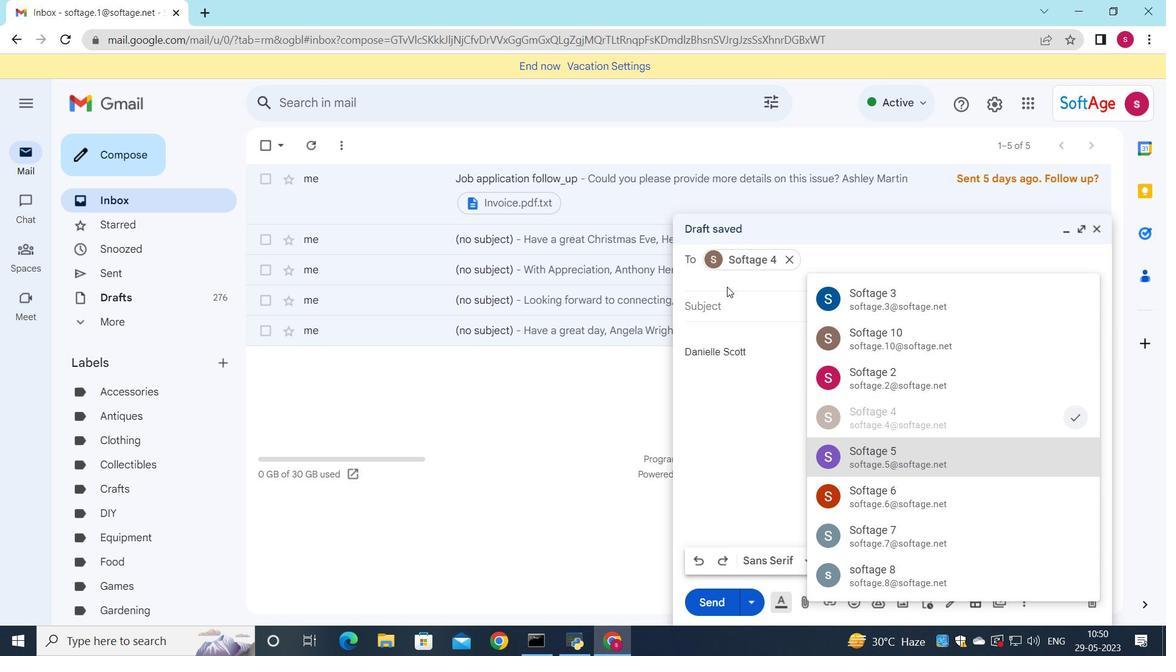 
Action: Mouse moved to (1061, 280)
Screenshot: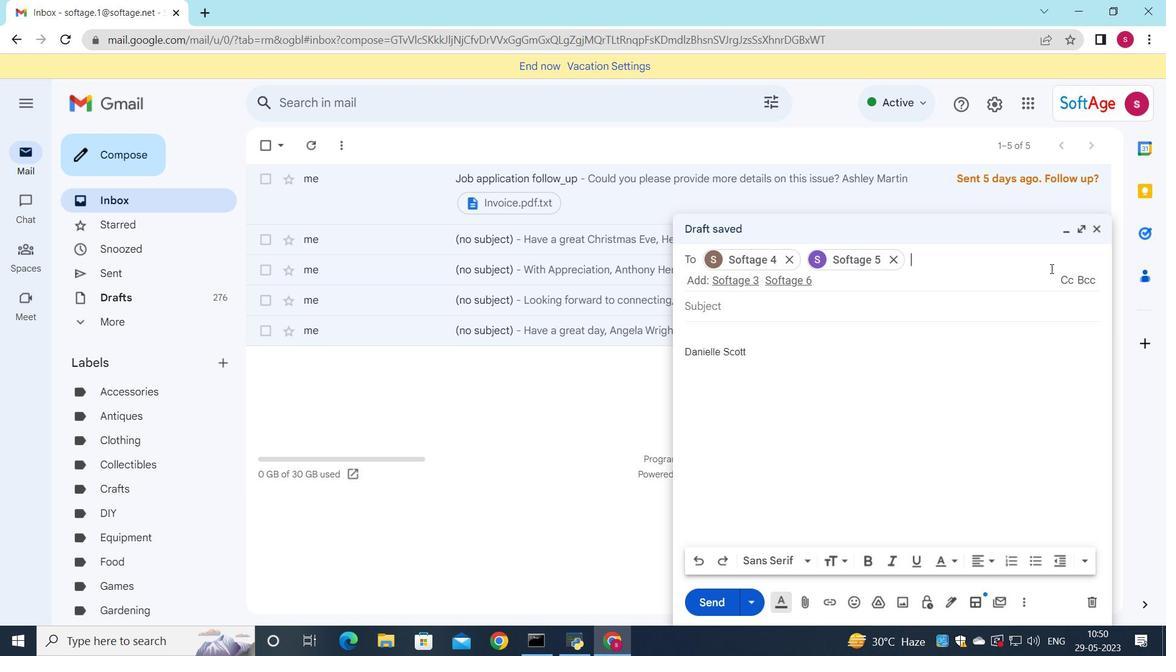 
Action: Mouse pressed left at (1061, 280)
Screenshot: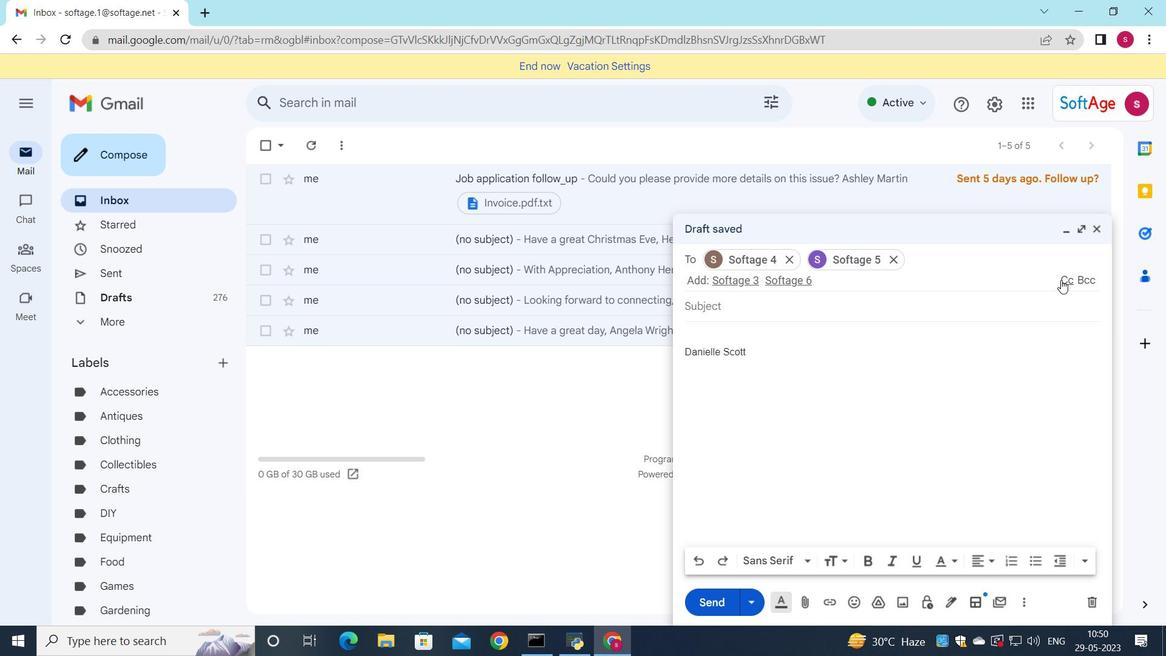 
Action: Key pressed <Key.down><Key.down><Key.down><Key.down><Key.down><Key.down><Key.enter>
Screenshot: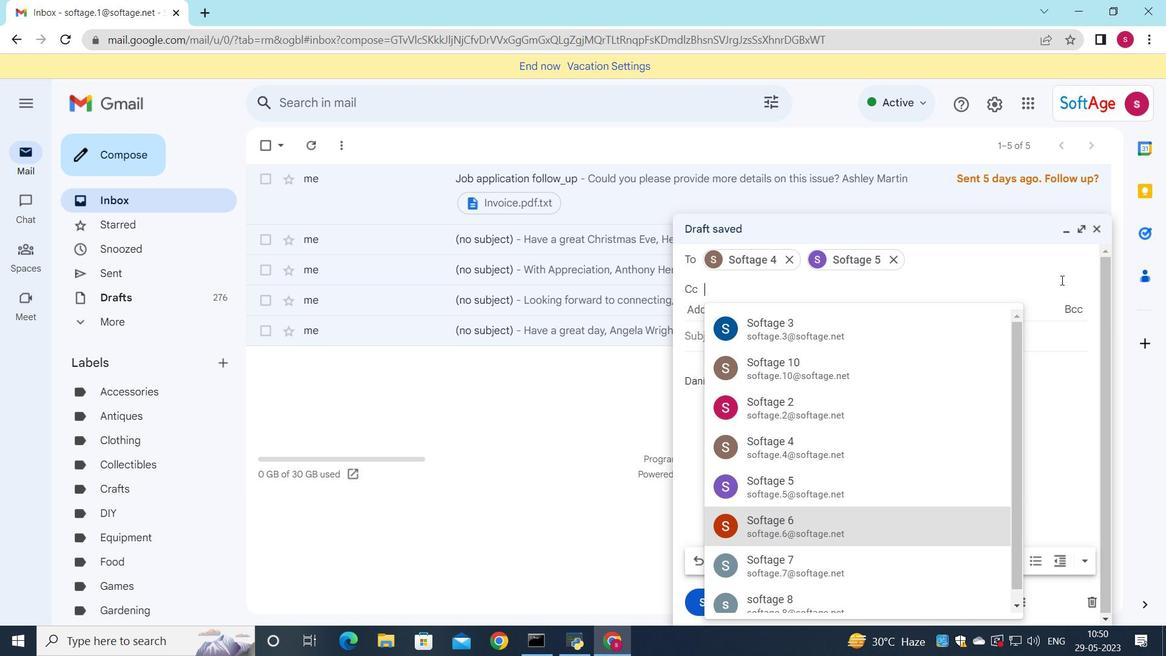 
Action: Mouse moved to (792, 328)
Screenshot: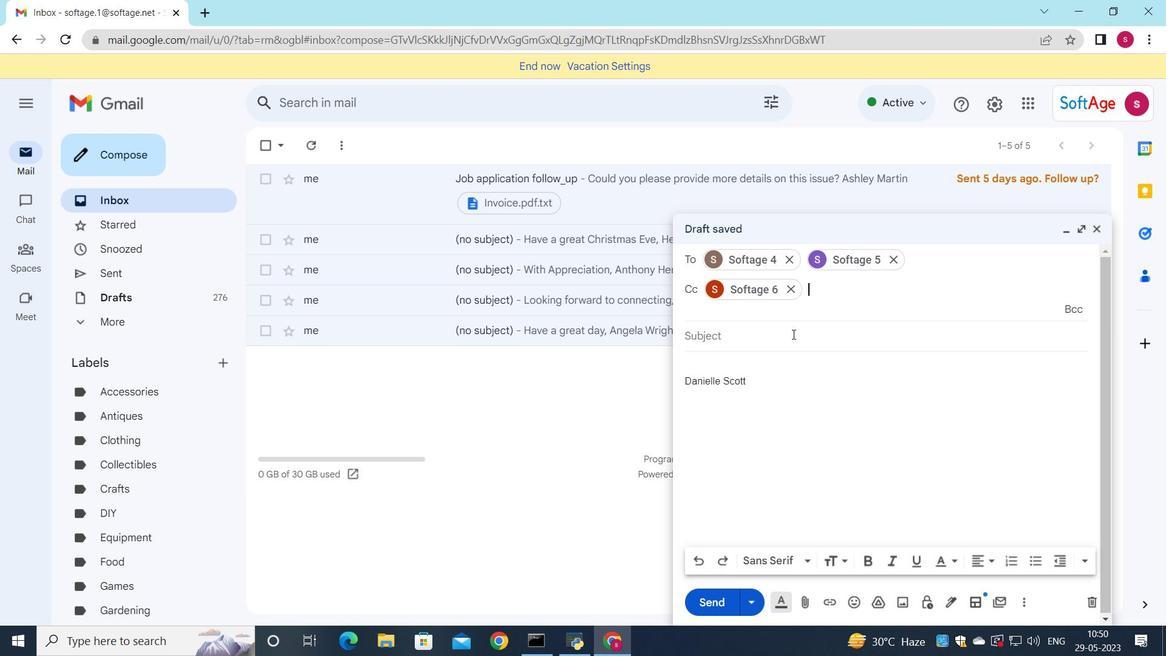 
Action: Mouse pressed left at (792, 328)
Screenshot: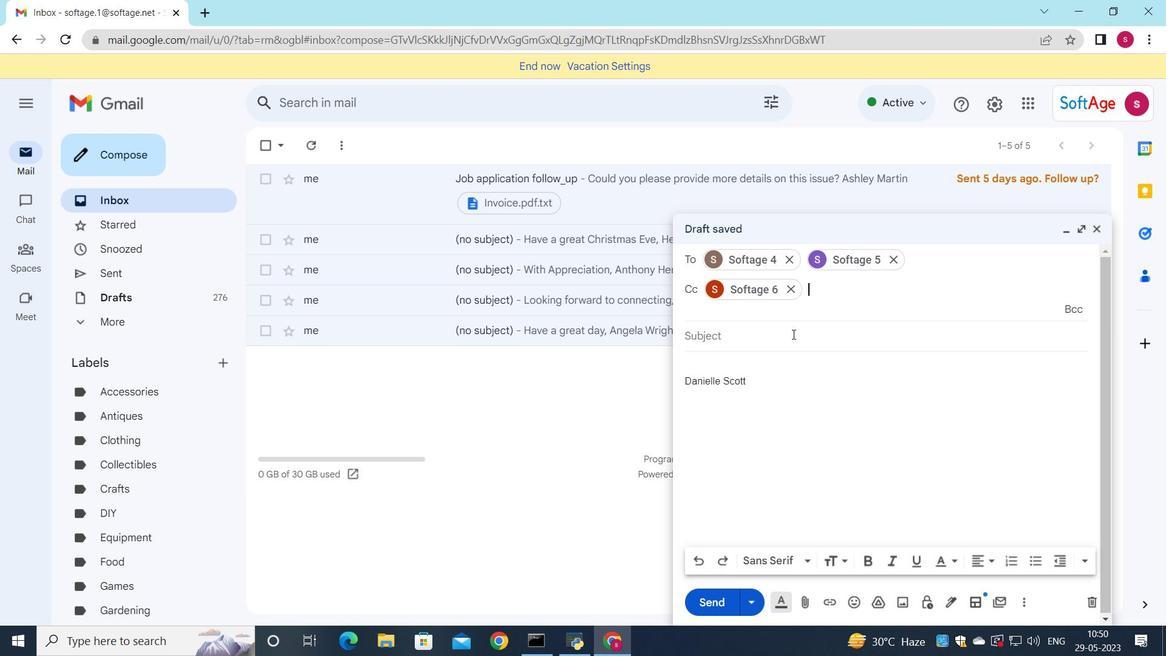 
Action: Key pressed <Key.shift>Request<Key.space>for<Key.space>payment
Screenshot: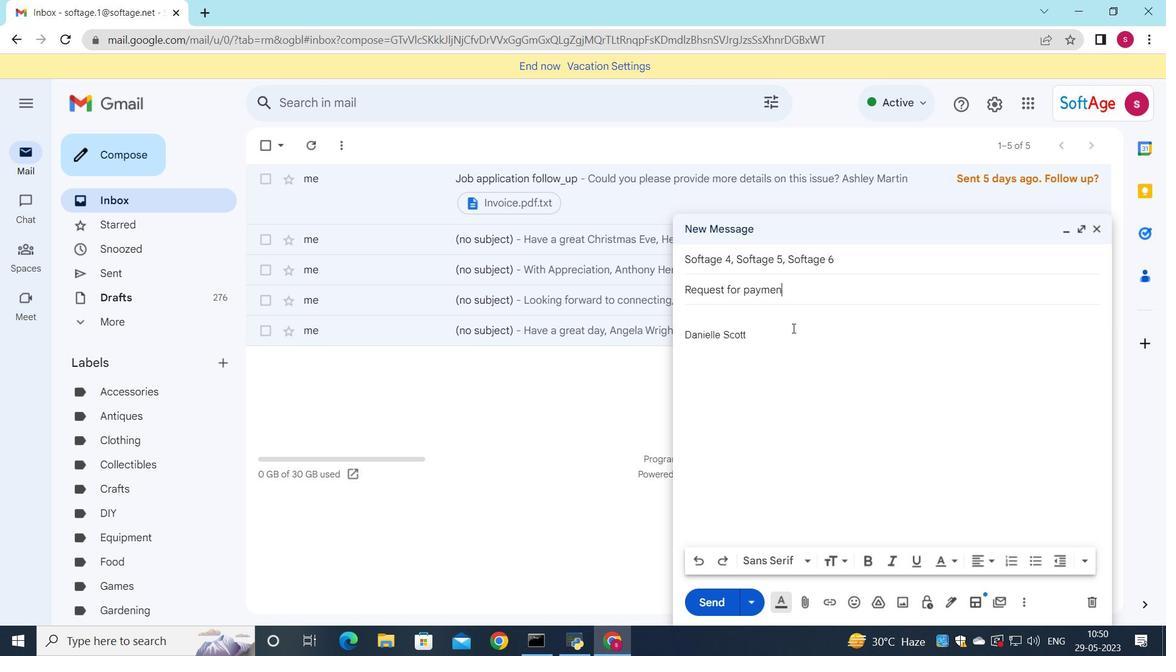 
Action: Mouse moved to (772, 320)
Screenshot: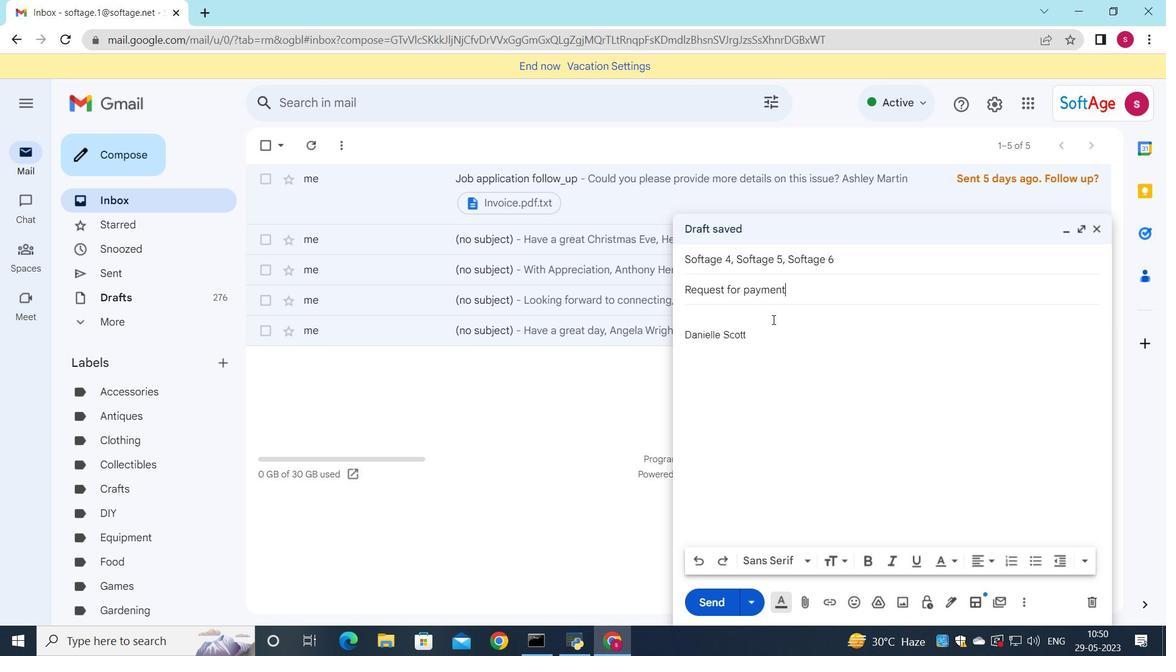 
Action: Mouse pressed left at (772, 320)
Screenshot: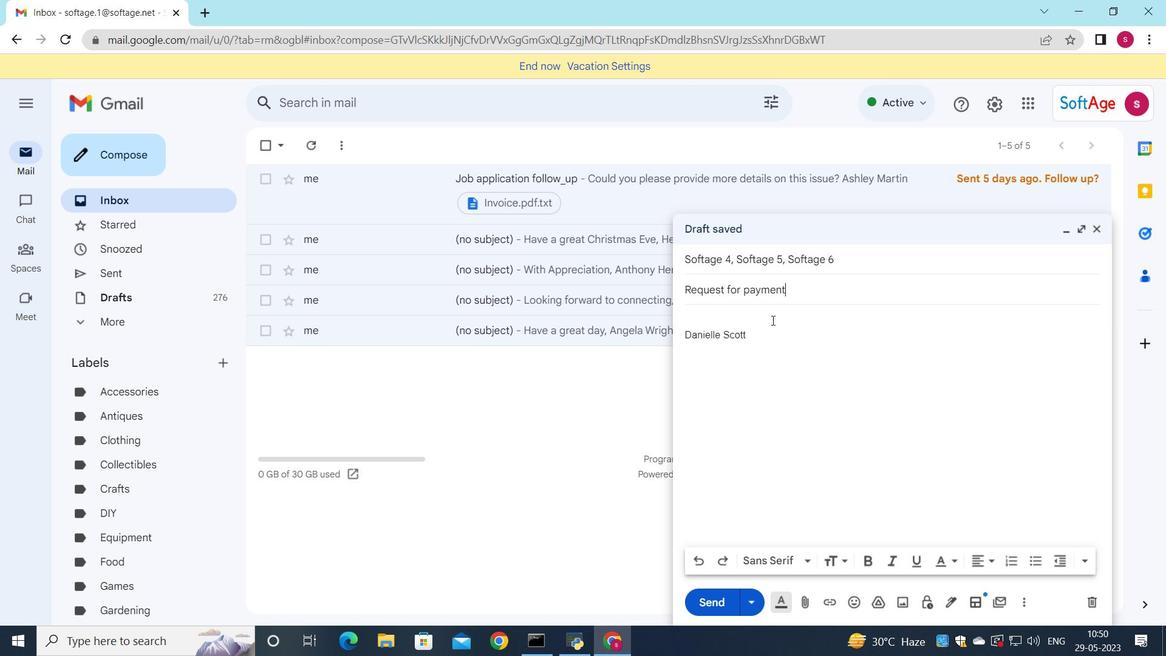 
Action: Key pressed <Key.shift_r><Key.shift_r><Key.shift_r><Key.shift_r>I<Key.space>am<Key.space>o<Key.backspace>pleased<Key.space>to<Key.space>in<Key.space><Key.backspace>form<Key.space>you<Key.space>that<Key.space>we<Key.space>have<Key.space>accepted<Key.space>your<Key.space>proposal,<Key.backspace>.
Screenshot: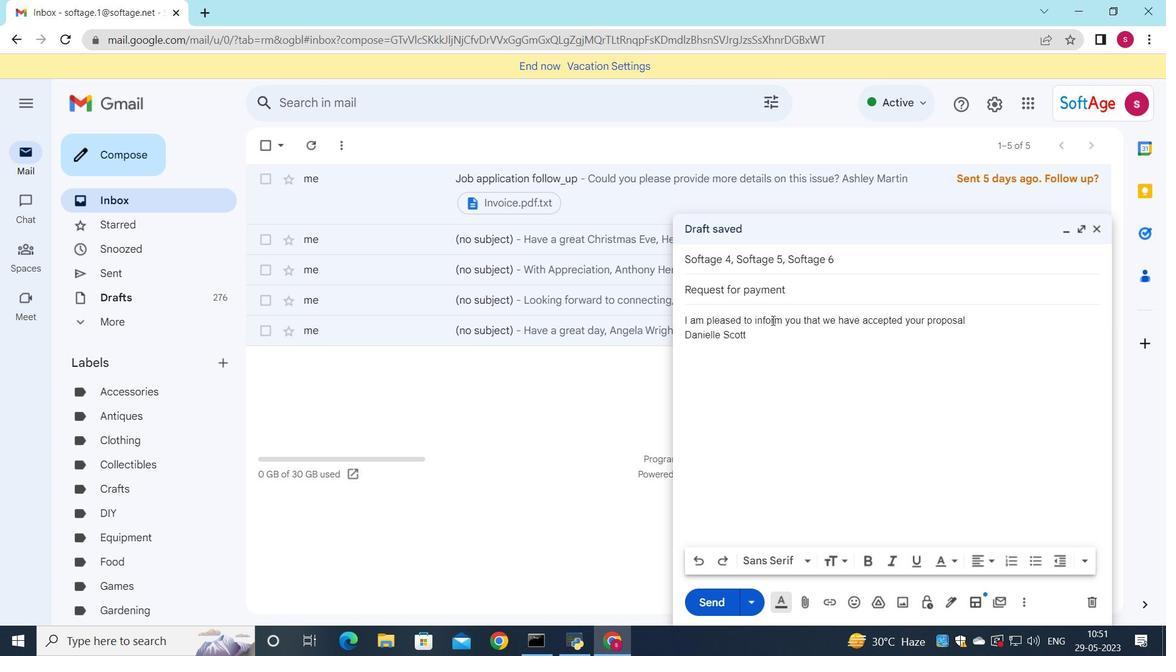 
Action: Mouse moved to (970, 321)
Screenshot: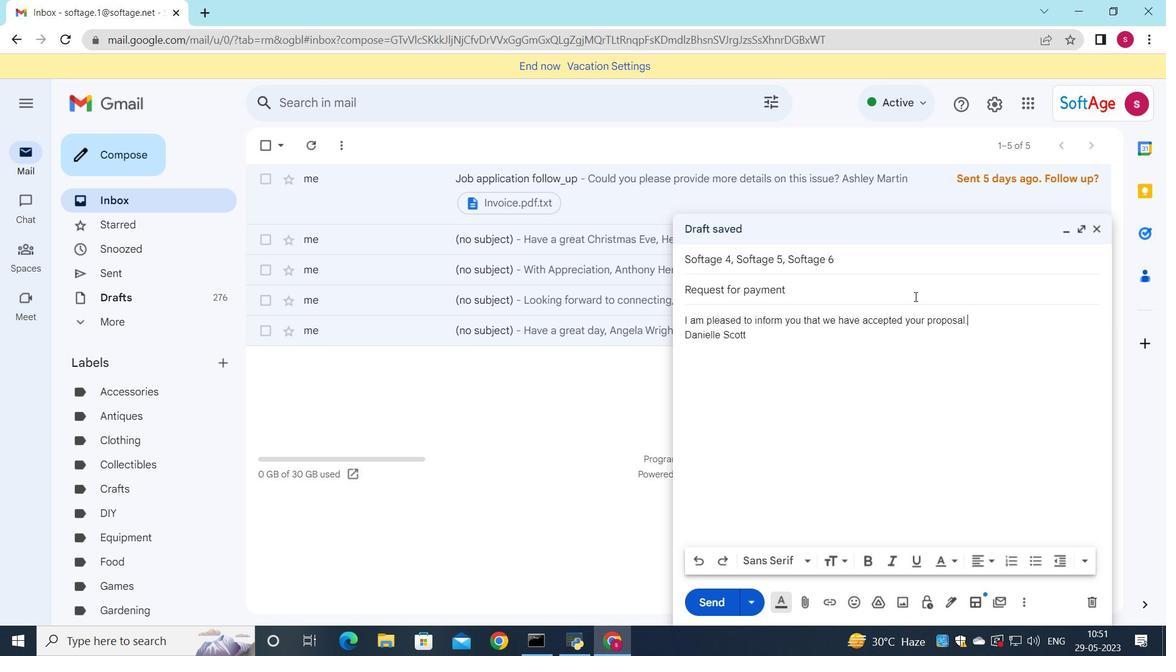 
Action: Mouse pressed left at (970, 321)
Screenshot: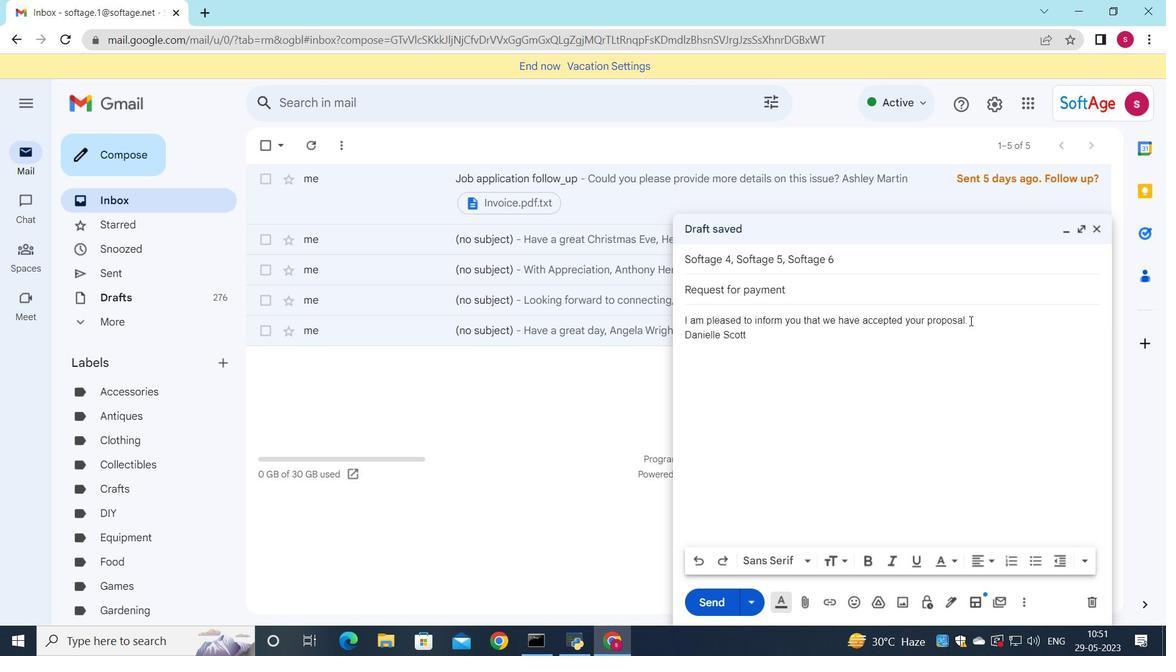 
Action: Mouse moved to (846, 563)
Screenshot: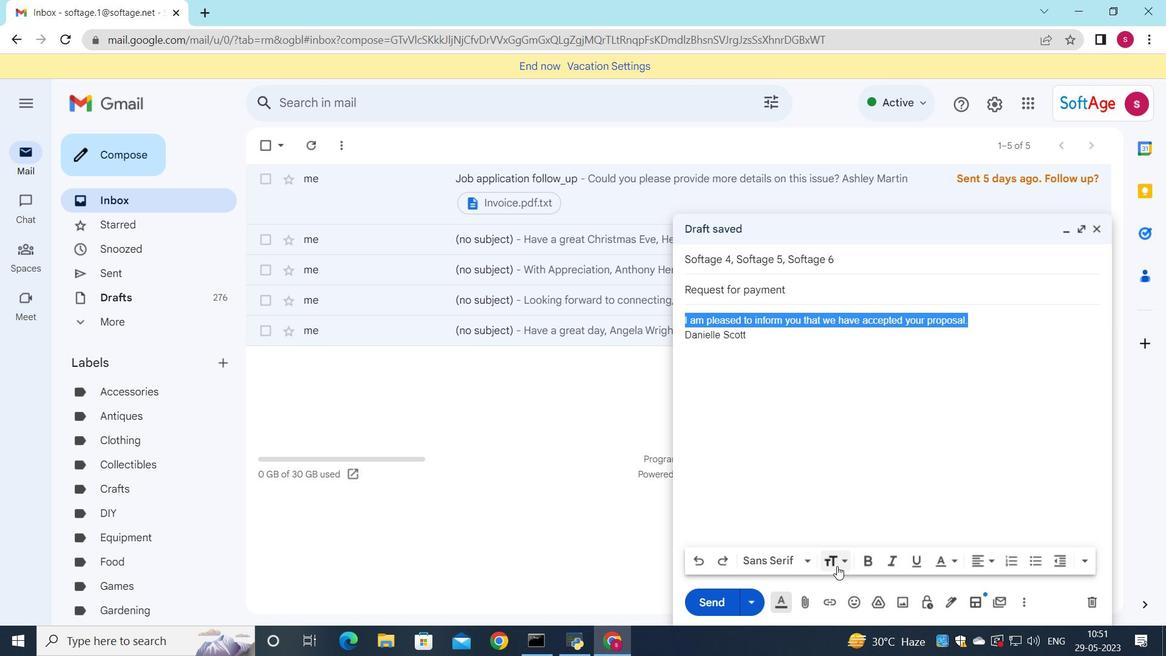 
Action: Mouse pressed left at (846, 563)
Screenshot: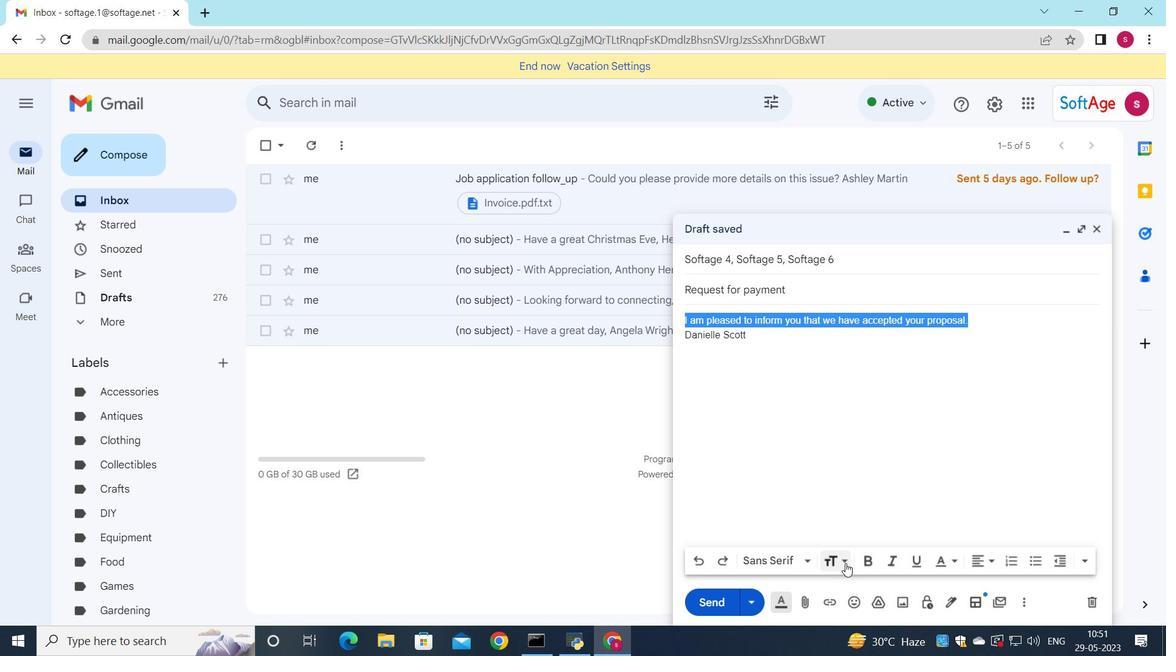 
Action: Mouse moved to (869, 507)
Screenshot: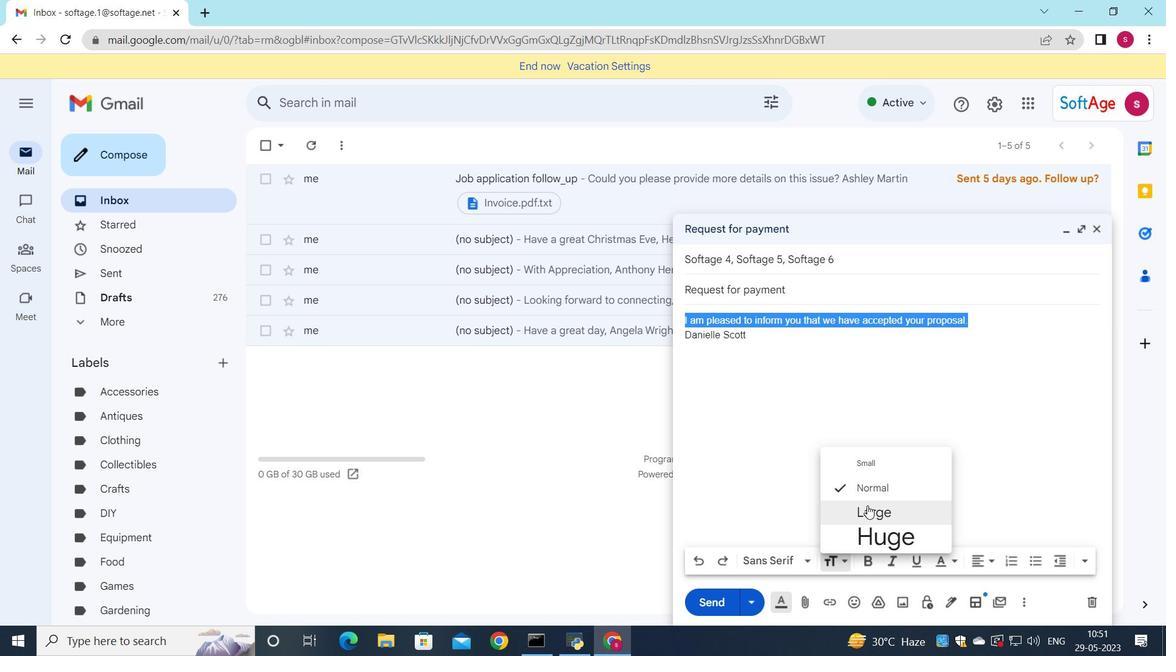 
Action: Mouse pressed left at (869, 507)
Screenshot: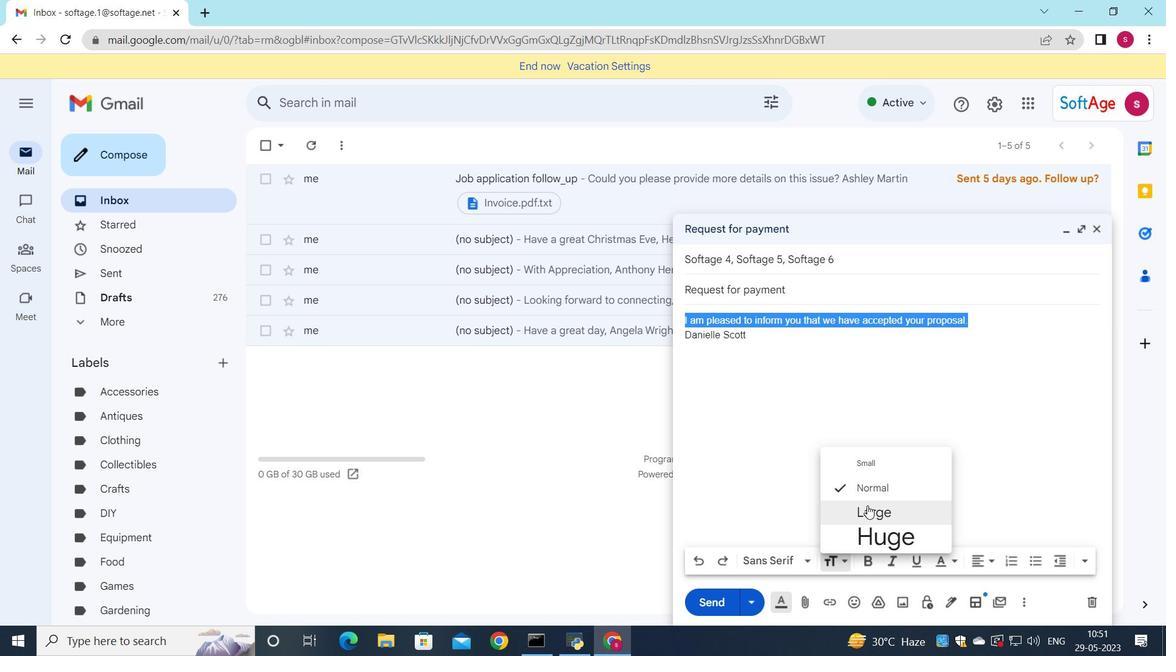 
Action: Mouse moved to (987, 560)
Screenshot: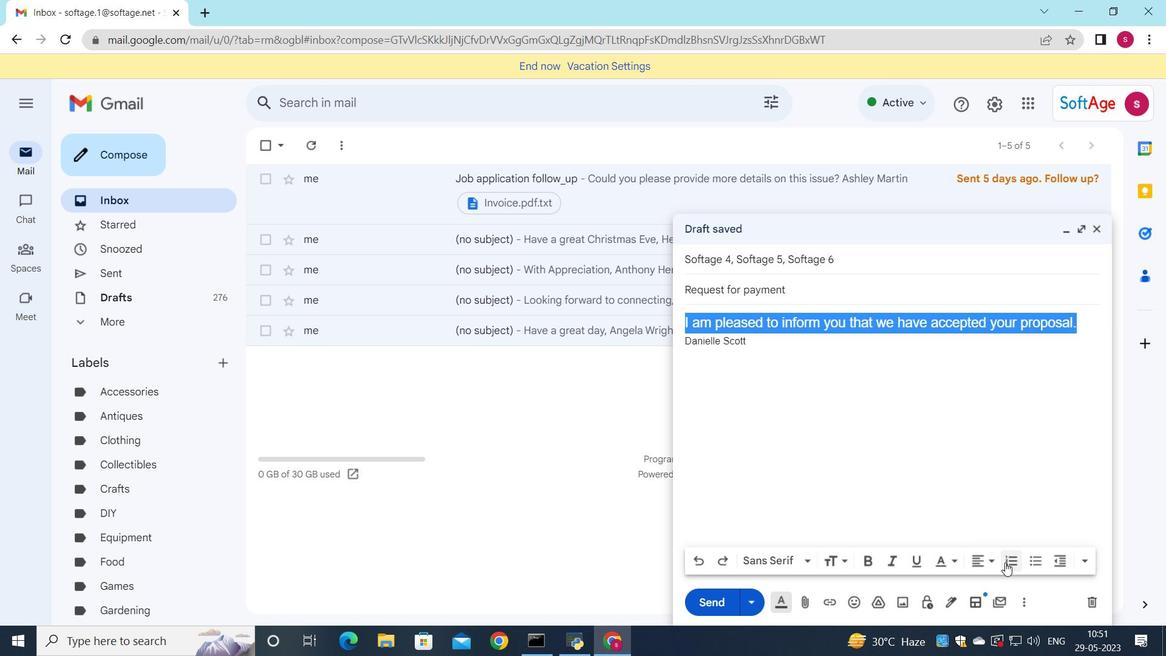 
Action: Mouse pressed left at (987, 560)
Screenshot: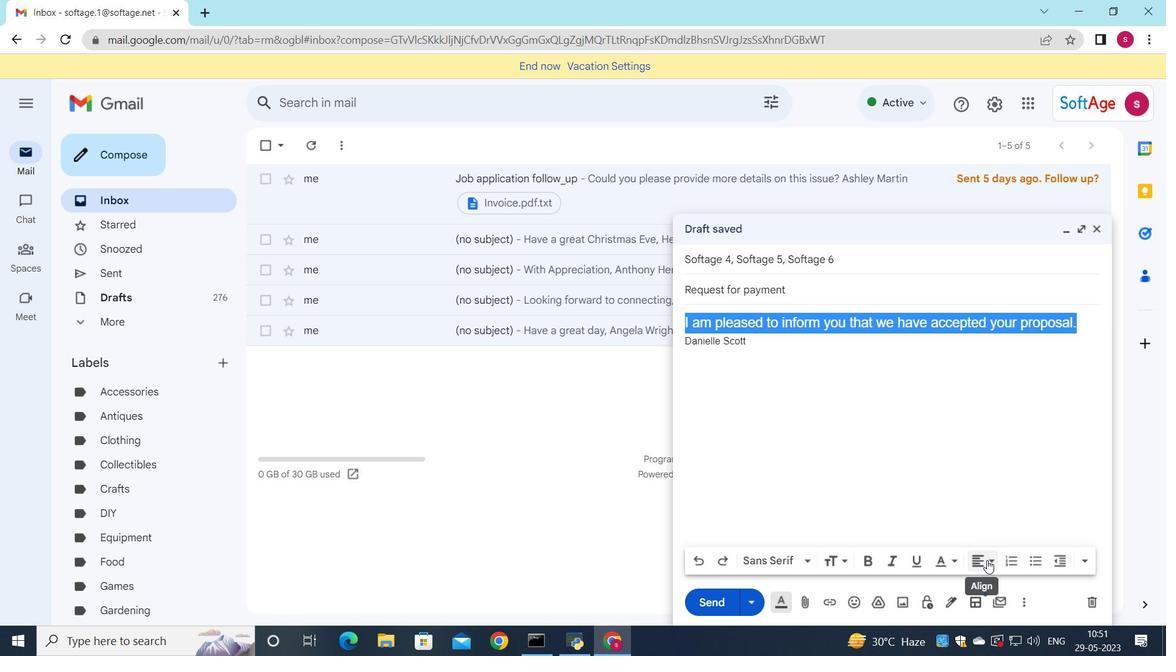 
Action: Mouse moved to (975, 524)
Screenshot: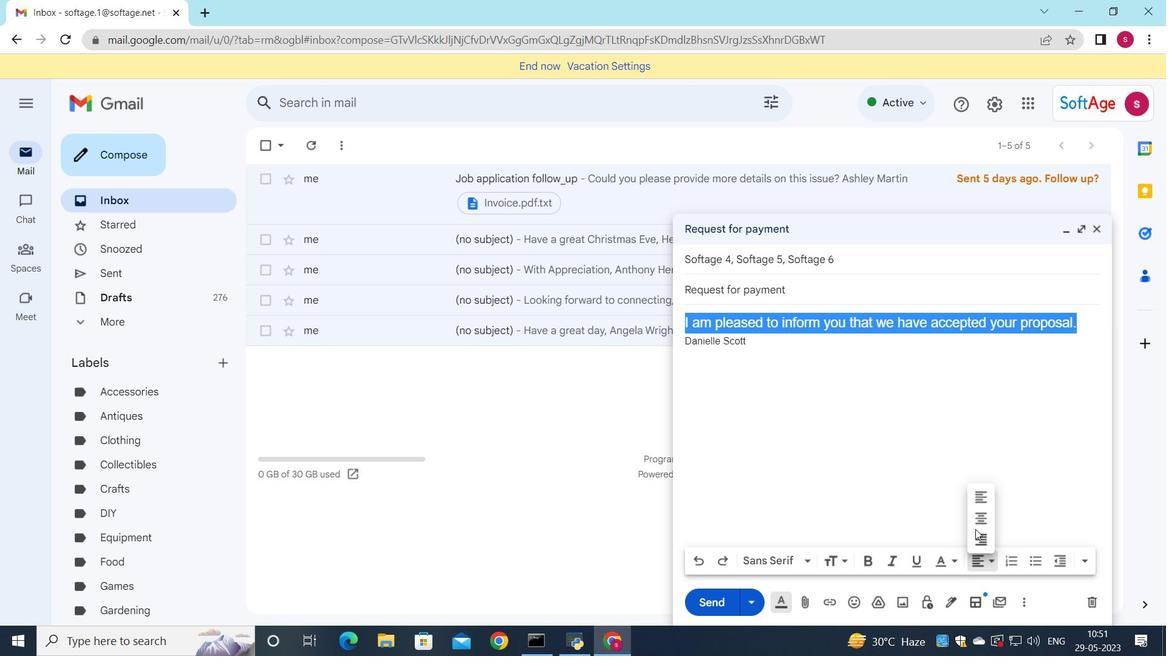 
Action: Mouse pressed left at (975, 524)
Screenshot: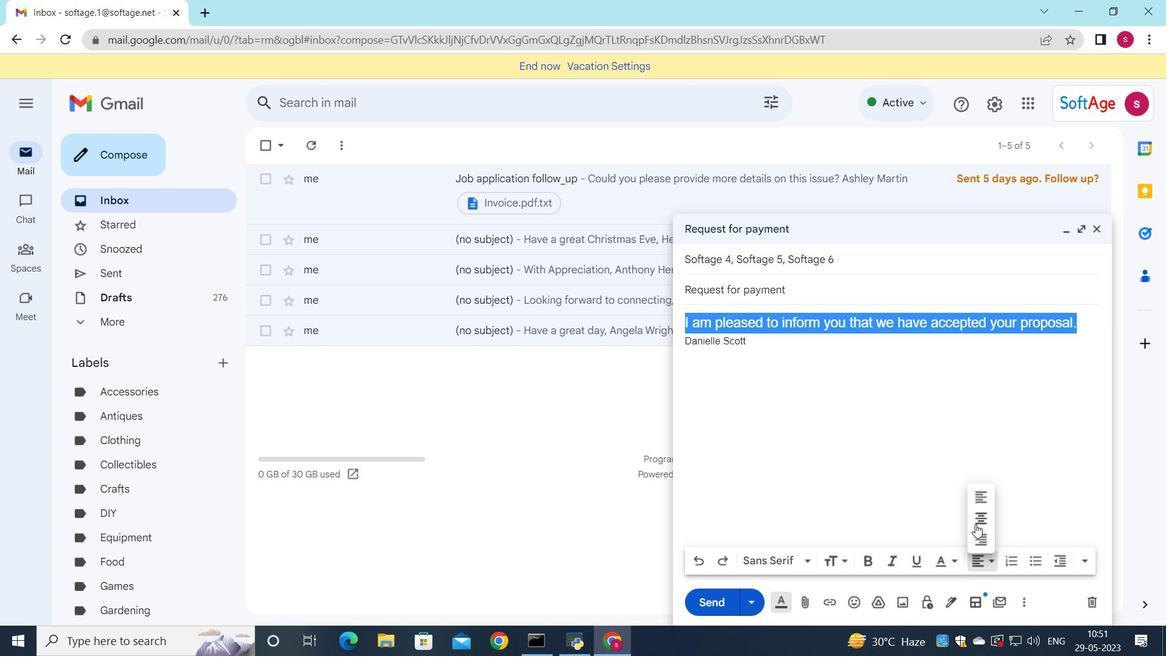 
Action: Mouse moved to (721, 597)
Screenshot: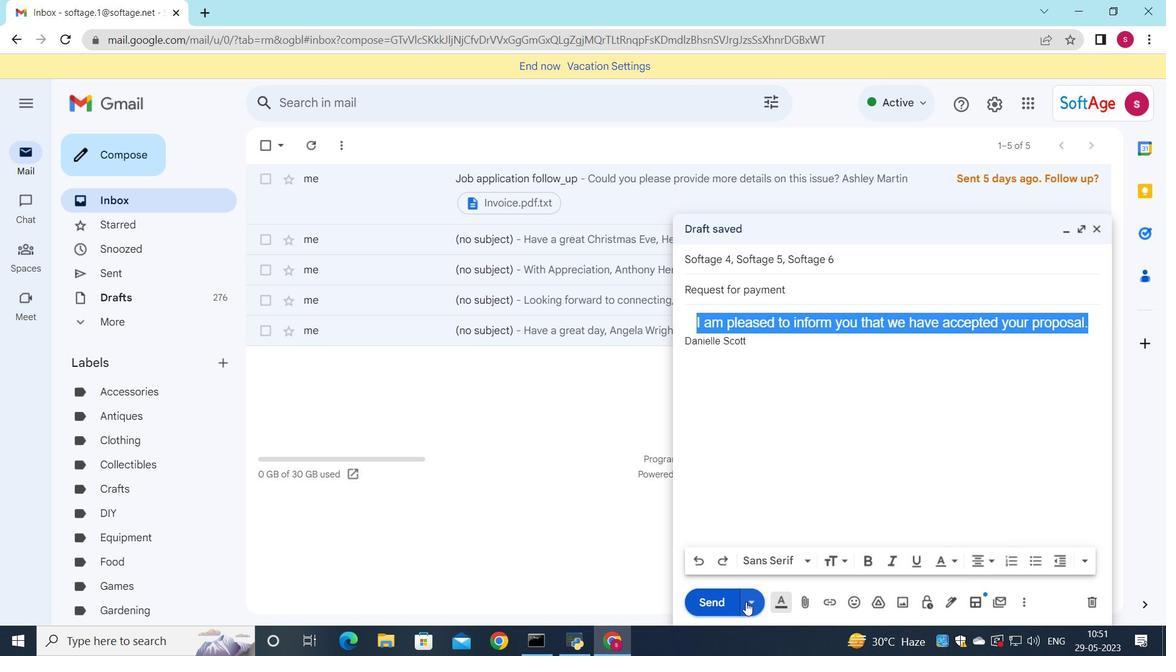 
Action: Mouse pressed left at (721, 597)
Screenshot: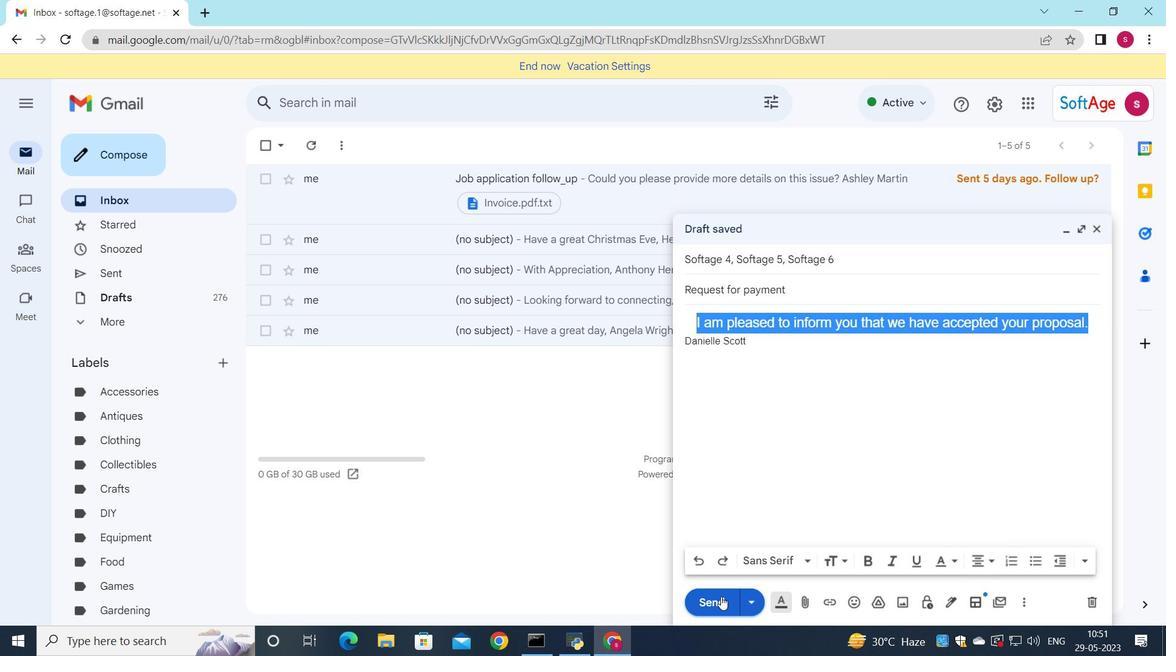 
Action: Mouse moved to (105, 276)
Screenshot: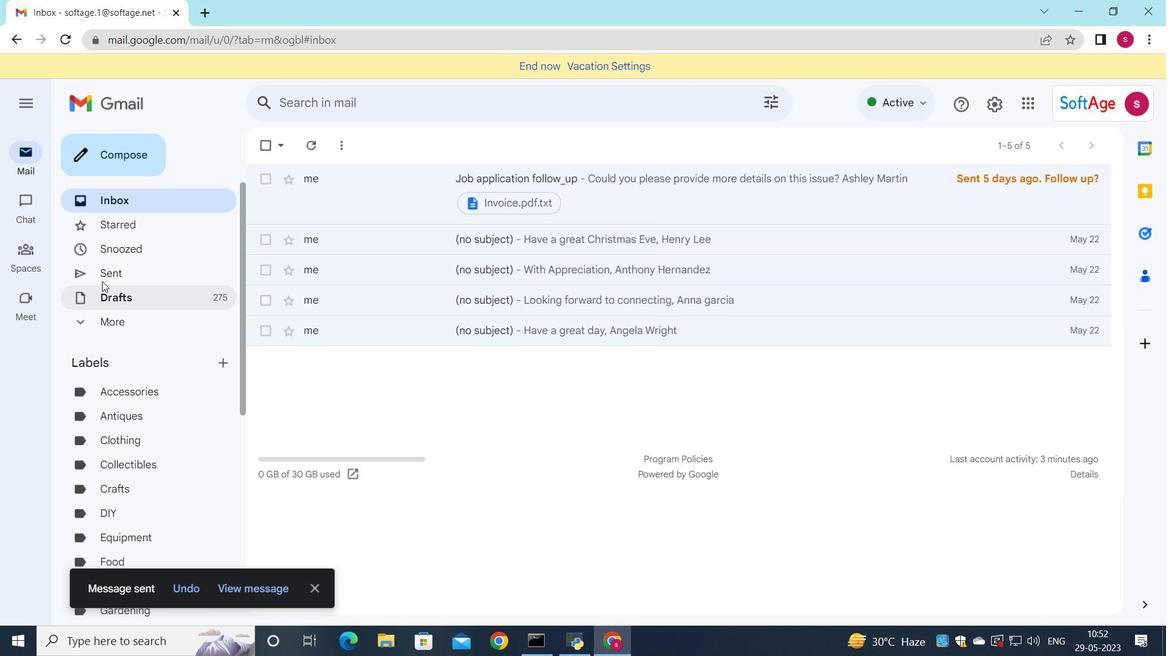 
Action: Mouse pressed left at (105, 276)
Screenshot: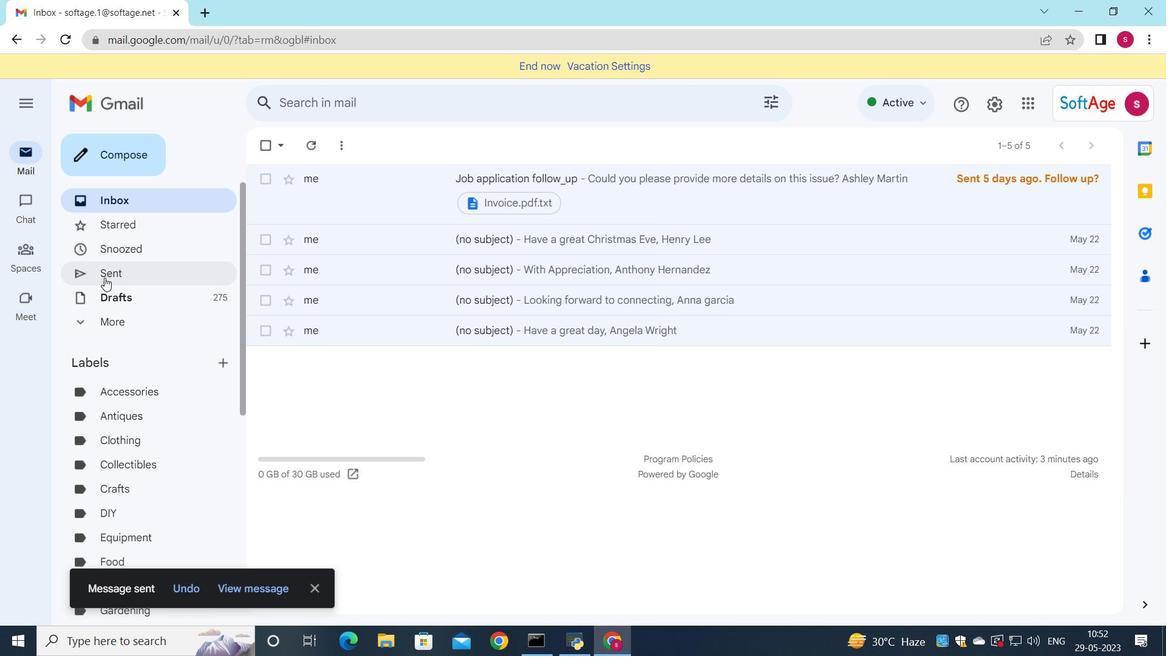 
Action: Mouse moved to (499, 216)
Screenshot: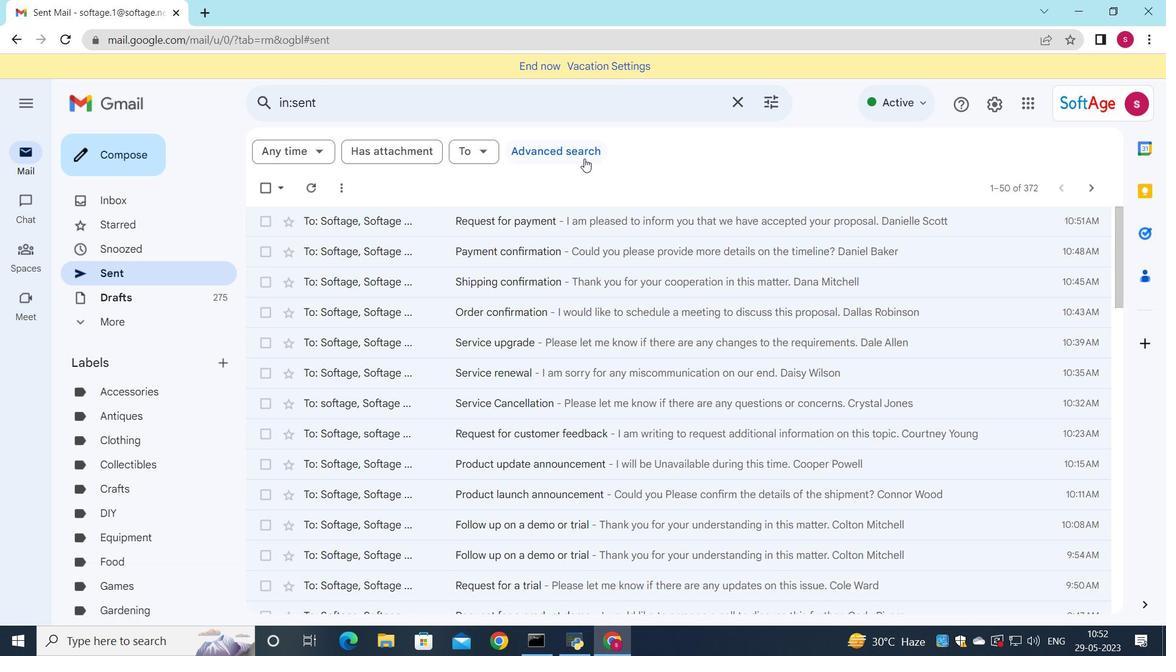 
Action: Mouse pressed left at (499, 216)
Screenshot: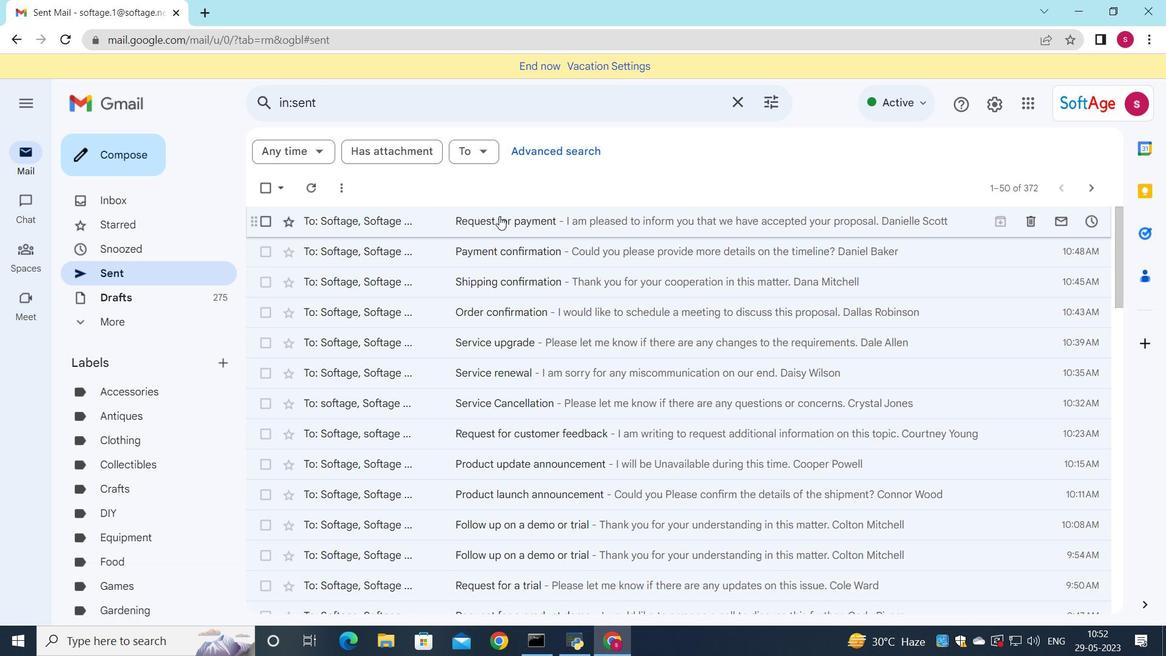 
Action: Mouse moved to (564, 227)
Screenshot: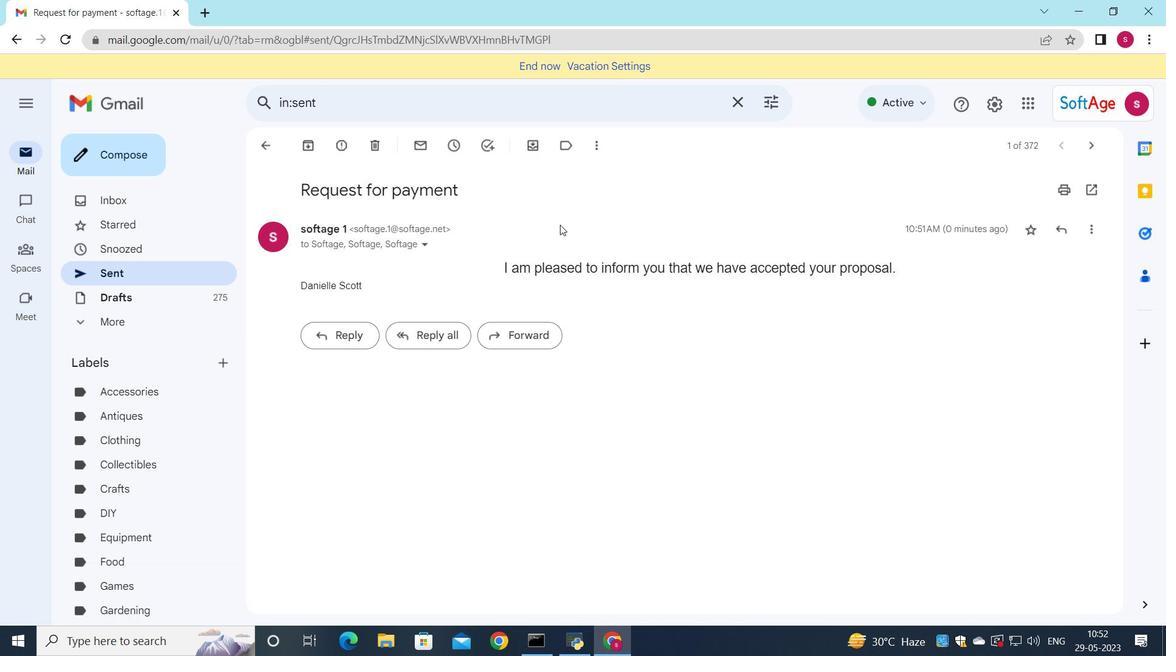 
